 Task: Find connections with filter location Albertslund with filter topic #automotivewith filter profile language French with filter current company Viasat Inc. with filter school Sri Bhagawan Mahaveer Jain College with filter industry Motor Vehicle Manufacturing with filter service category Program Management with filter keywords title Yoga Instructor
Action: Mouse moved to (642, 83)
Screenshot: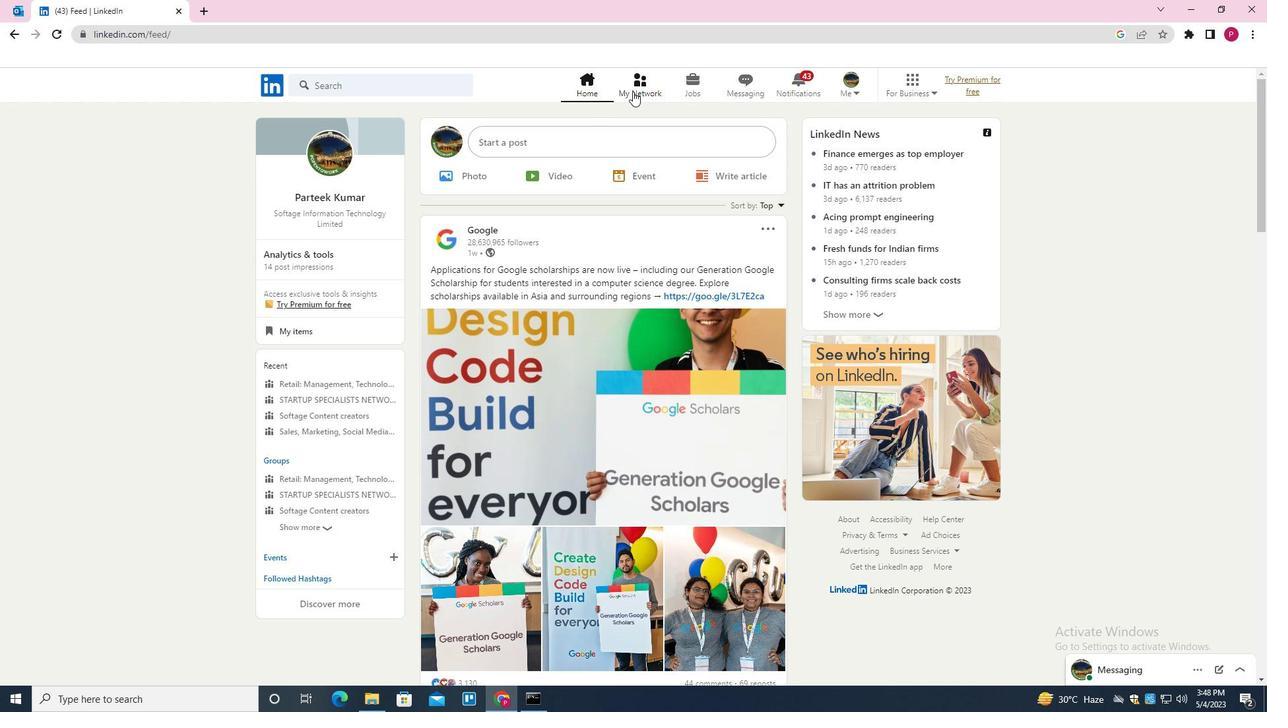 
Action: Mouse pressed left at (642, 83)
Screenshot: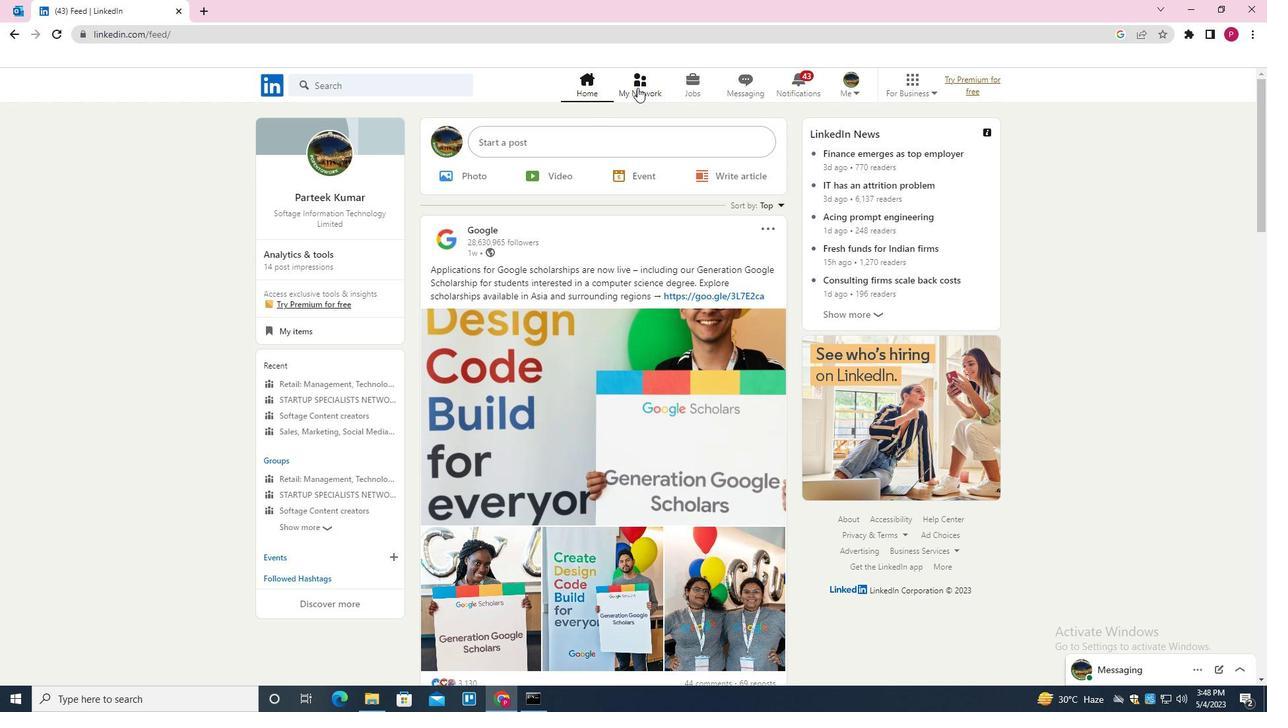 
Action: Mouse moved to (406, 165)
Screenshot: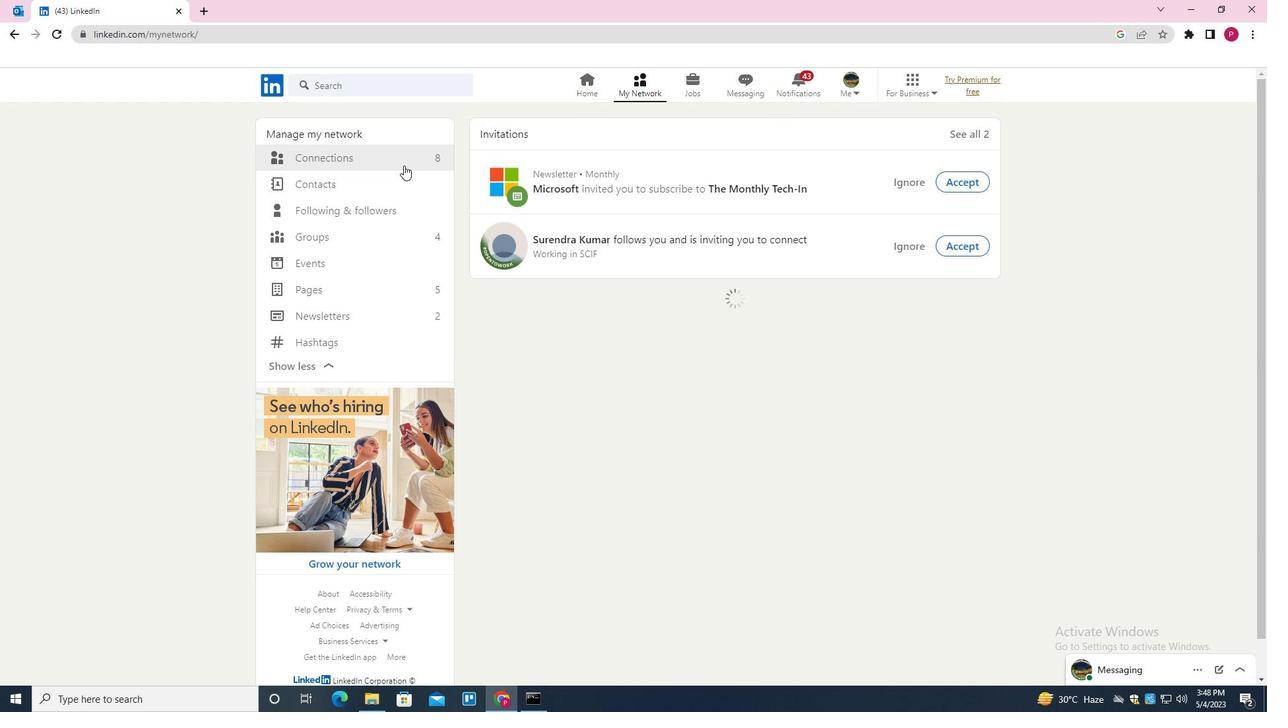 
Action: Mouse pressed left at (406, 165)
Screenshot: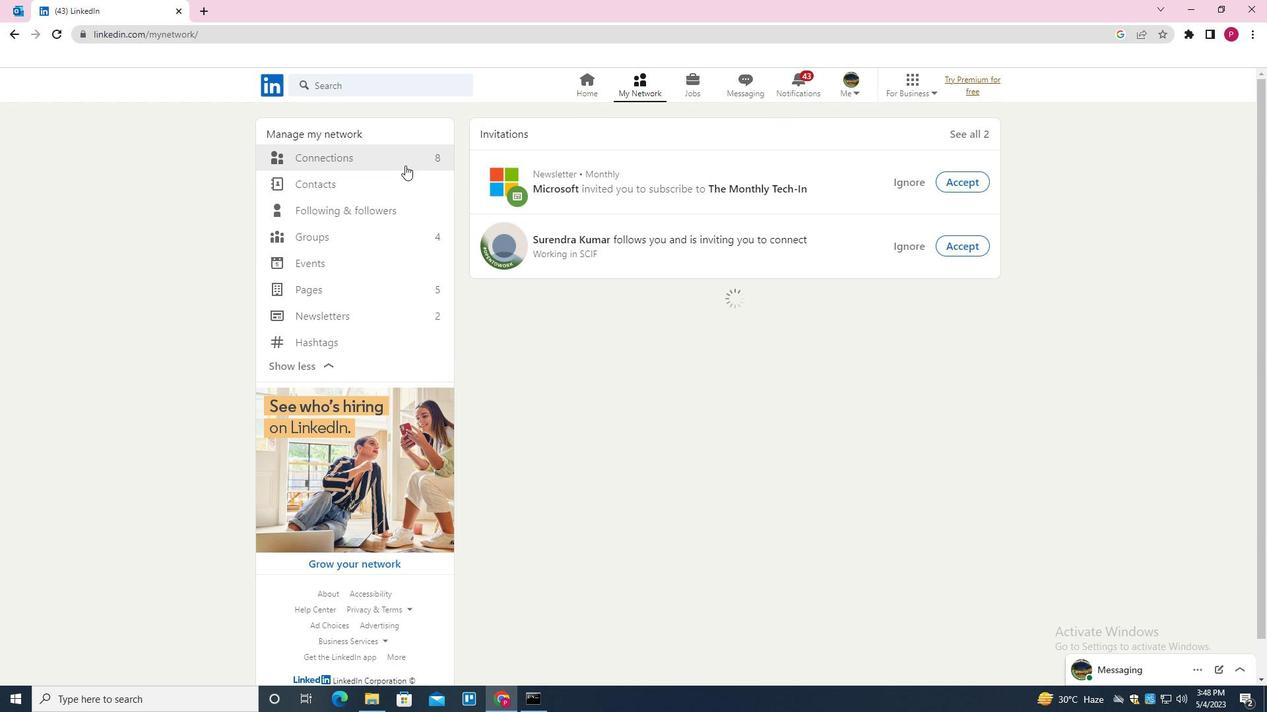 
Action: Mouse moved to (720, 161)
Screenshot: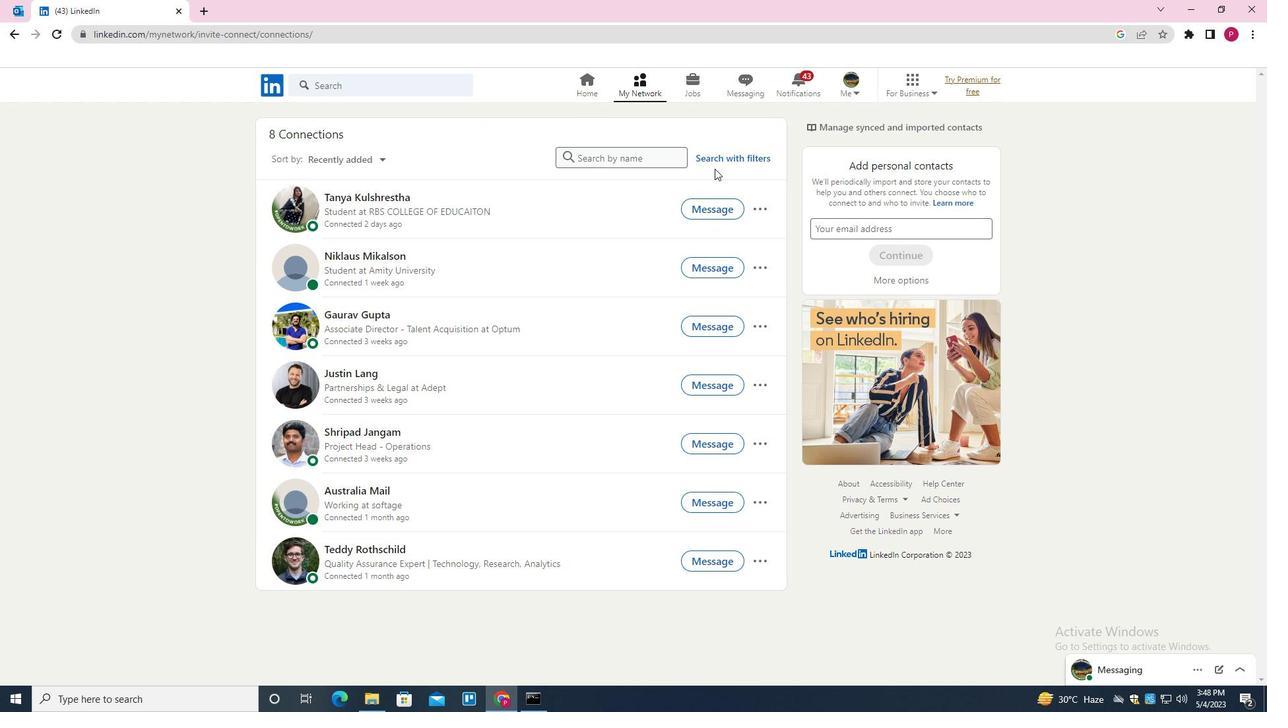 
Action: Mouse pressed left at (720, 161)
Screenshot: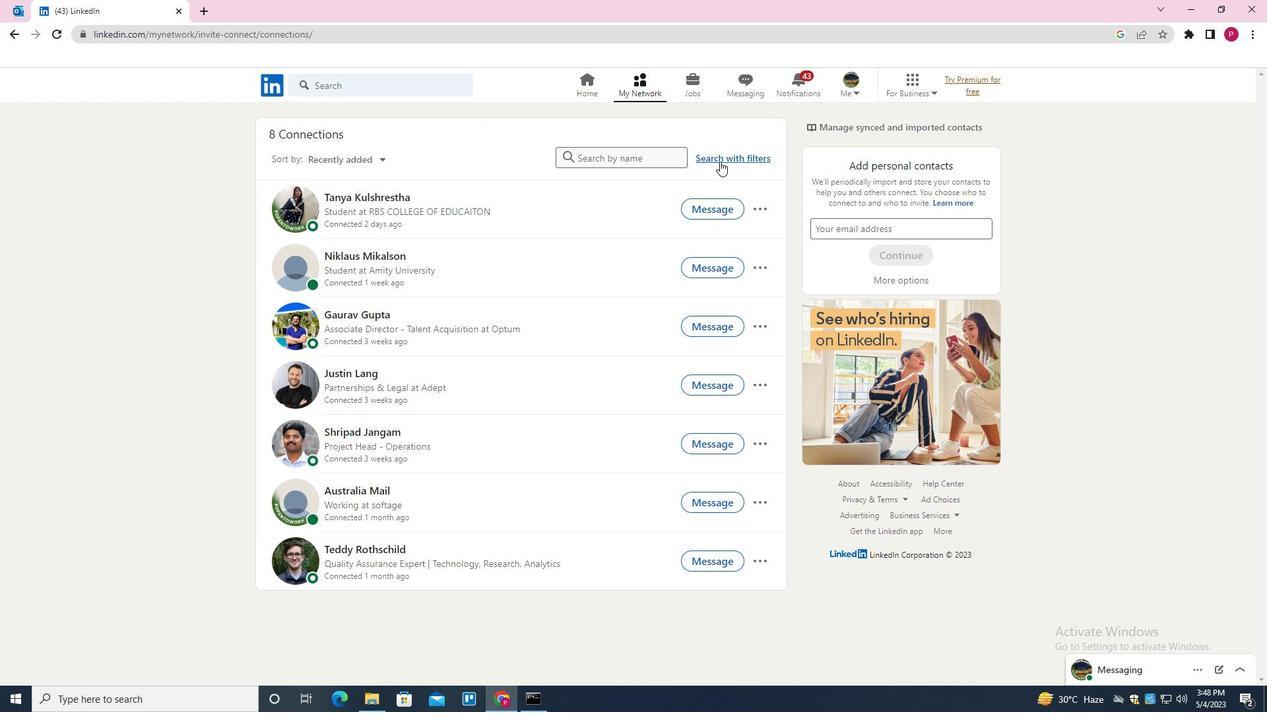 
Action: Mouse moved to (685, 119)
Screenshot: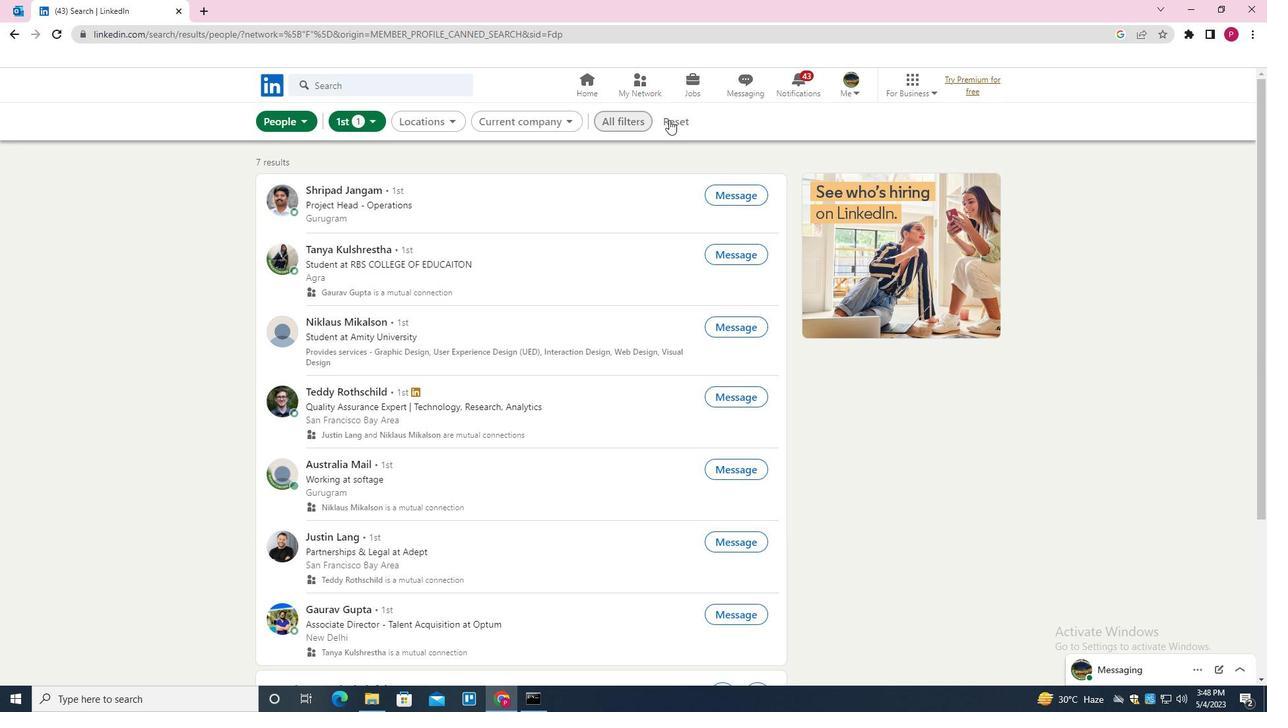 
Action: Mouse pressed left at (685, 119)
Screenshot: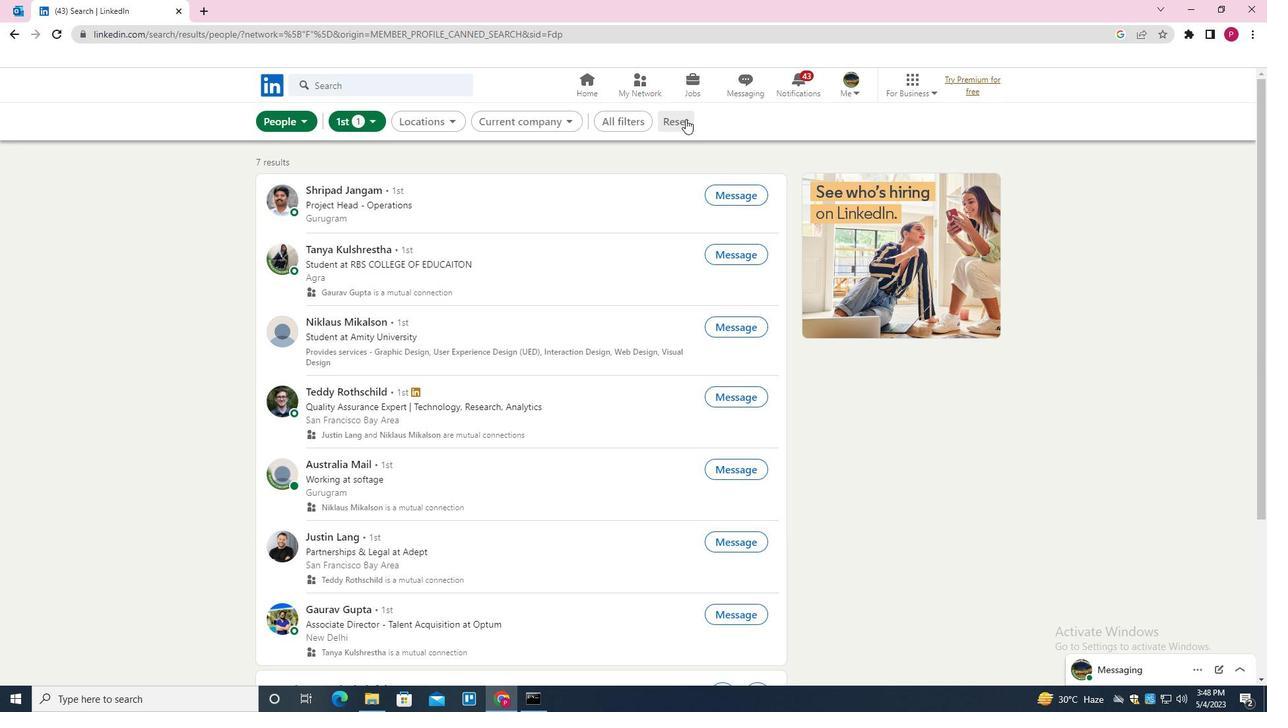 
Action: Mouse moved to (653, 128)
Screenshot: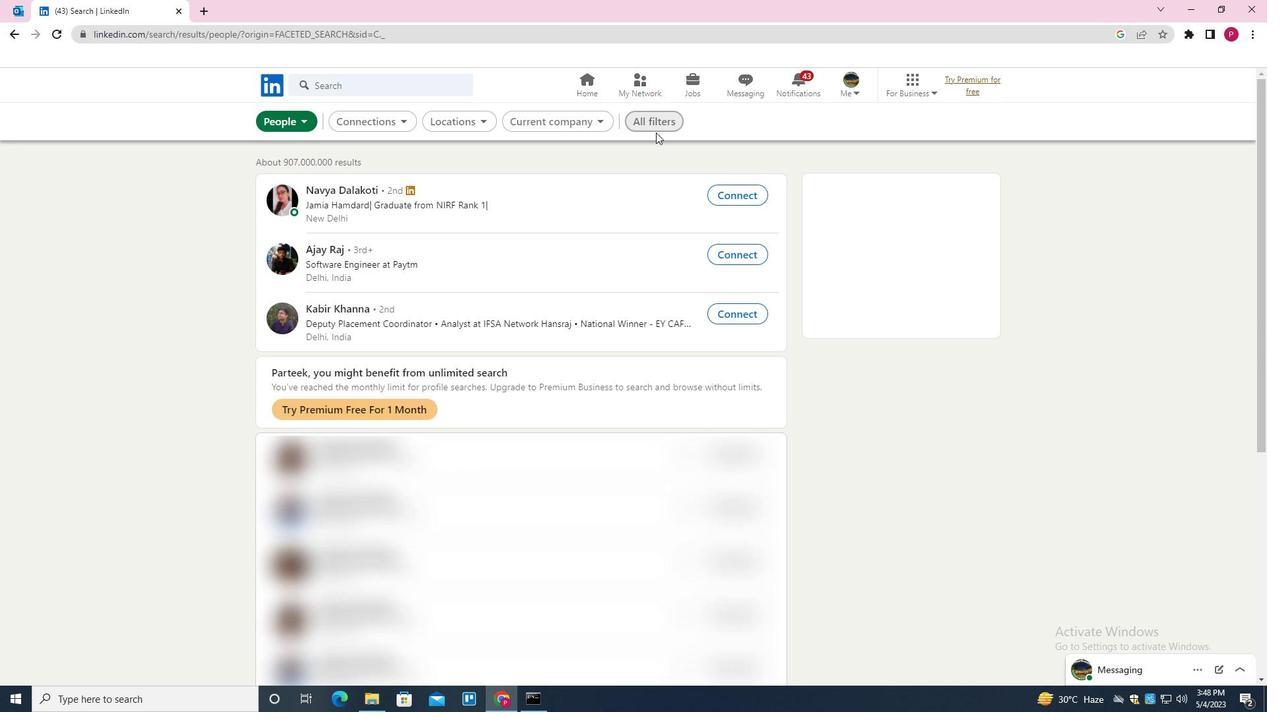 
Action: Mouse pressed left at (653, 128)
Screenshot: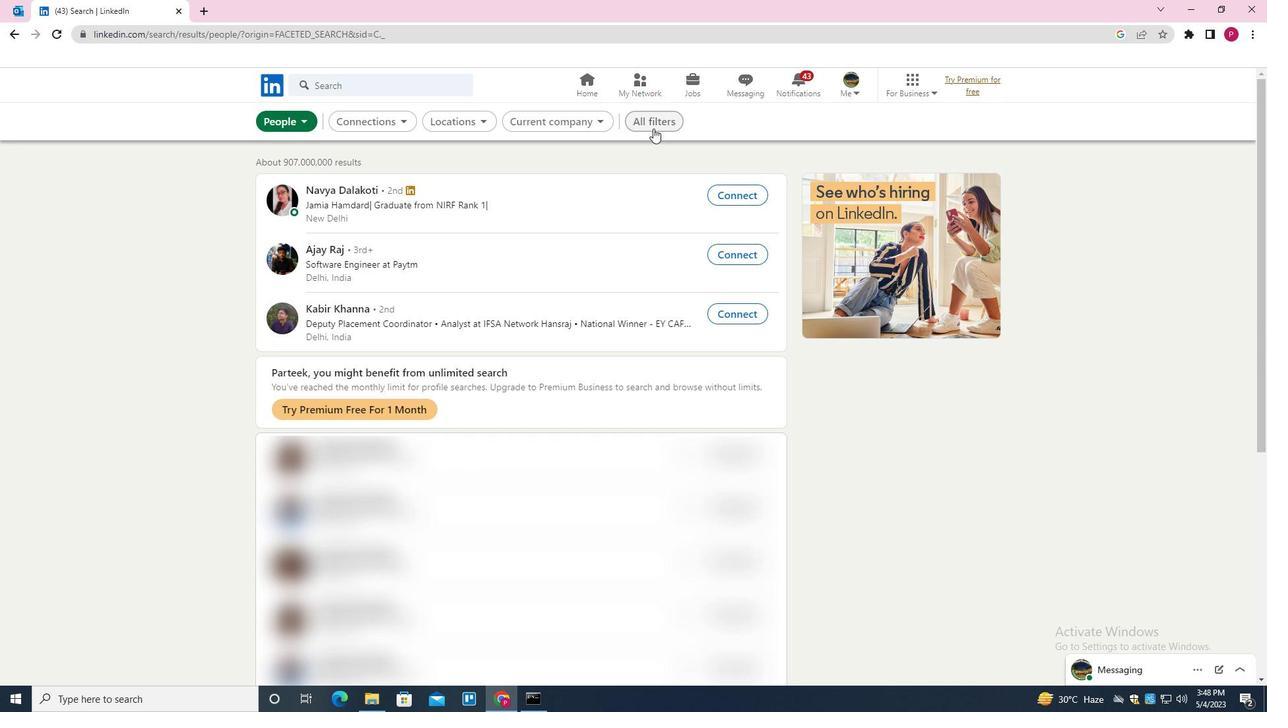 
Action: Mouse moved to (947, 340)
Screenshot: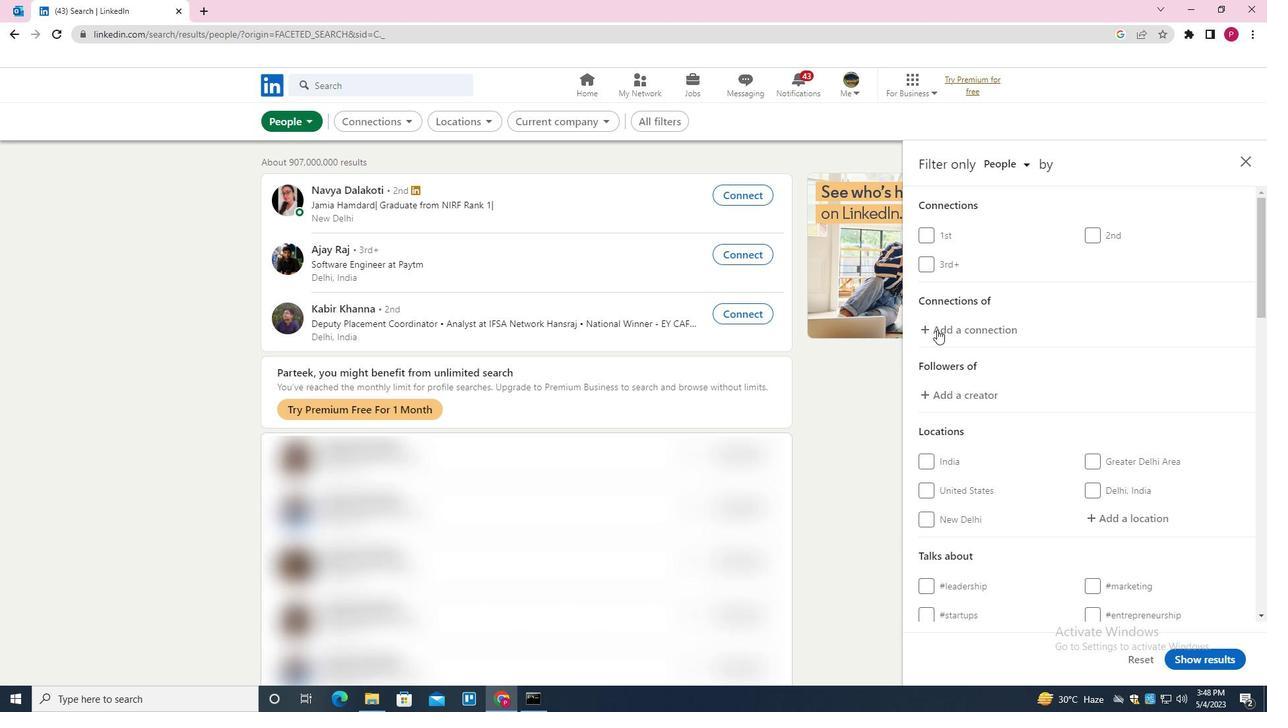 
Action: Mouse scrolled (947, 339) with delta (0, 0)
Screenshot: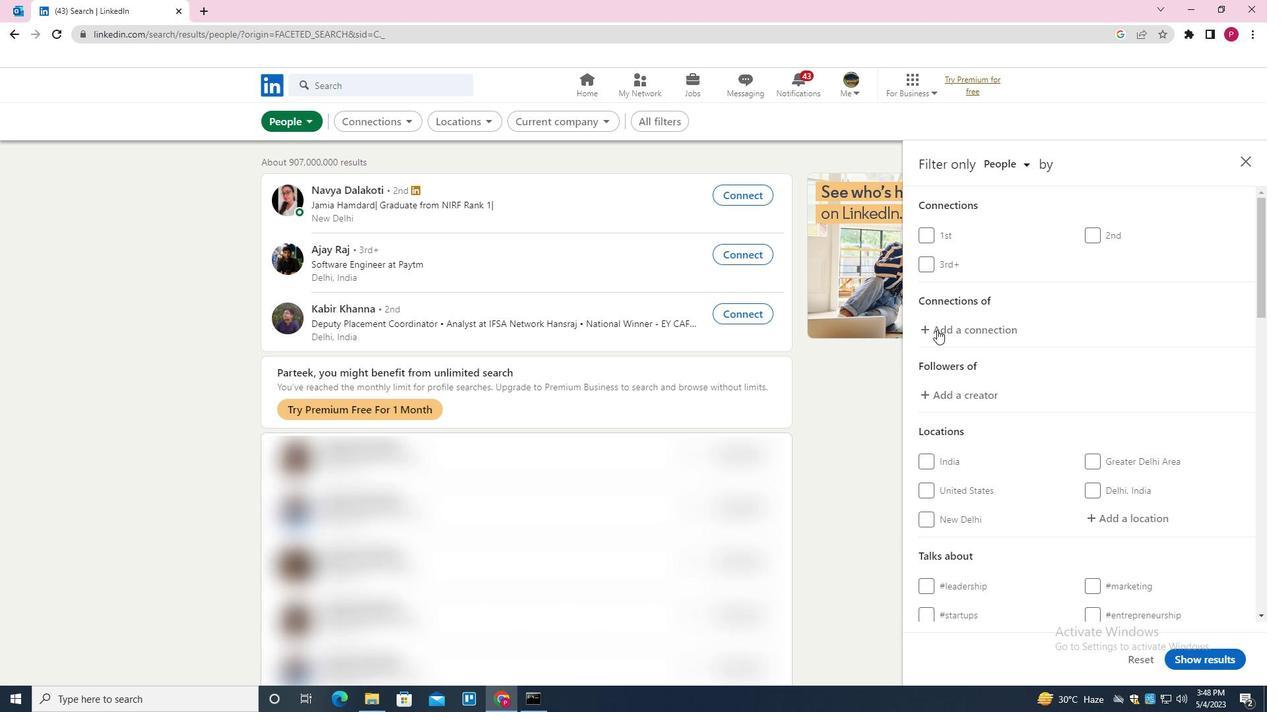 
Action: Mouse scrolled (947, 339) with delta (0, 0)
Screenshot: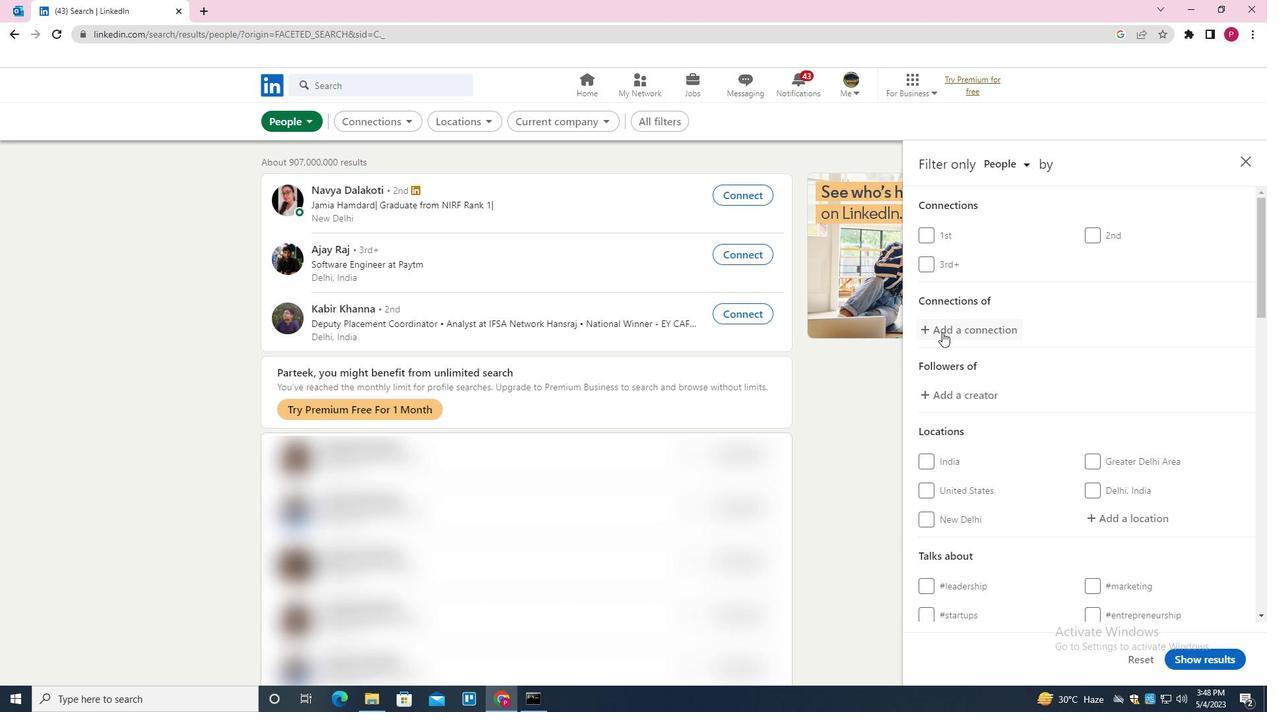 
Action: Mouse moved to (951, 345)
Screenshot: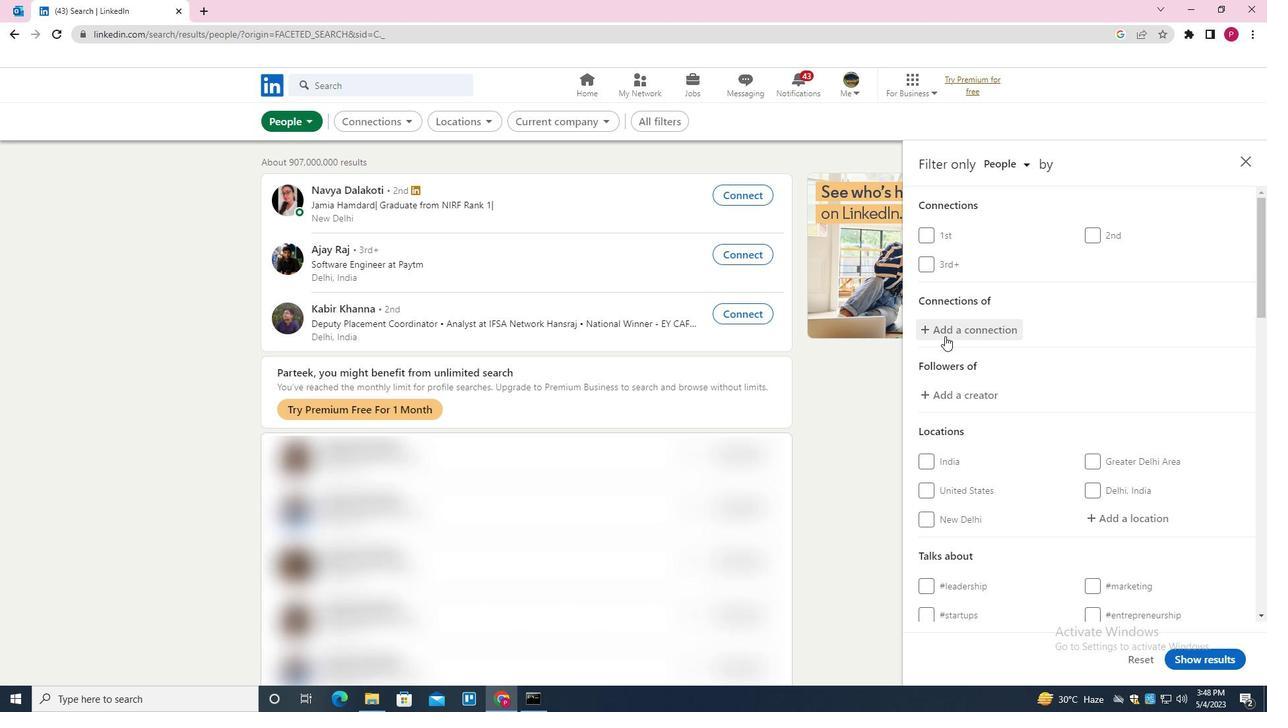 
Action: Mouse scrolled (951, 344) with delta (0, 0)
Screenshot: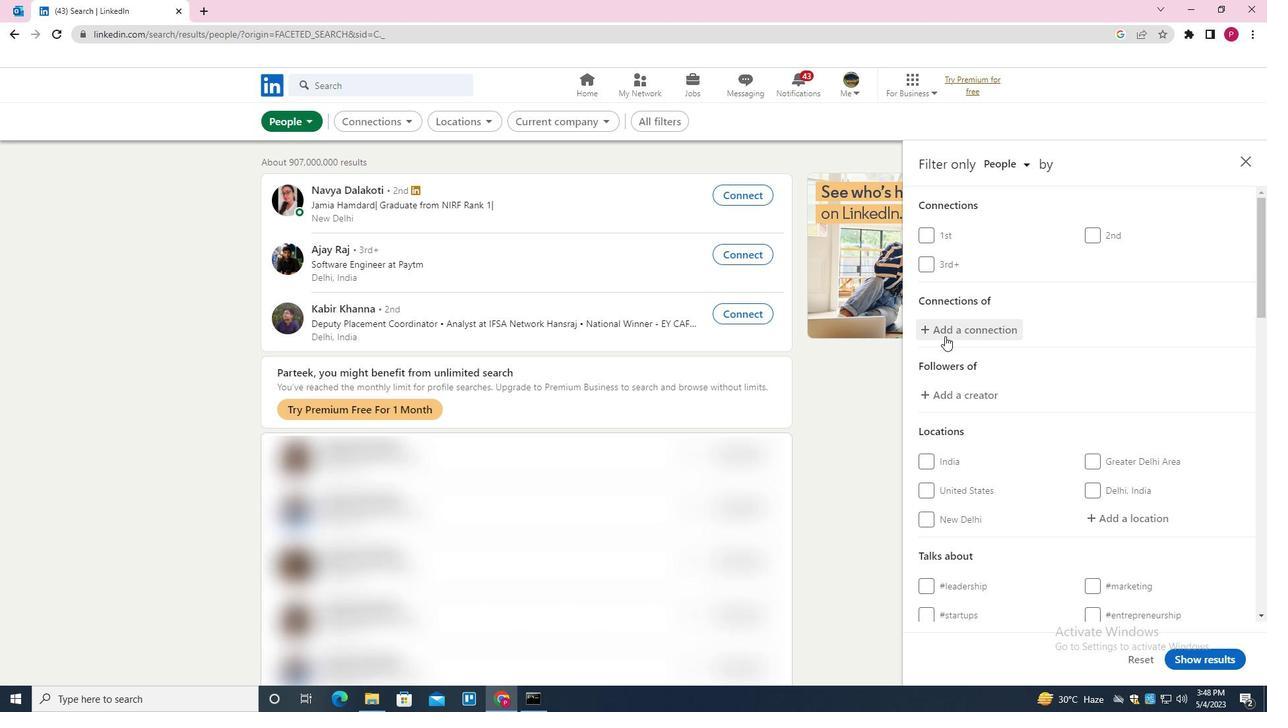 
Action: Mouse moved to (1133, 326)
Screenshot: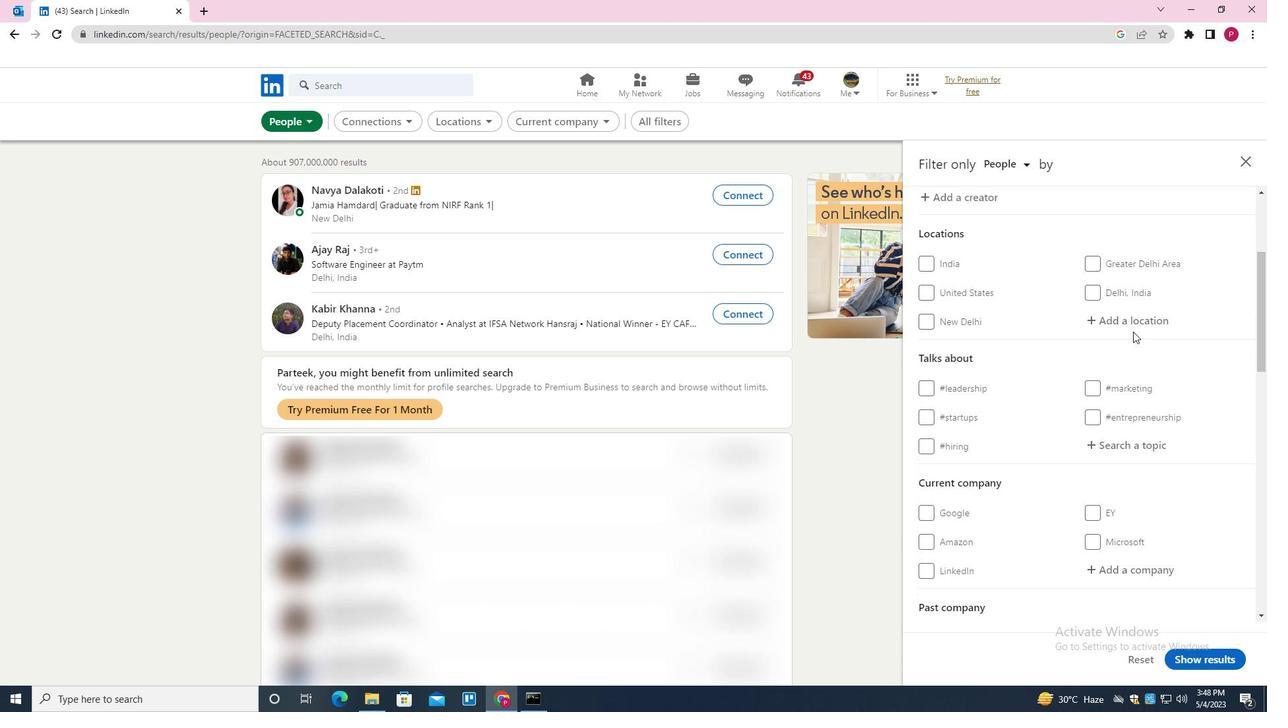 
Action: Mouse pressed left at (1133, 326)
Screenshot: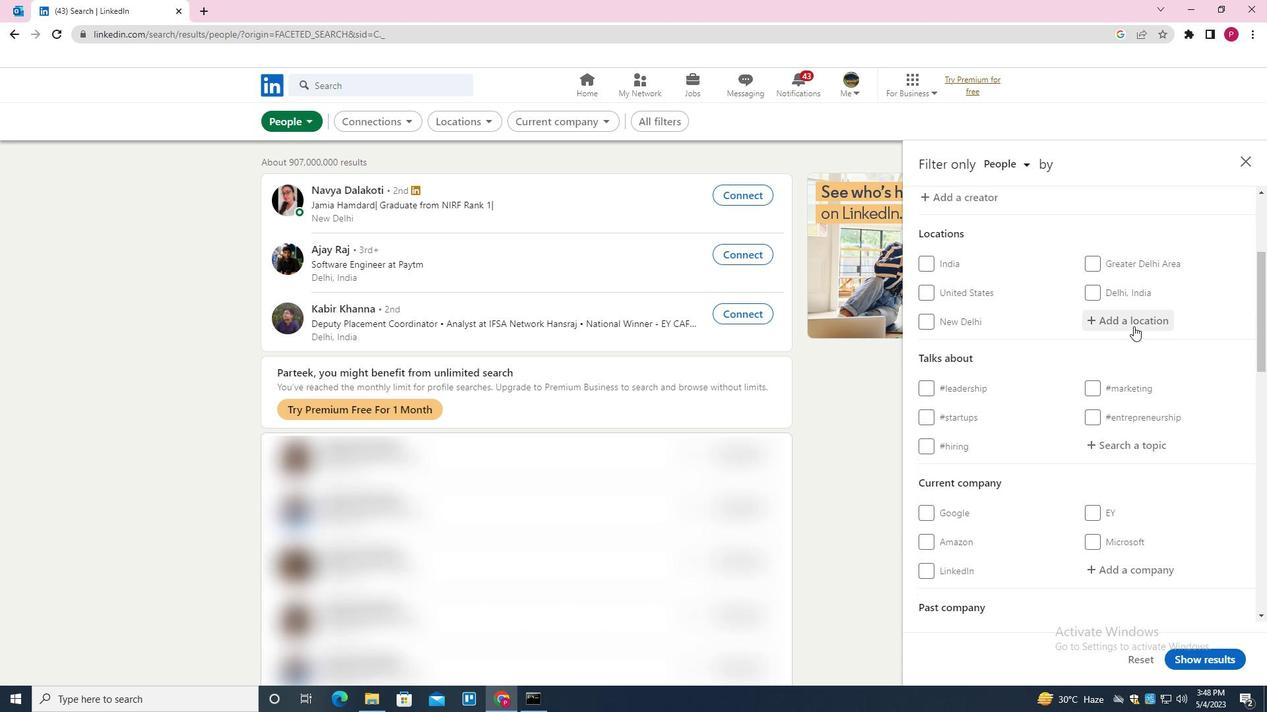 
Action: Mouse moved to (1126, 322)
Screenshot: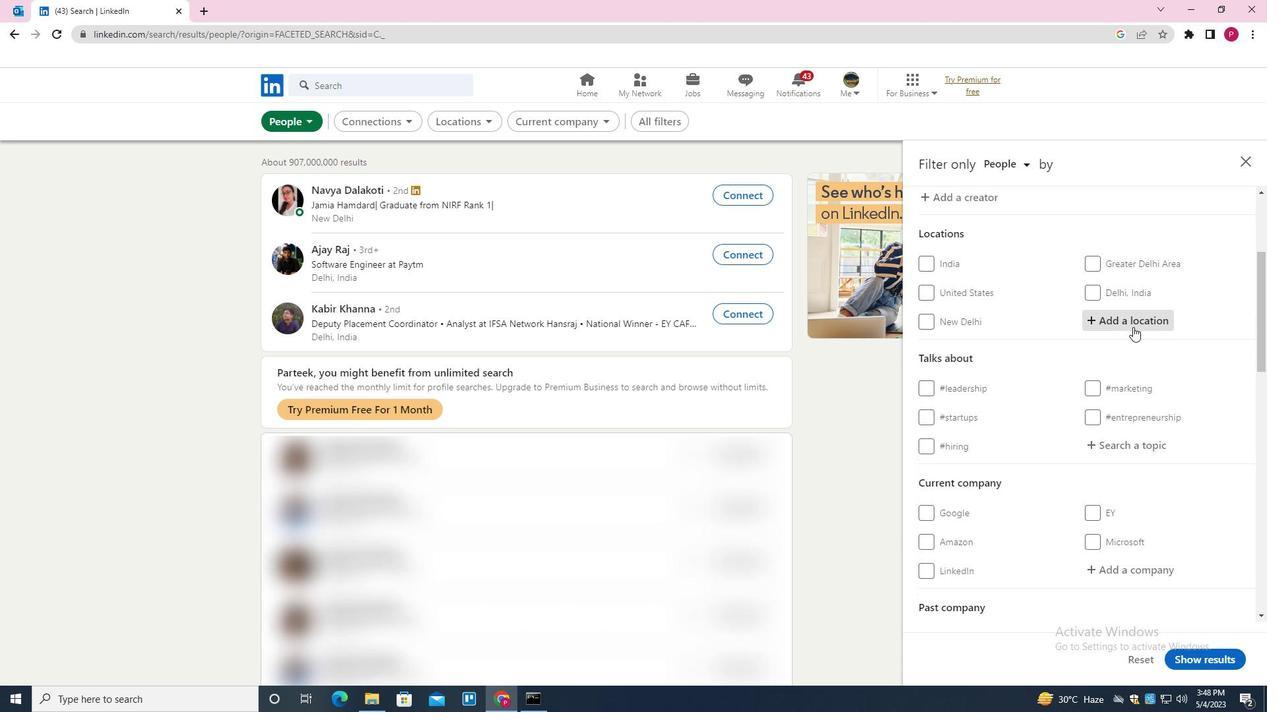 
Action: Key pressed <Key.shift>ALBERTSLUNF<Key.backspace>D<Key.down><Key.enter>
Screenshot: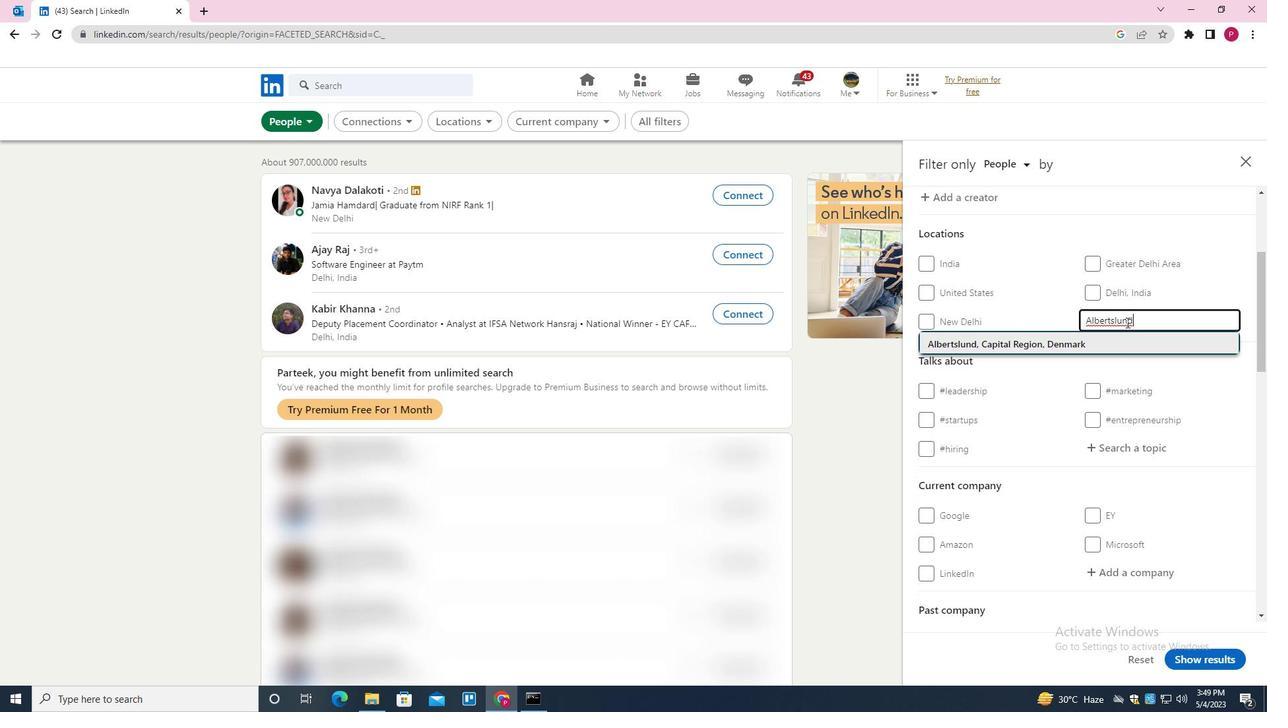 
Action: Mouse moved to (1108, 331)
Screenshot: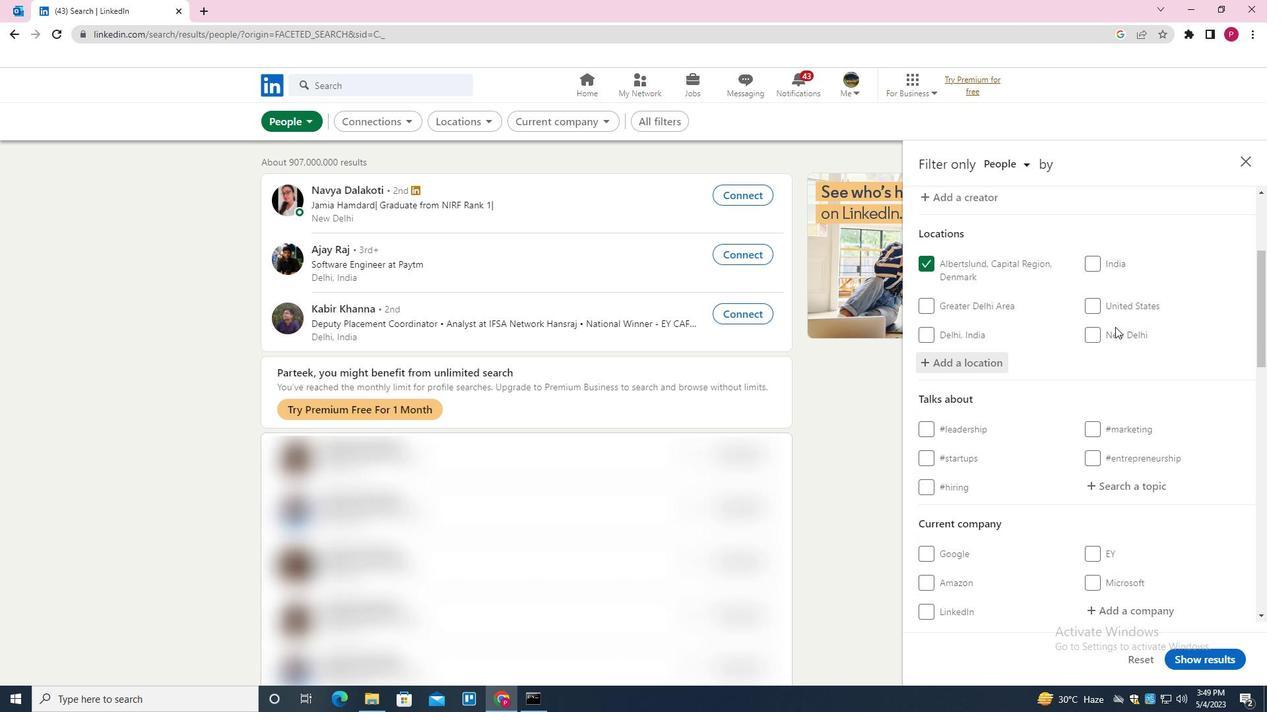 
Action: Mouse scrolled (1108, 331) with delta (0, 0)
Screenshot: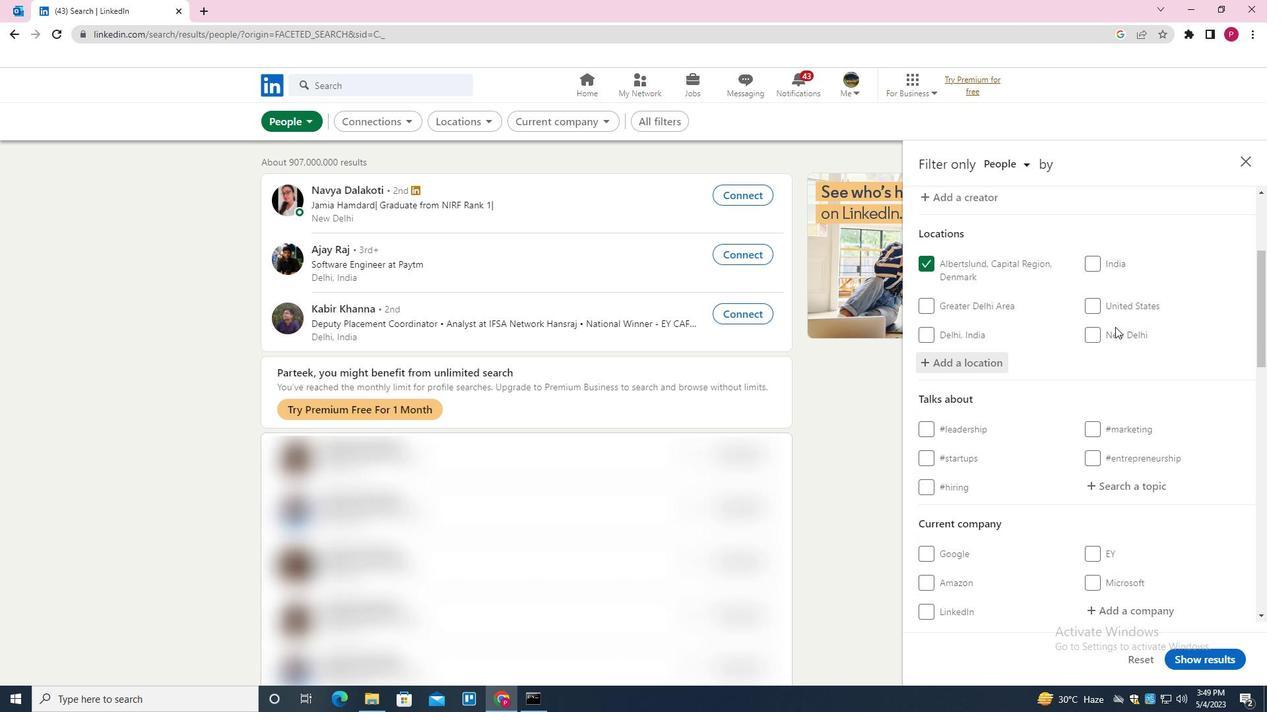 
Action: Mouse moved to (1106, 333)
Screenshot: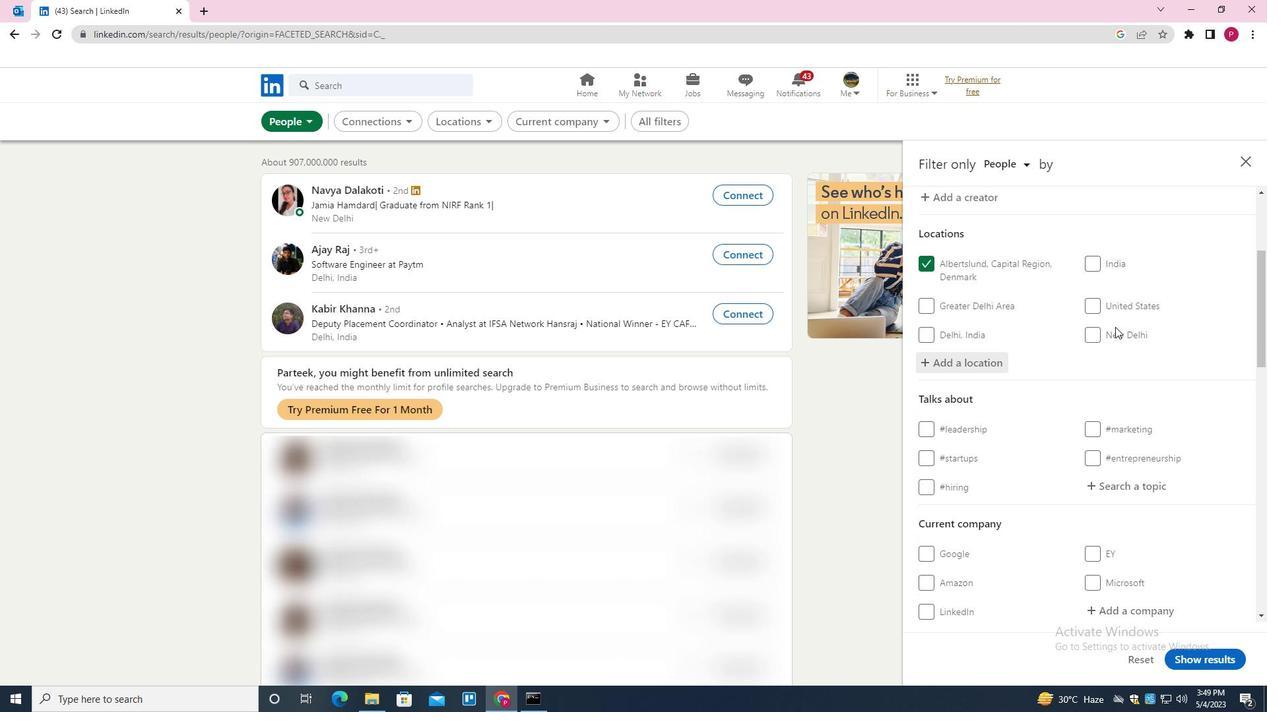 
Action: Mouse scrolled (1106, 333) with delta (0, 0)
Screenshot: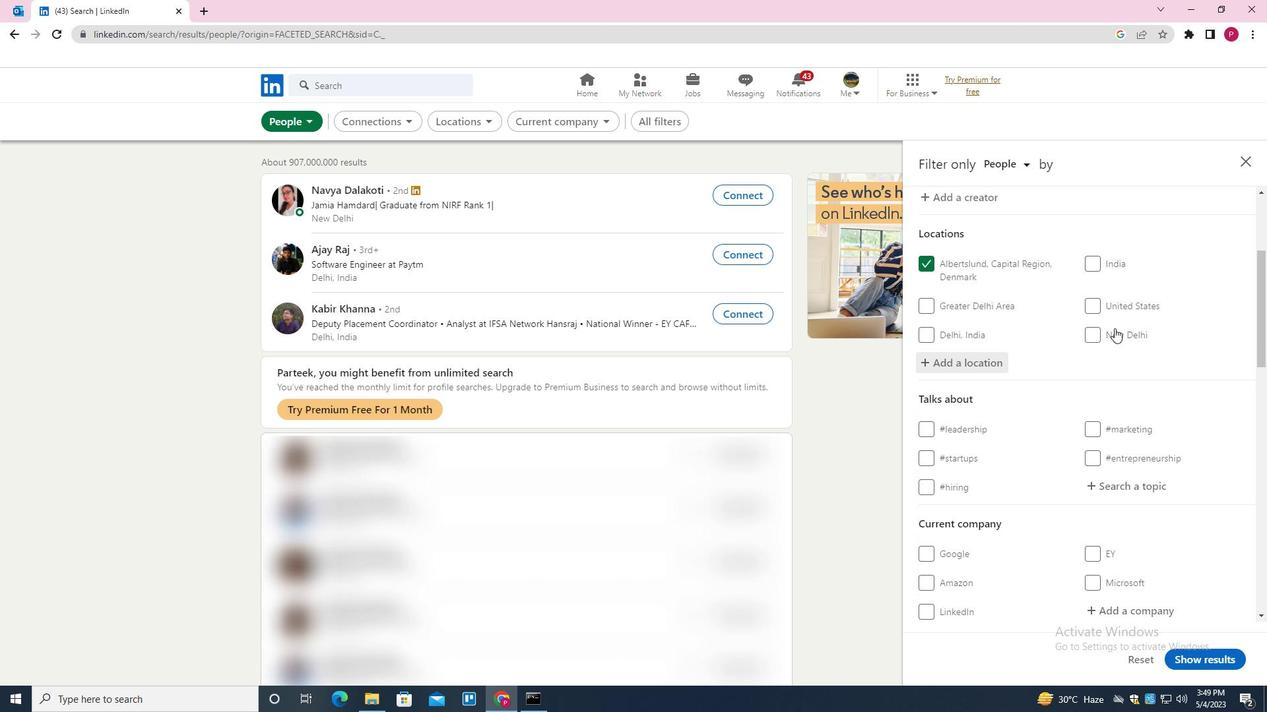 
Action: Mouse moved to (1132, 357)
Screenshot: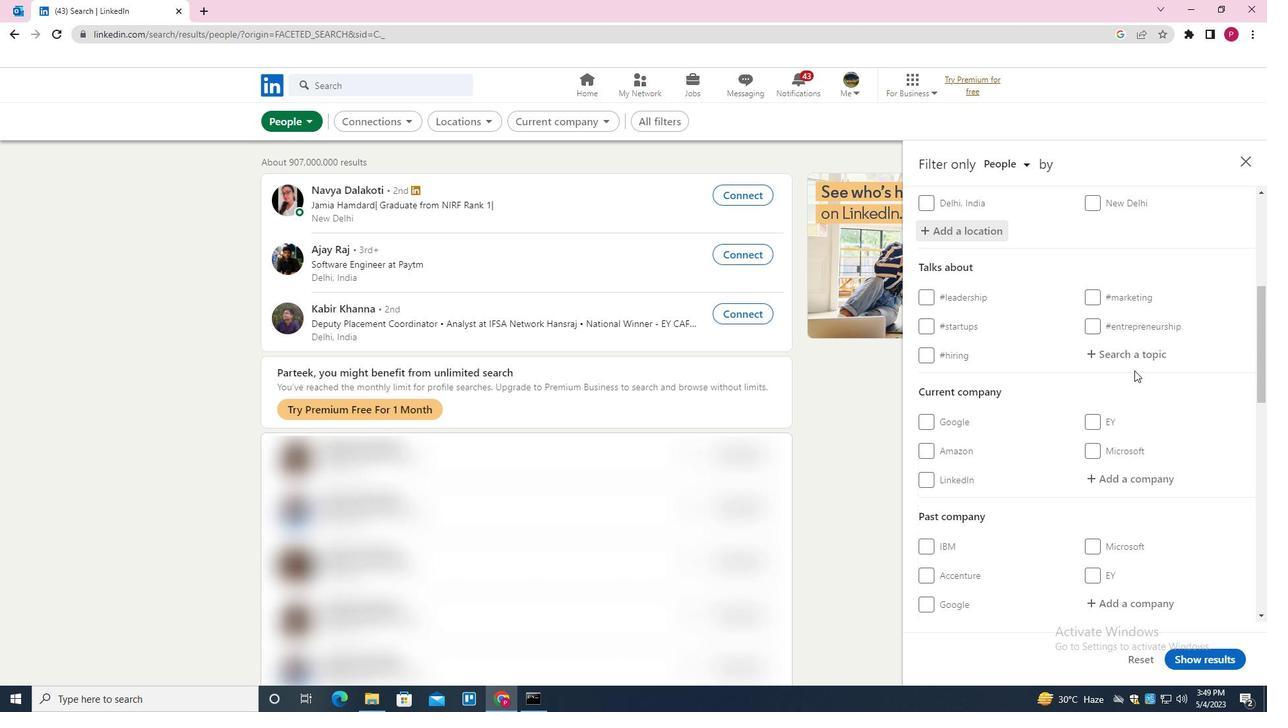 
Action: Mouse pressed left at (1132, 357)
Screenshot: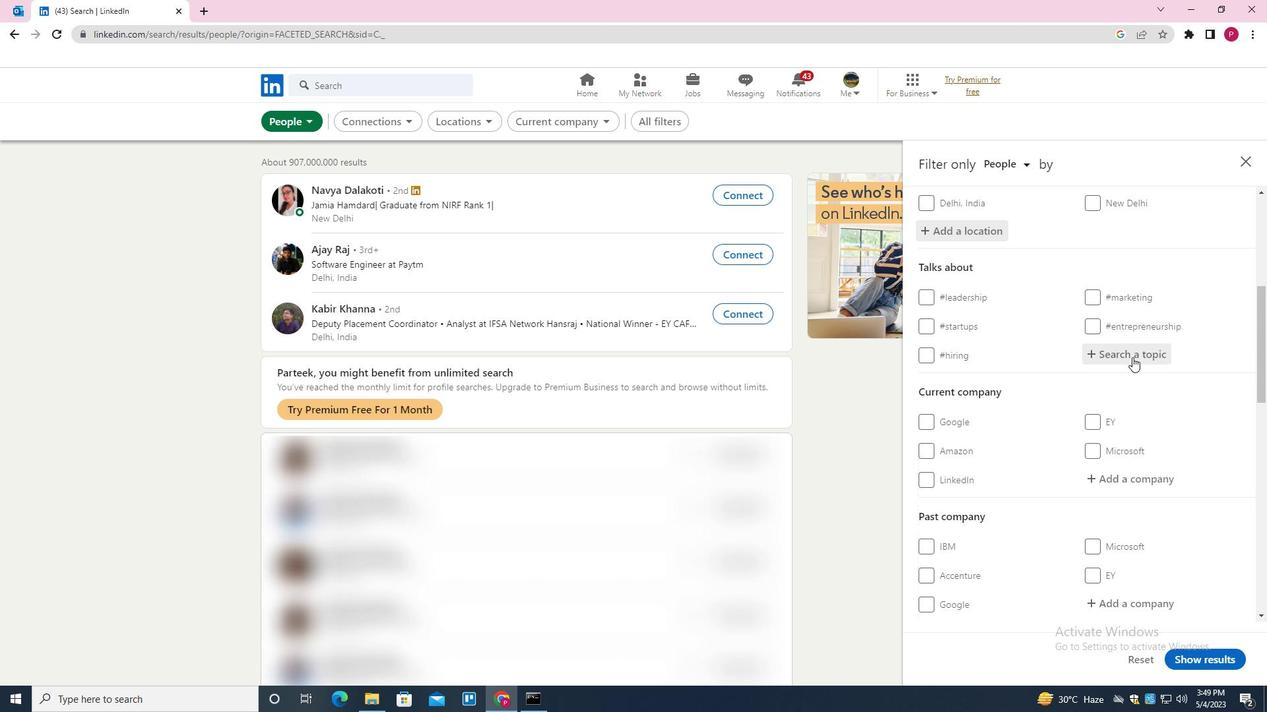 
Action: Key pressed AUTOMOTIVE<Key.down><Key.enter>
Screenshot: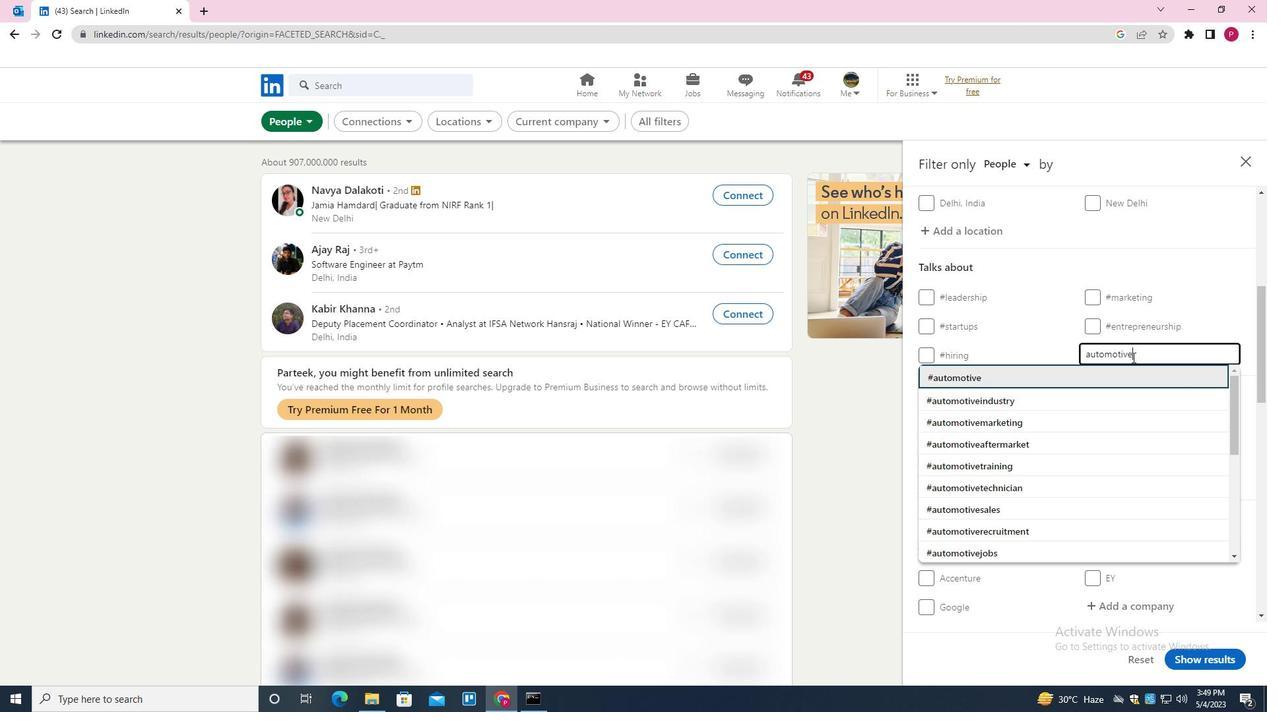 
Action: Mouse moved to (943, 440)
Screenshot: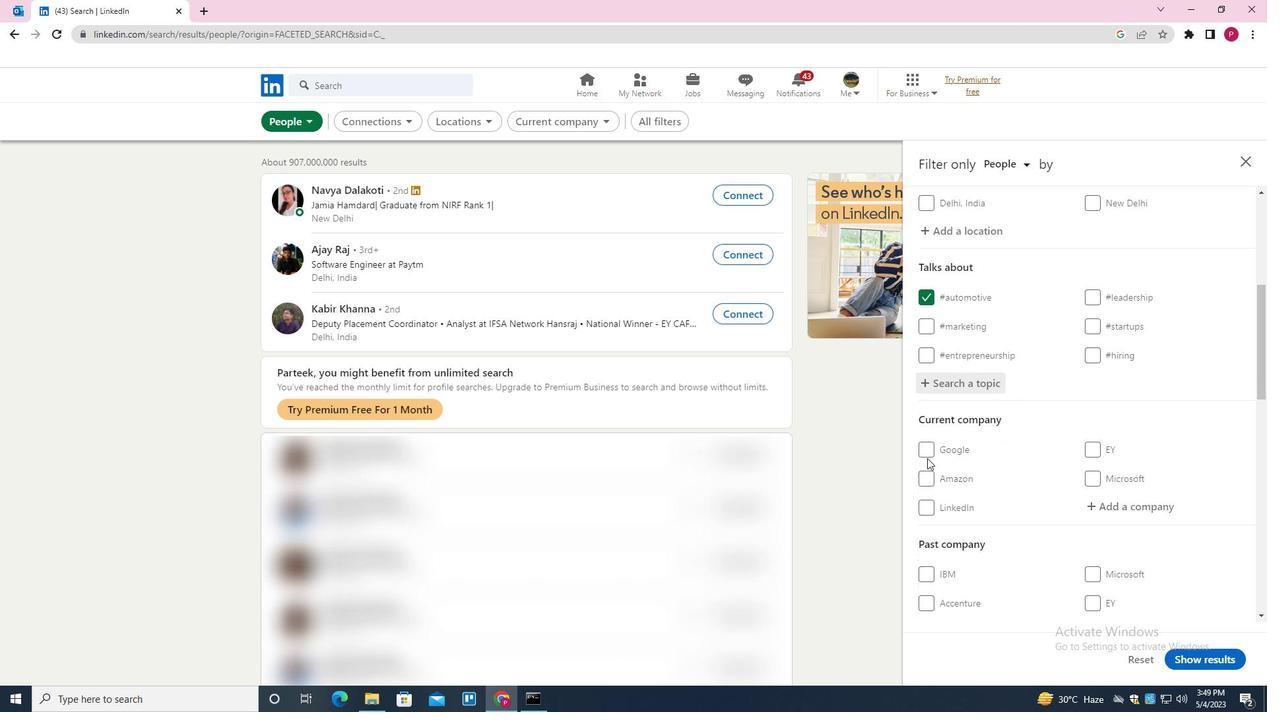 
Action: Mouse scrolled (943, 440) with delta (0, 0)
Screenshot: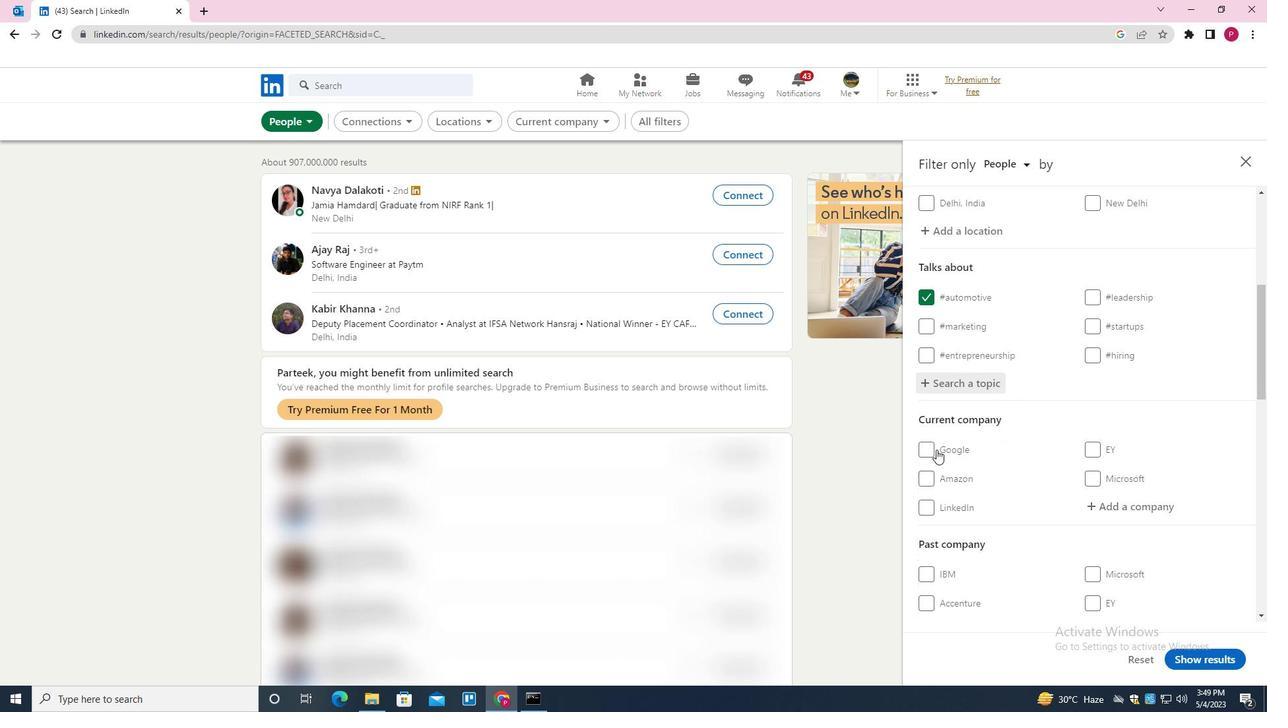 
Action: Mouse scrolled (943, 440) with delta (0, 0)
Screenshot: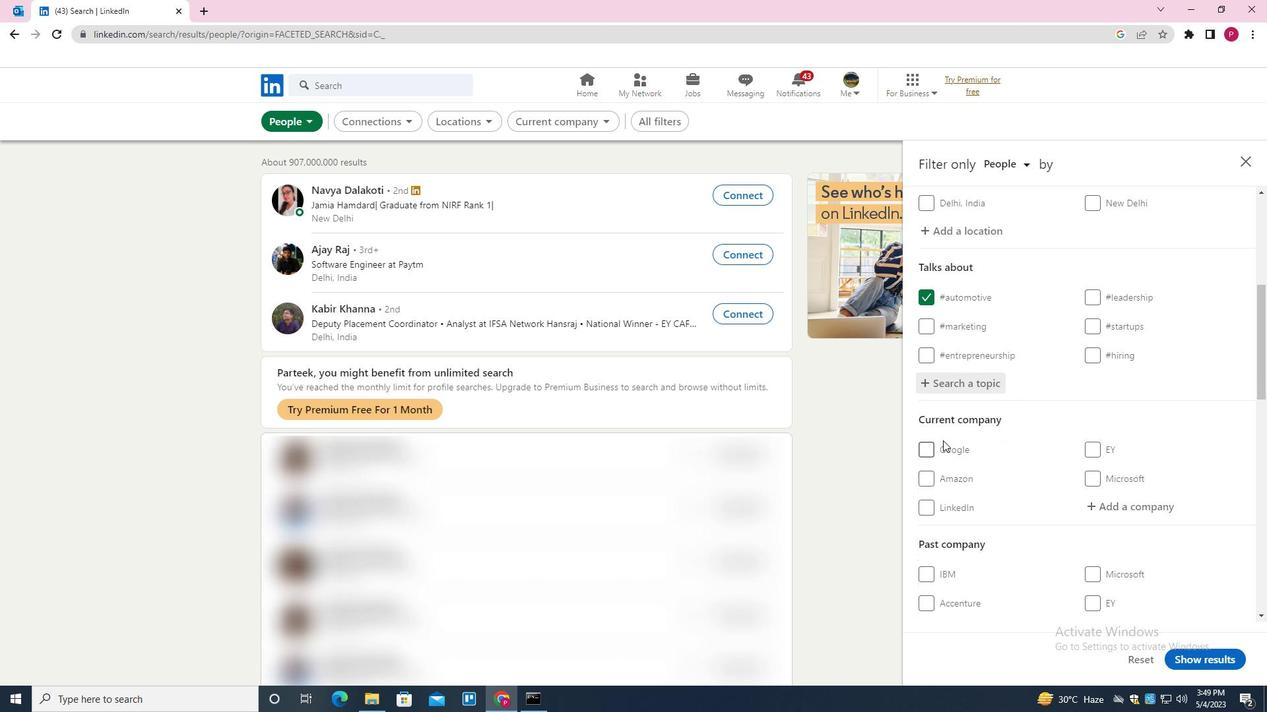 
Action: Mouse scrolled (943, 440) with delta (0, 0)
Screenshot: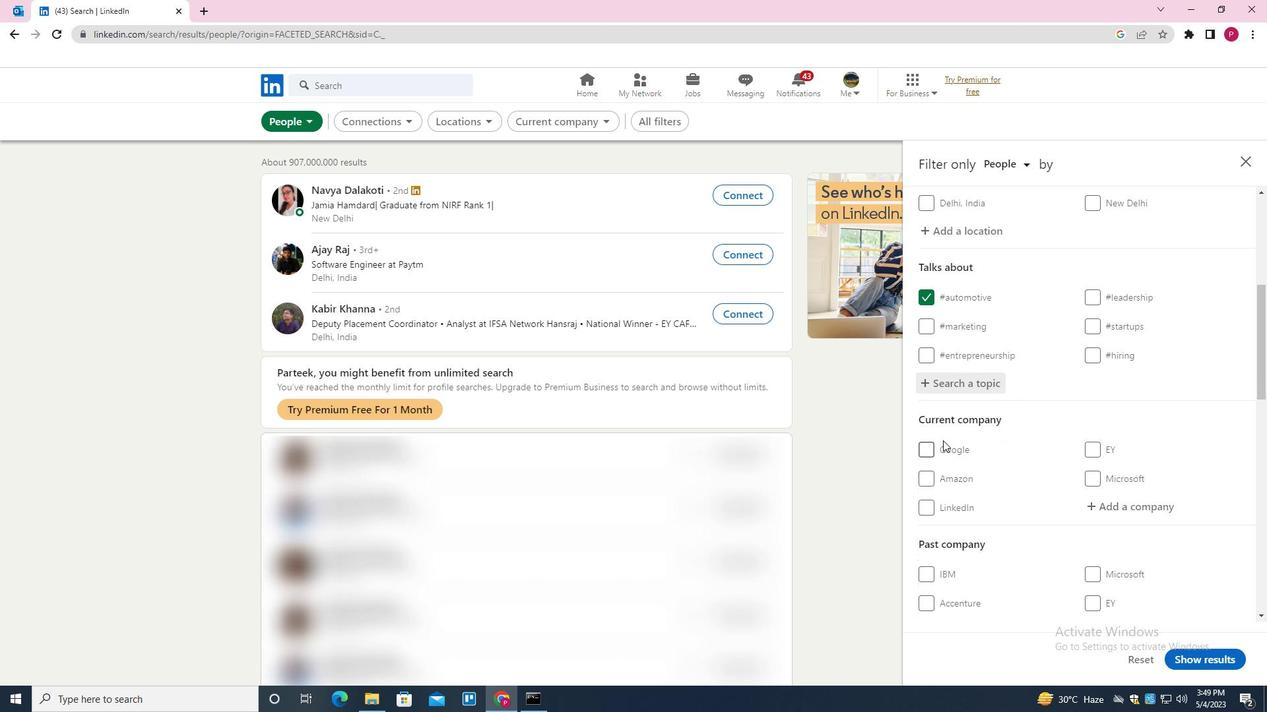 
Action: Mouse moved to (945, 440)
Screenshot: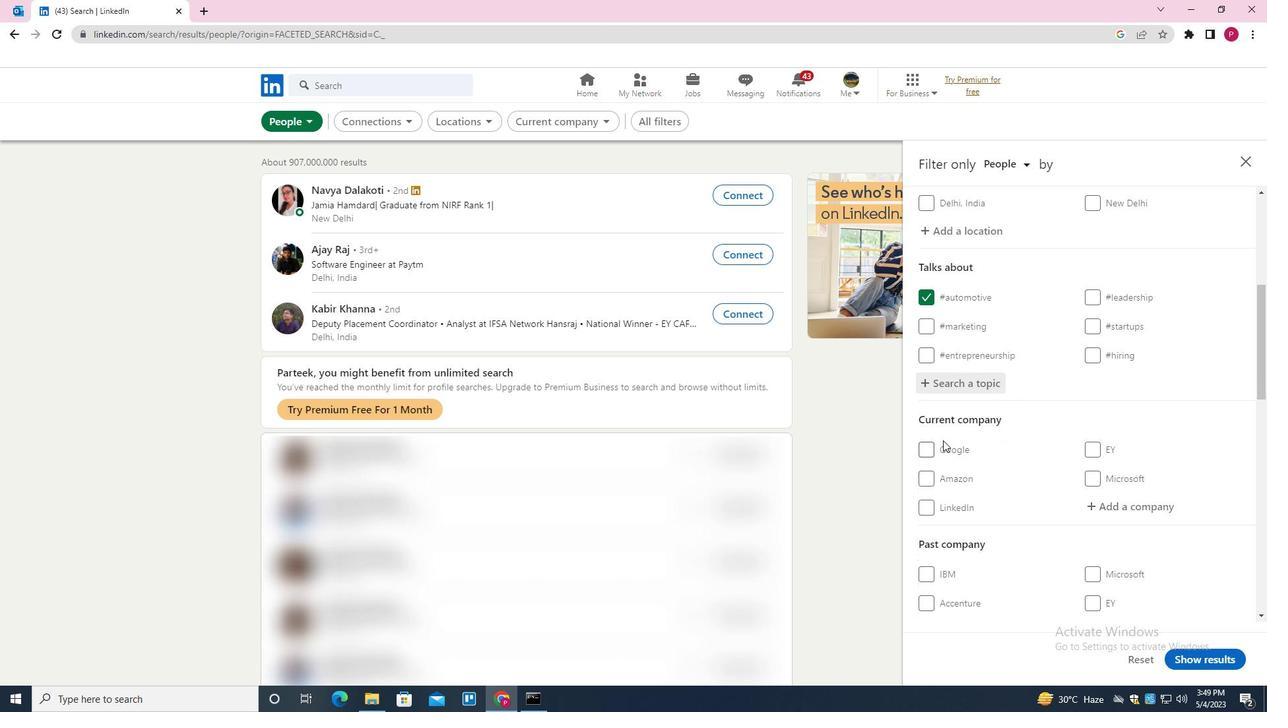
Action: Mouse scrolled (945, 440) with delta (0, 0)
Screenshot: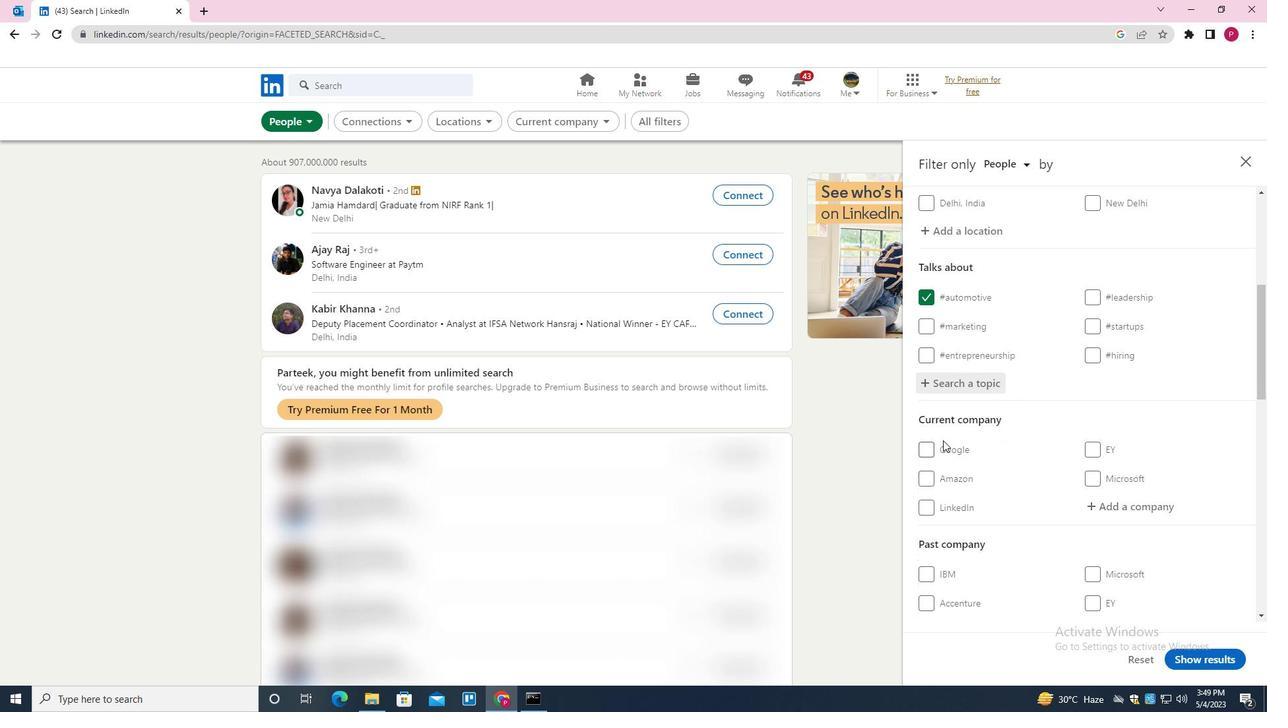 
Action: Mouse moved to (1025, 401)
Screenshot: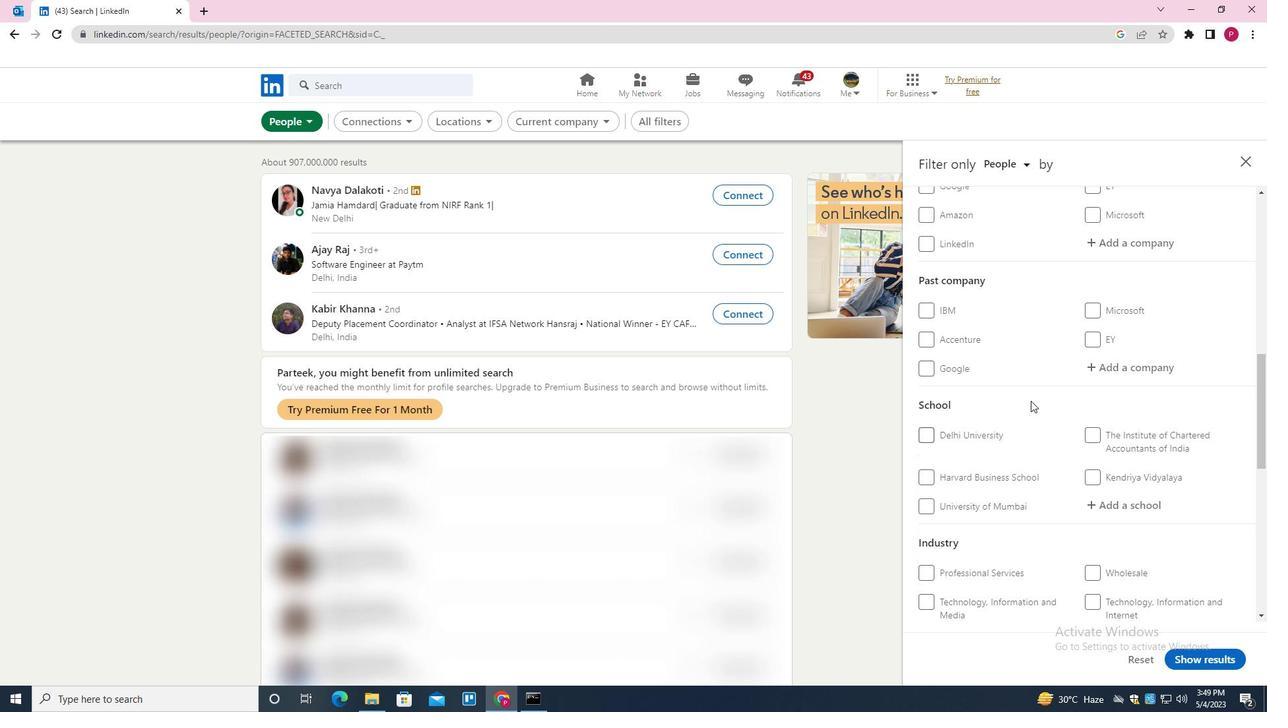 
Action: Mouse scrolled (1025, 401) with delta (0, 0)
Screenshot: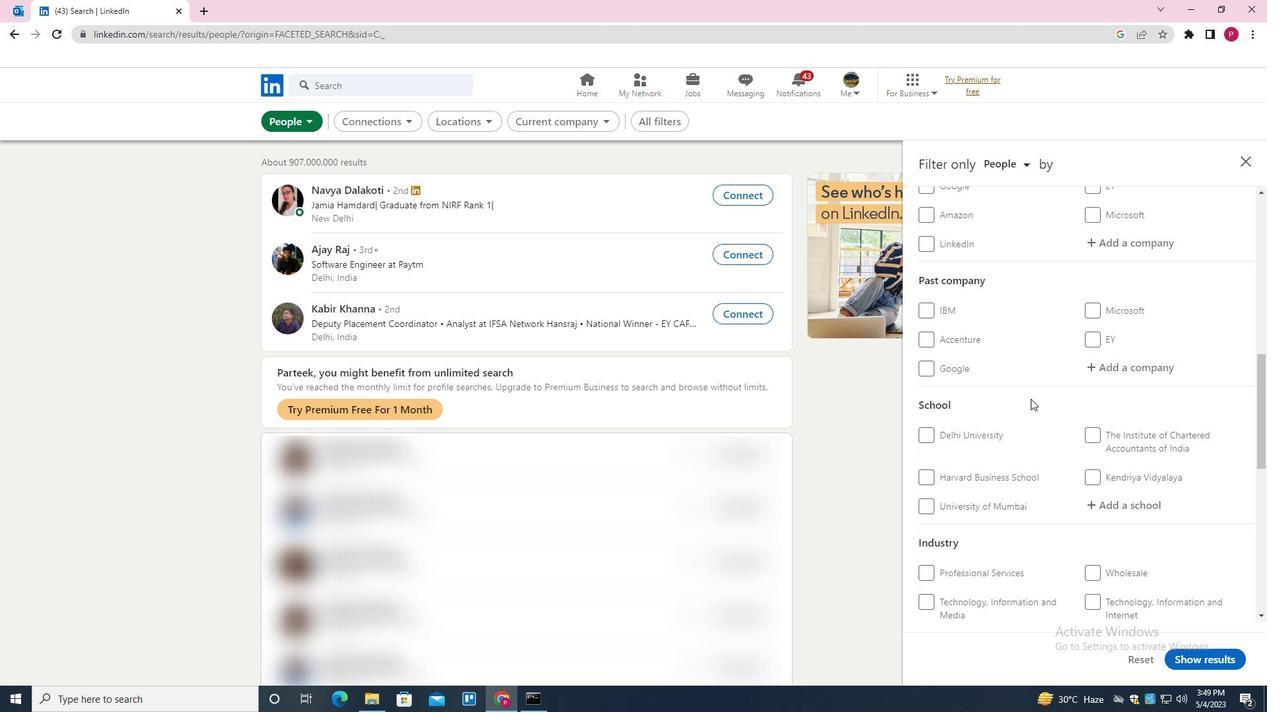 
Action: Mouse moved to (1023, 403)
Screenshot: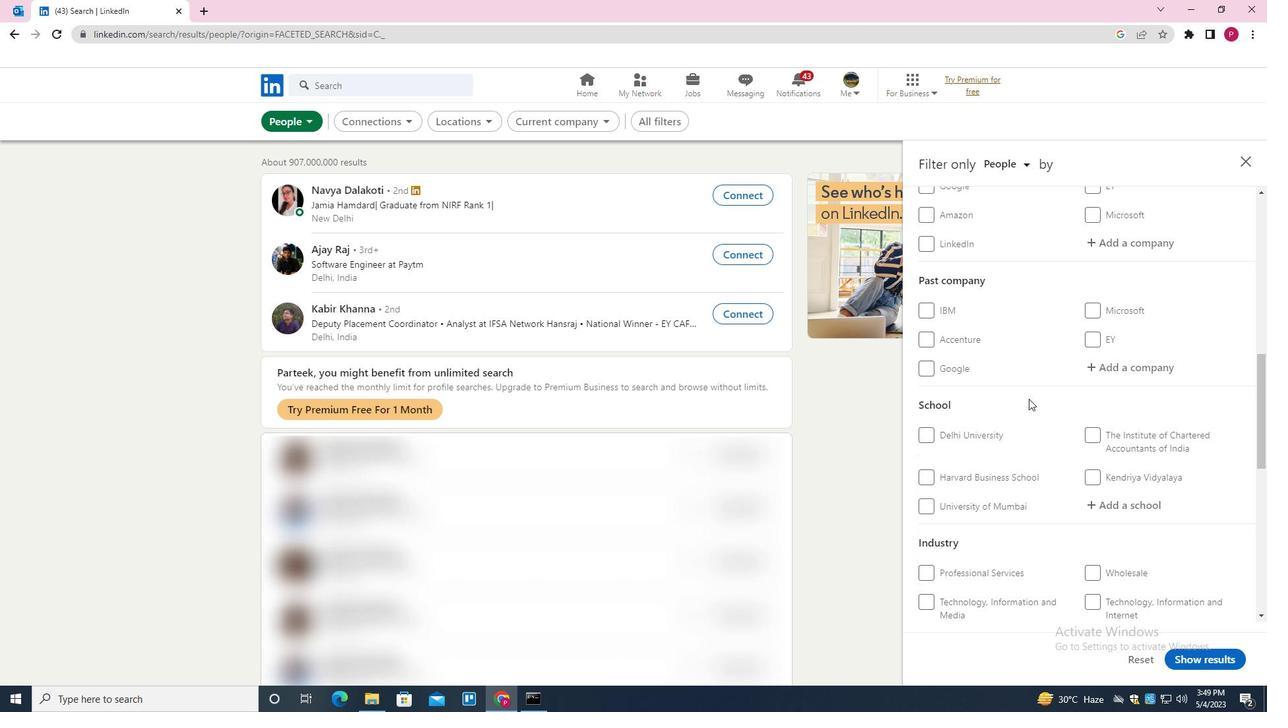 
Action: Mouse scrolled (1023, 402) with delta (0, 0)
Screenshot: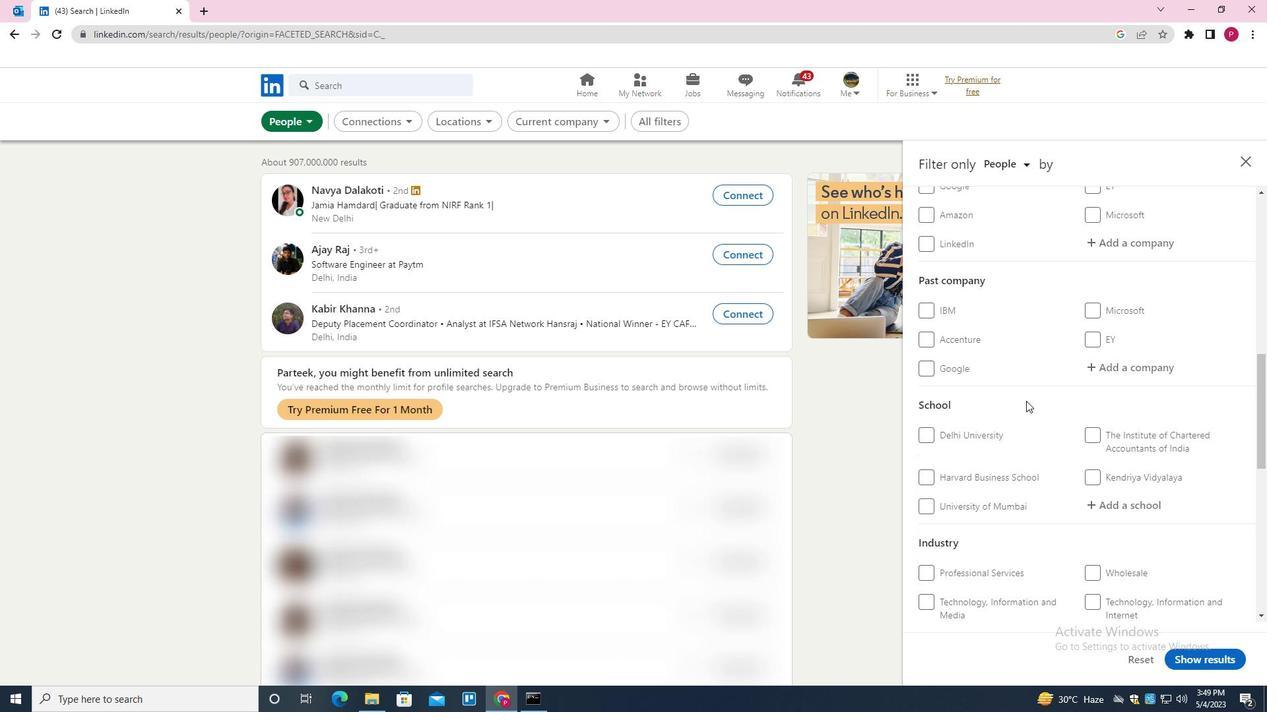 
Action: Mouse scrolled (1023, 402) with delta (0, 0)
Screenshot: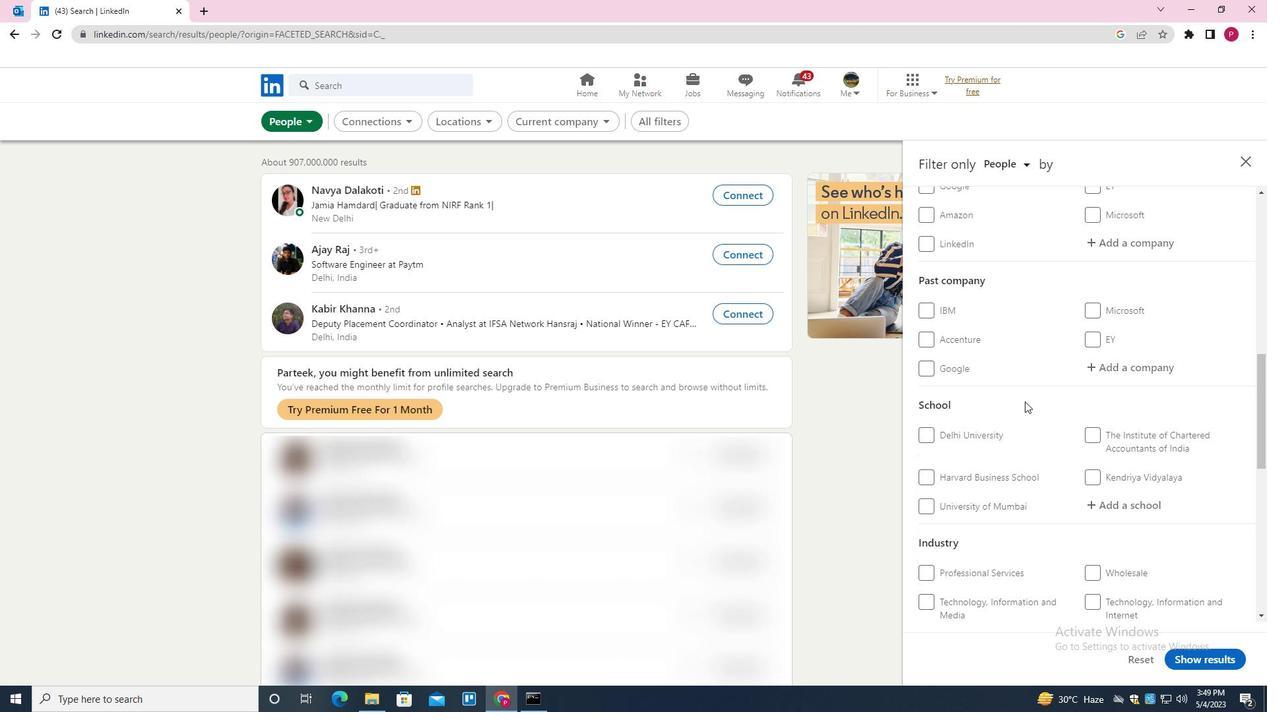 
Action: Mouse moved to (1014, 409)
Screenshot: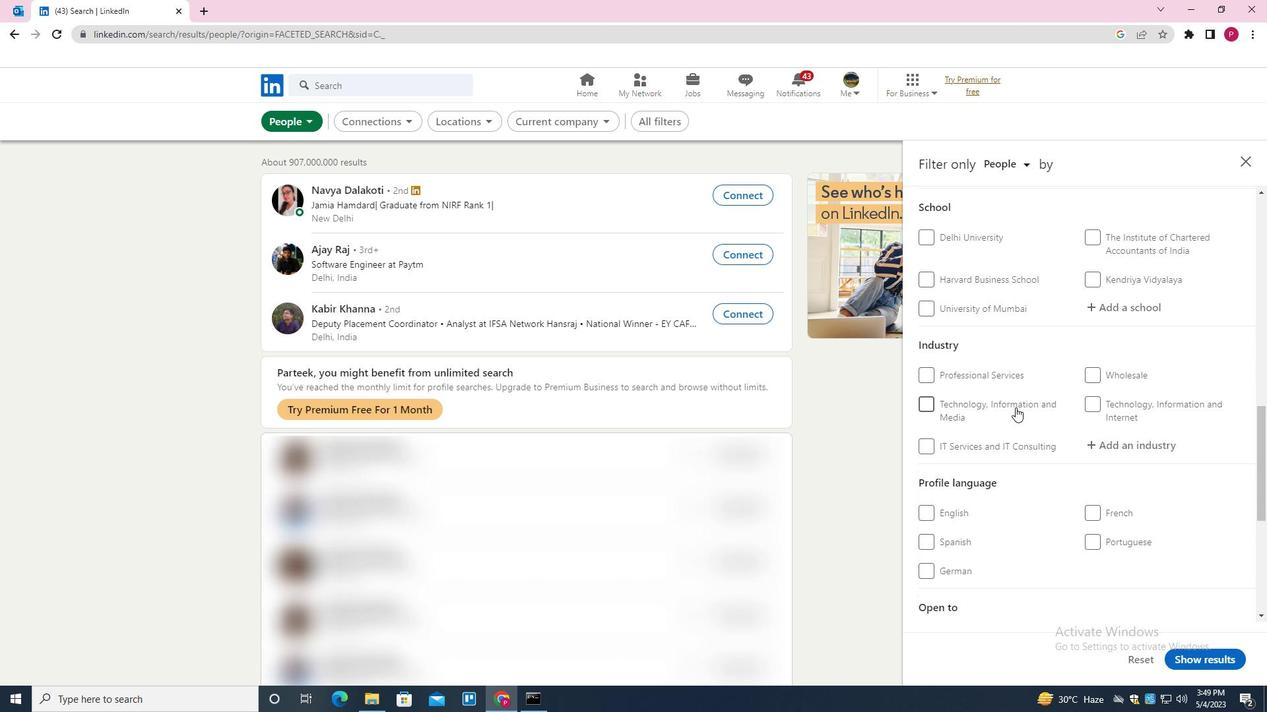 
Action: Mouse scrolled (1014, 408) with delta (0, 0)
Screenshot: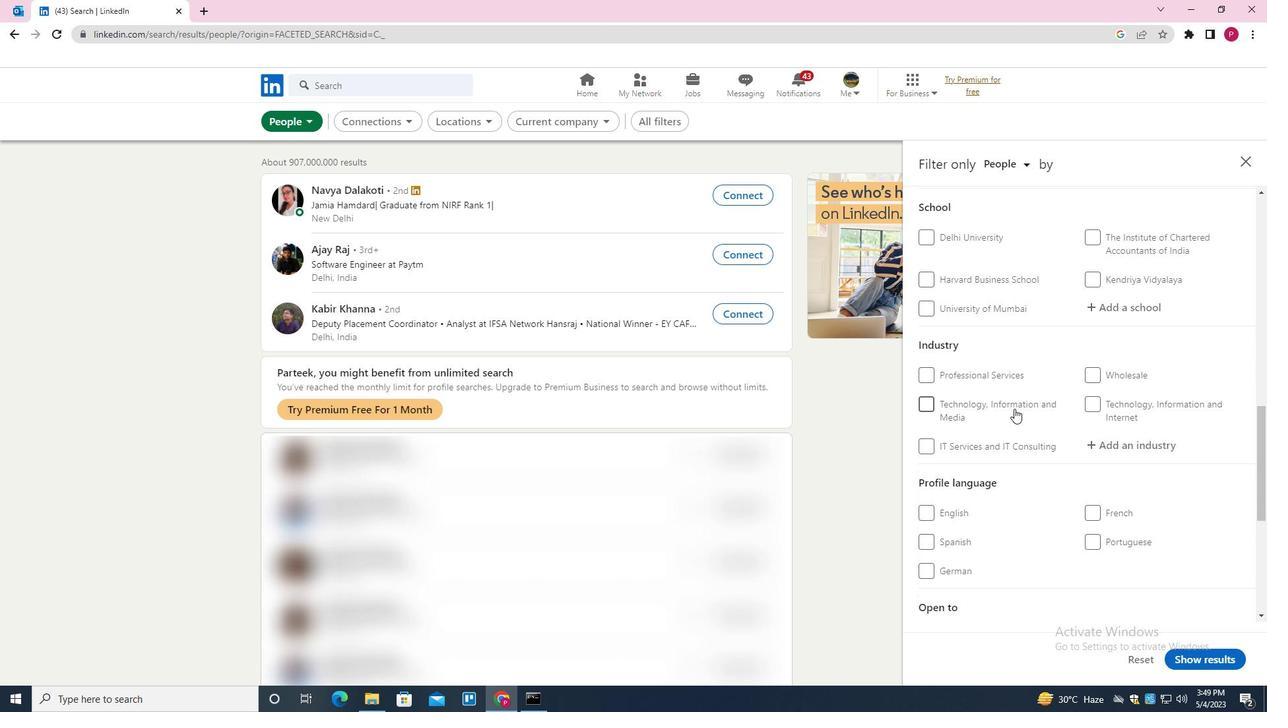 
Action: Mouse scrolled (1014, 408) with delta (0, 0)
Screenshot: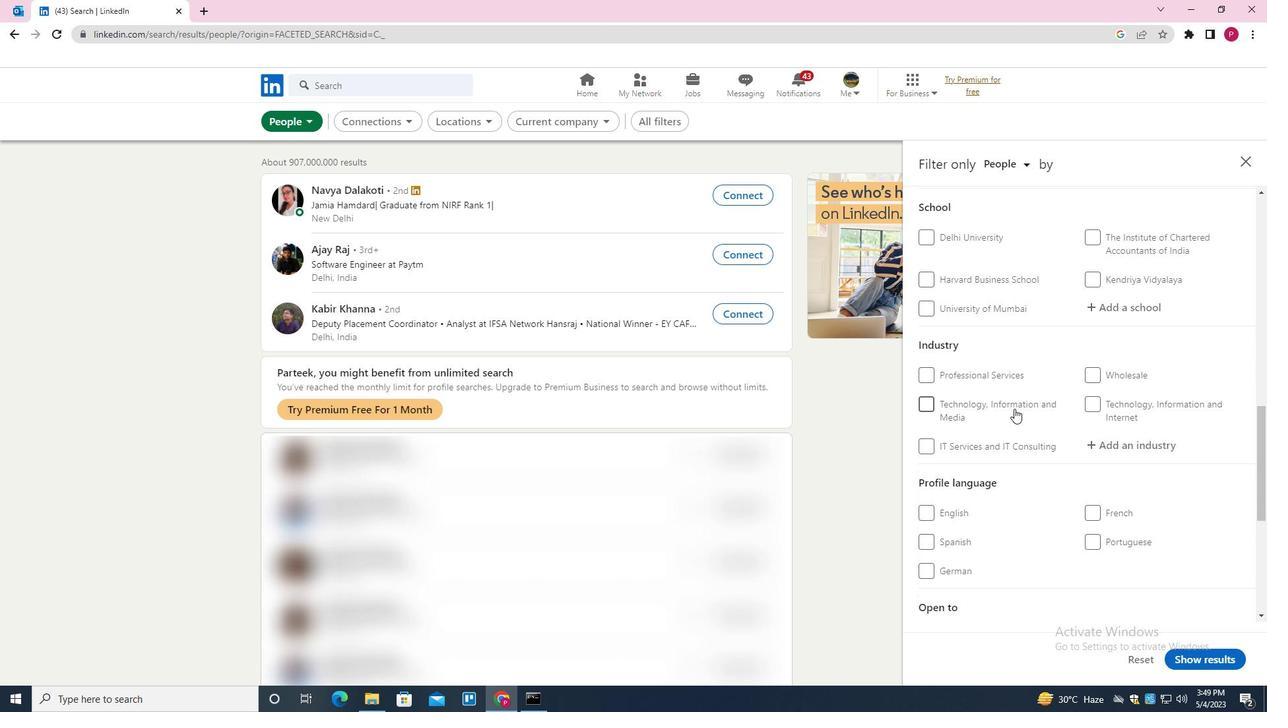 
Action: Mouse moved to (1101, 381)
Screenshot: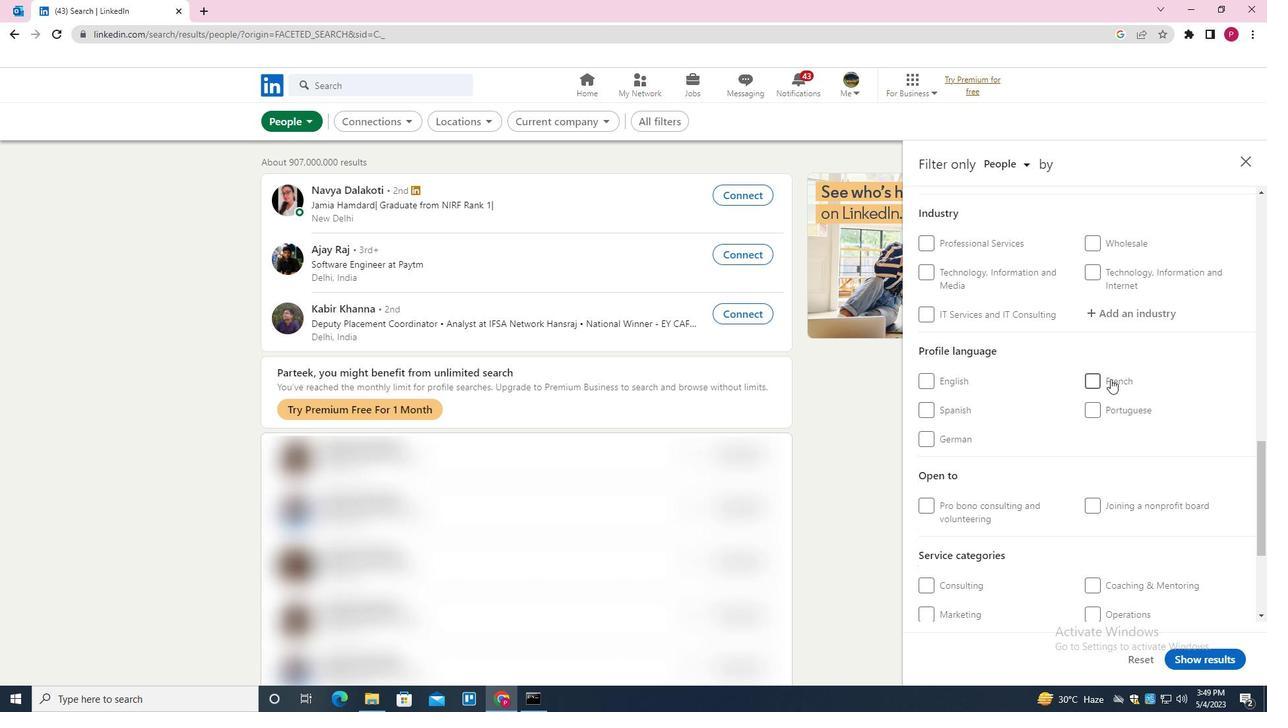 
Action: Mouse pressed left at (1101, 381)
Screenshot: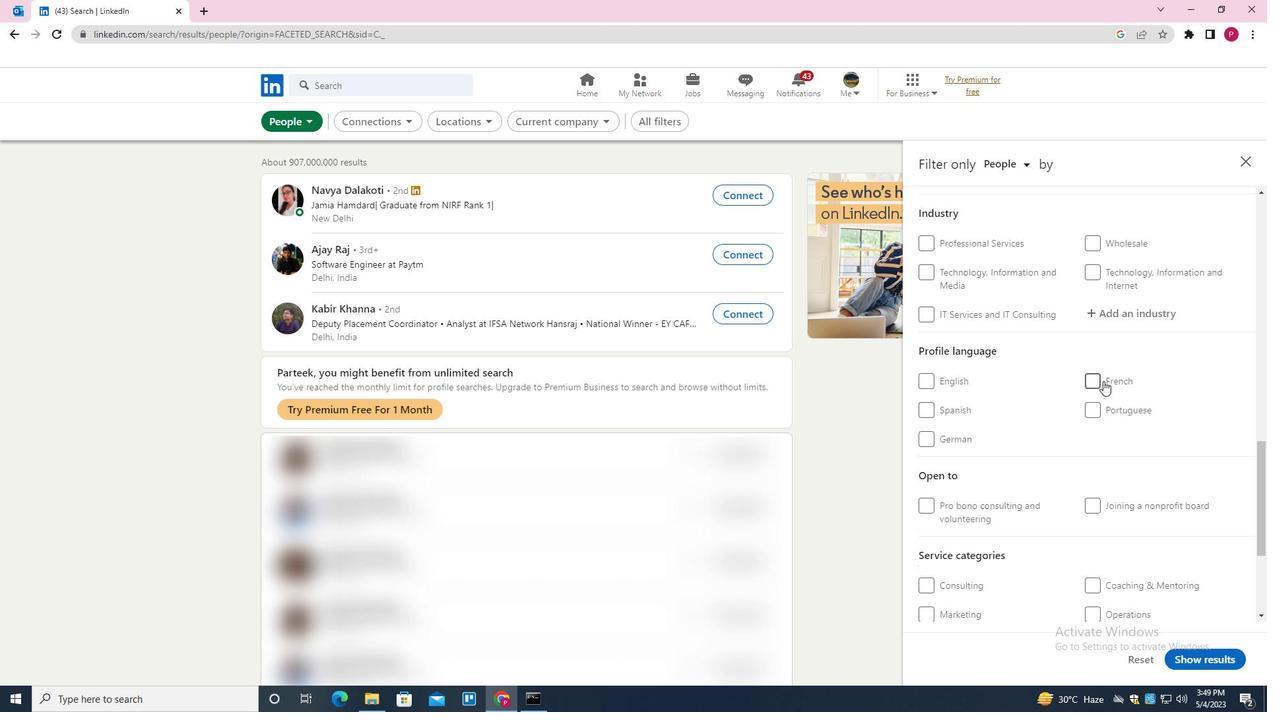 
Action: Mouse moved to (1025, 419)
Screenshot: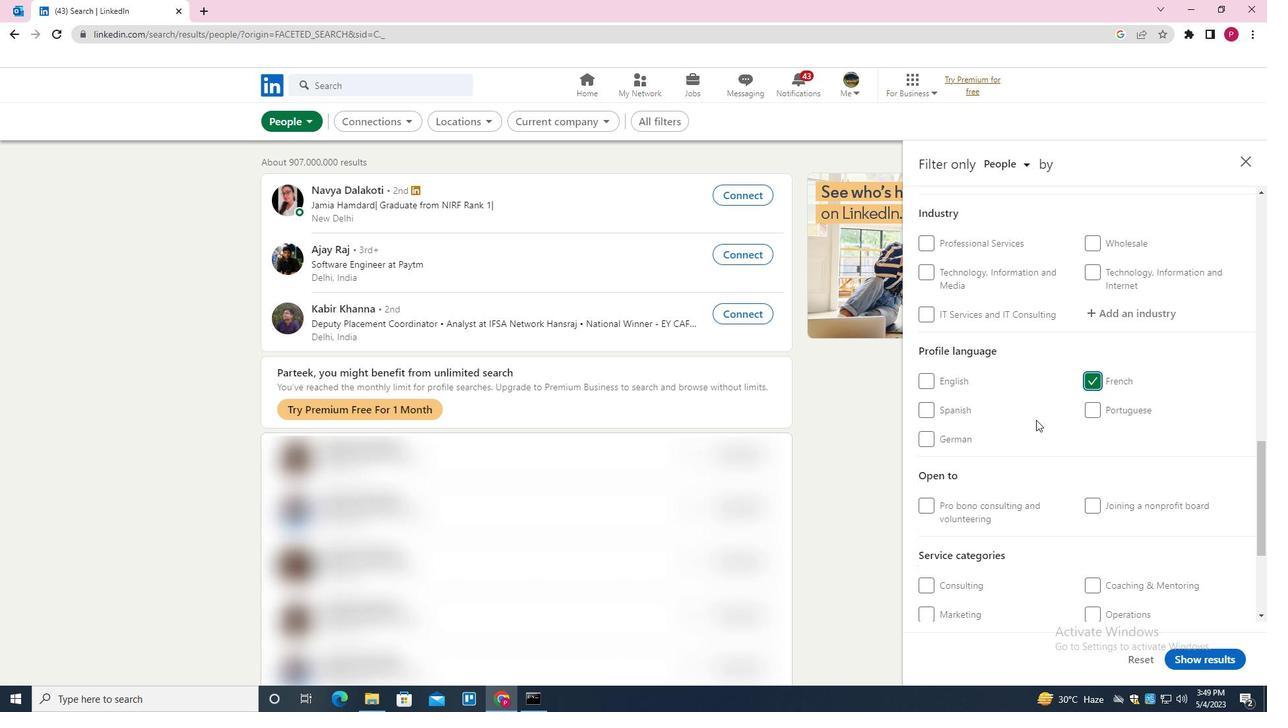 
Action: Mouse scrolled (1025, 420) with delta (0, 0)
Screenshot: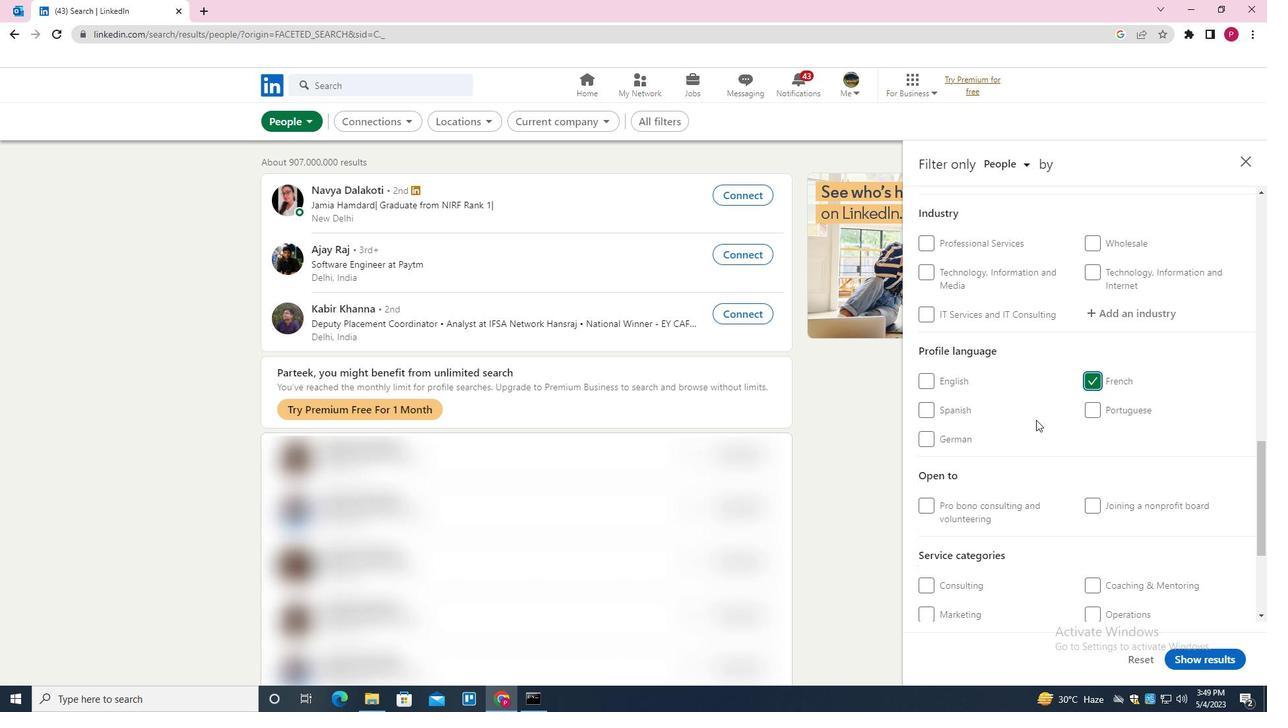 
Action: Mouse scrolled (1025, 420) with delta (0, 0)
Screenshot: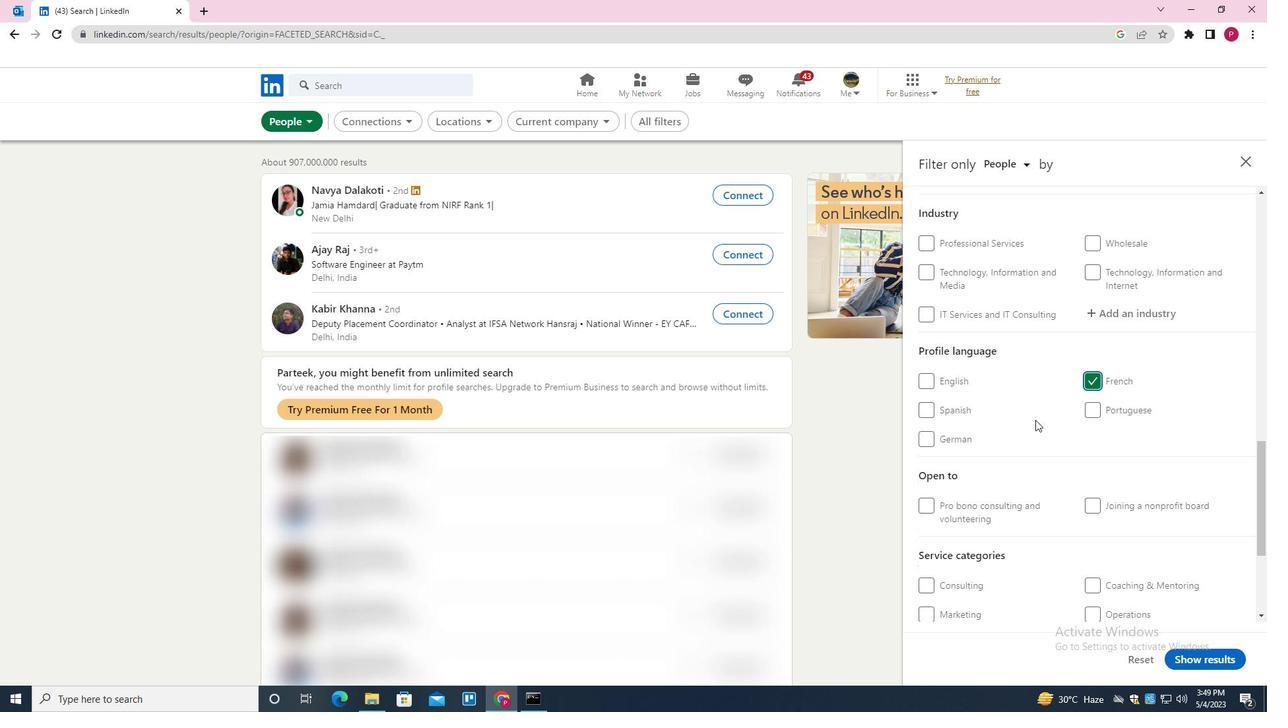 
Action: Mouse scrolled (1025, 420) with delta (0, 0)
Screenshot: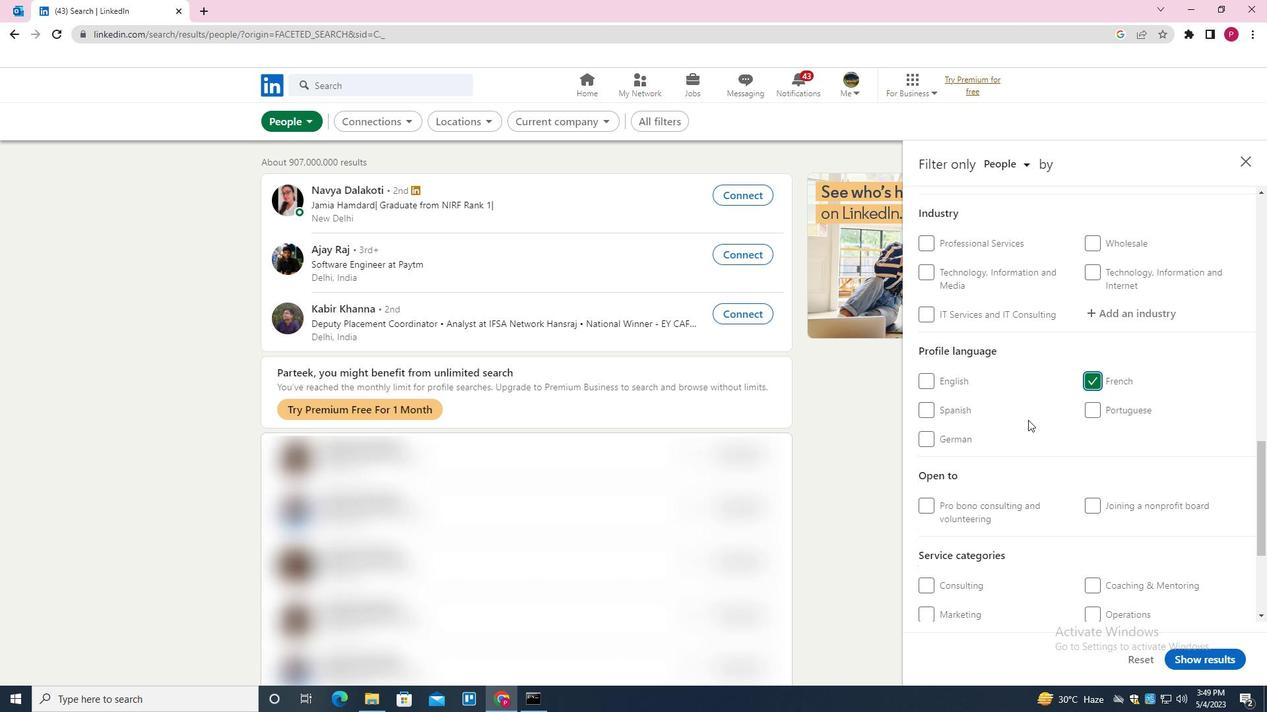 
Action: Mouse scrolled (1025, 420) with delta (0, 0)
Screenshot: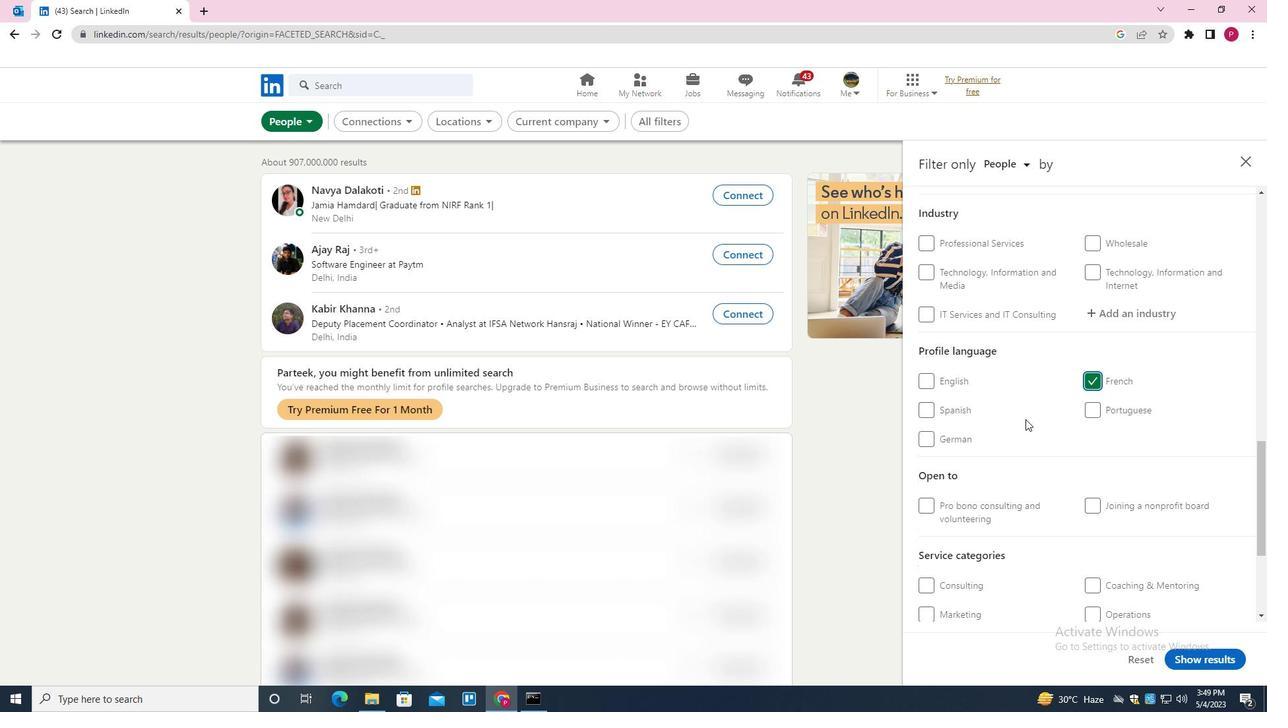 
Action: Mouse moved to (1015, 423)
Screenshot: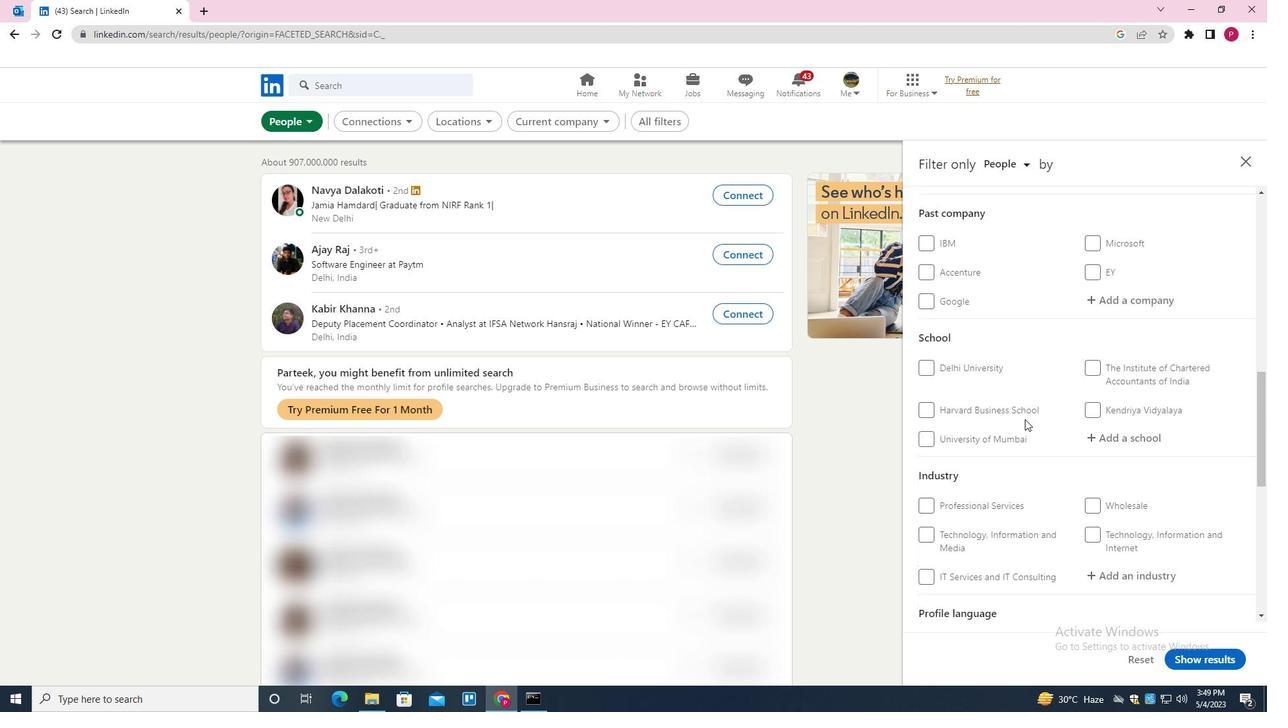 
Action: Mouse scrolled (1015, 424) with delta (0, 0)
Screenshot: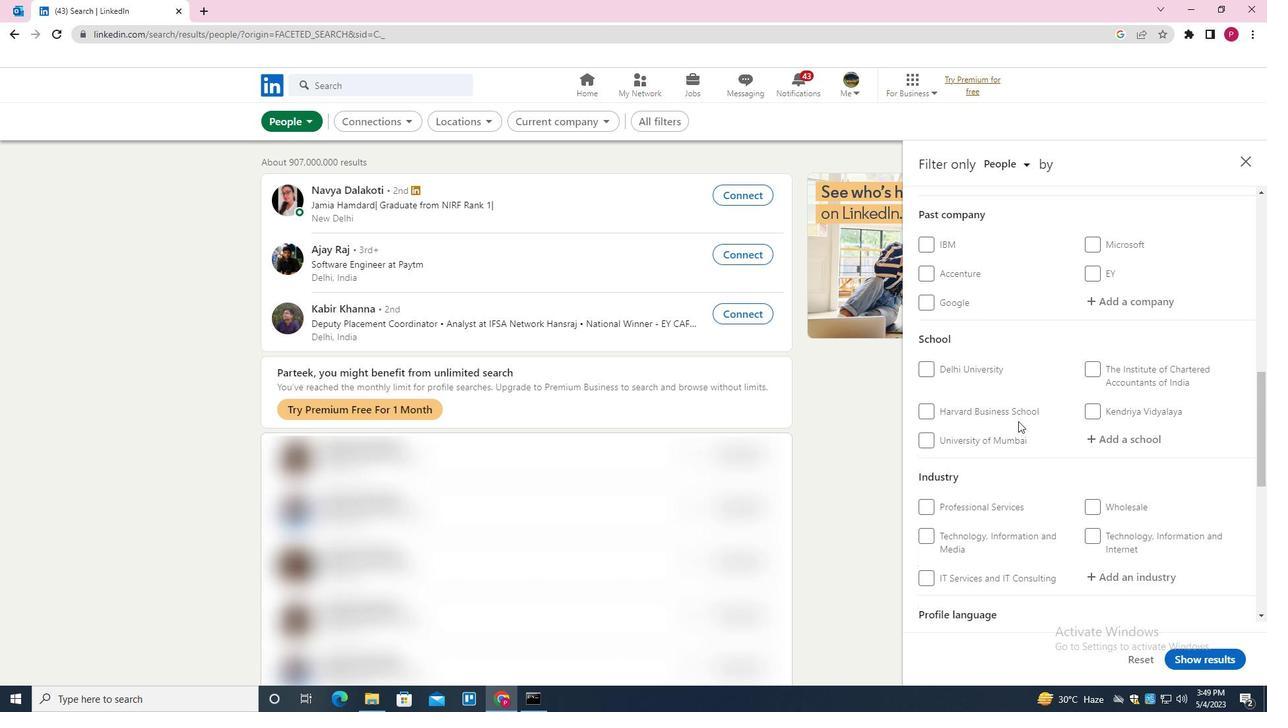 
Action: Mouse scrolled (1015, 424) with delta (0, 0)
Screenshot: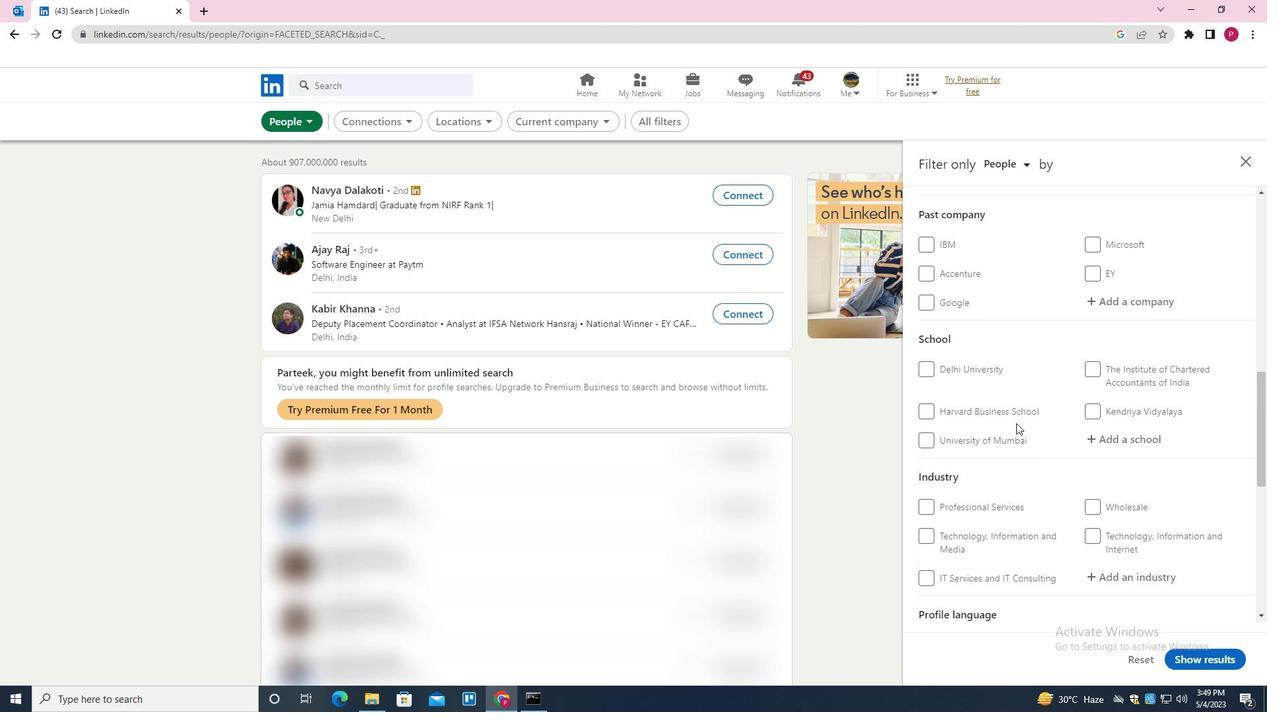 
Action: Mouse scrolled (1015, 424) with delta (0, 0)
Screenshot: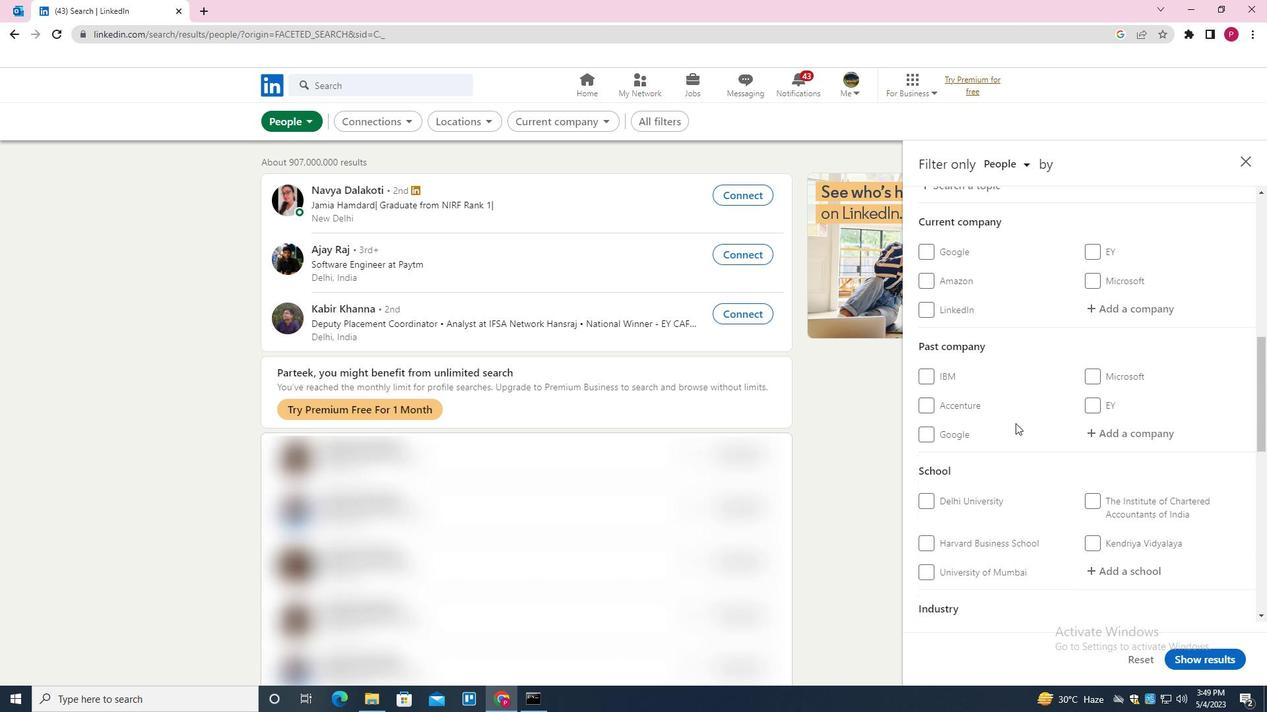 
Action: Mouse moved to (1127, 373)
Screenshot: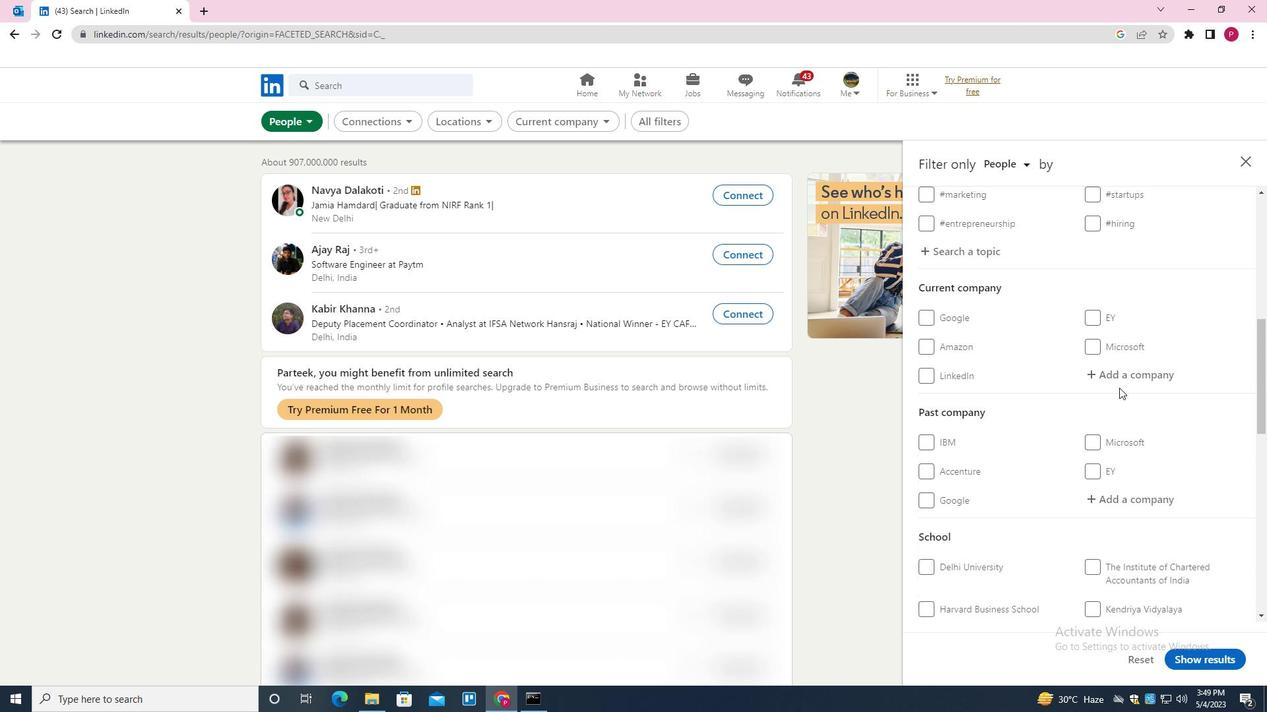 
Action: Mouse pressed left at (1127, 373)
Screenshot: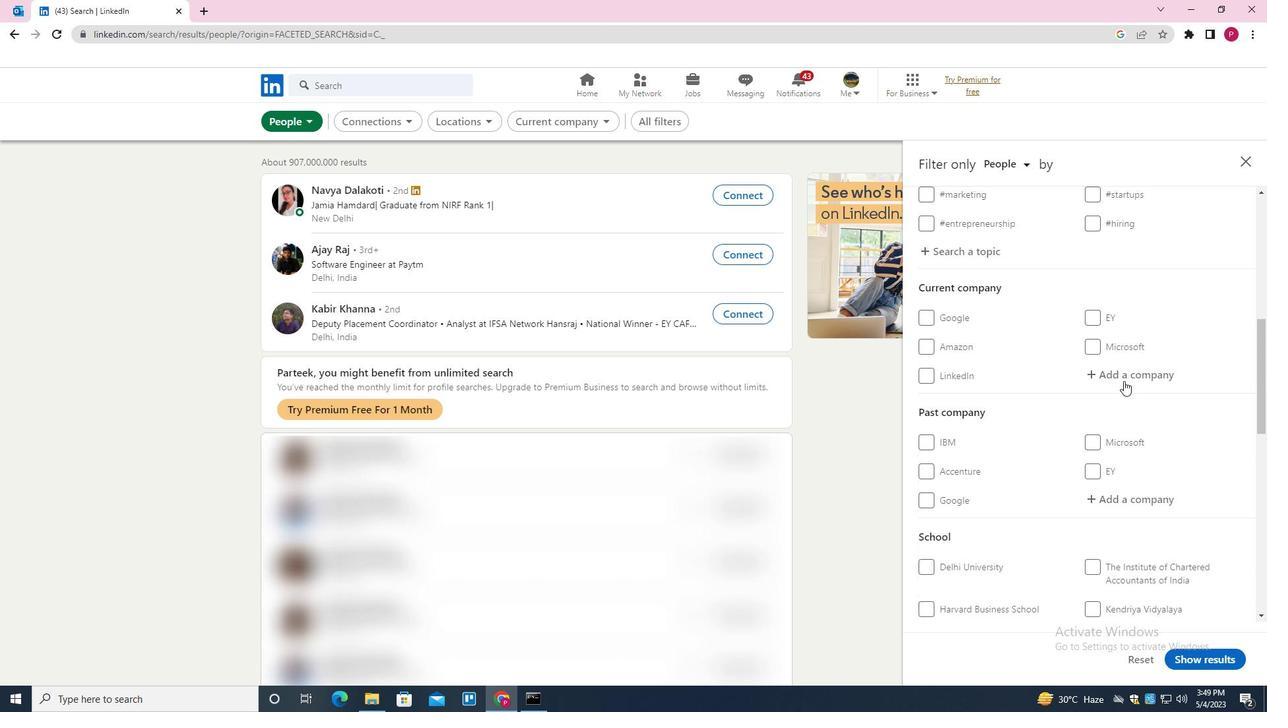 
Action: Key pressed <Key.shift><Key.shift><Key.shift><Key.shift><Key.shift><Key.shift><Key.shift><Key.shift><Key.shift>VIASAT<Key.space><Key.down><Key.enter>
Screenshot: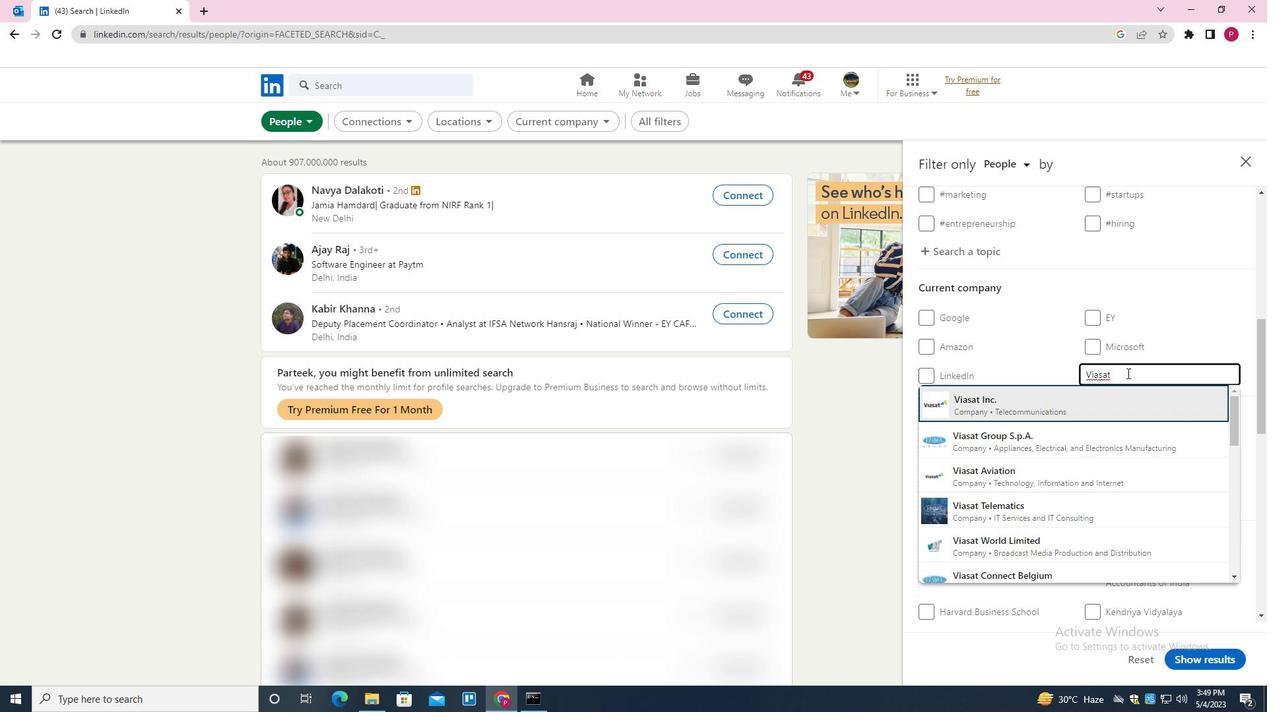 
Action: Mouse moved to (1027, 425)
Screenshot: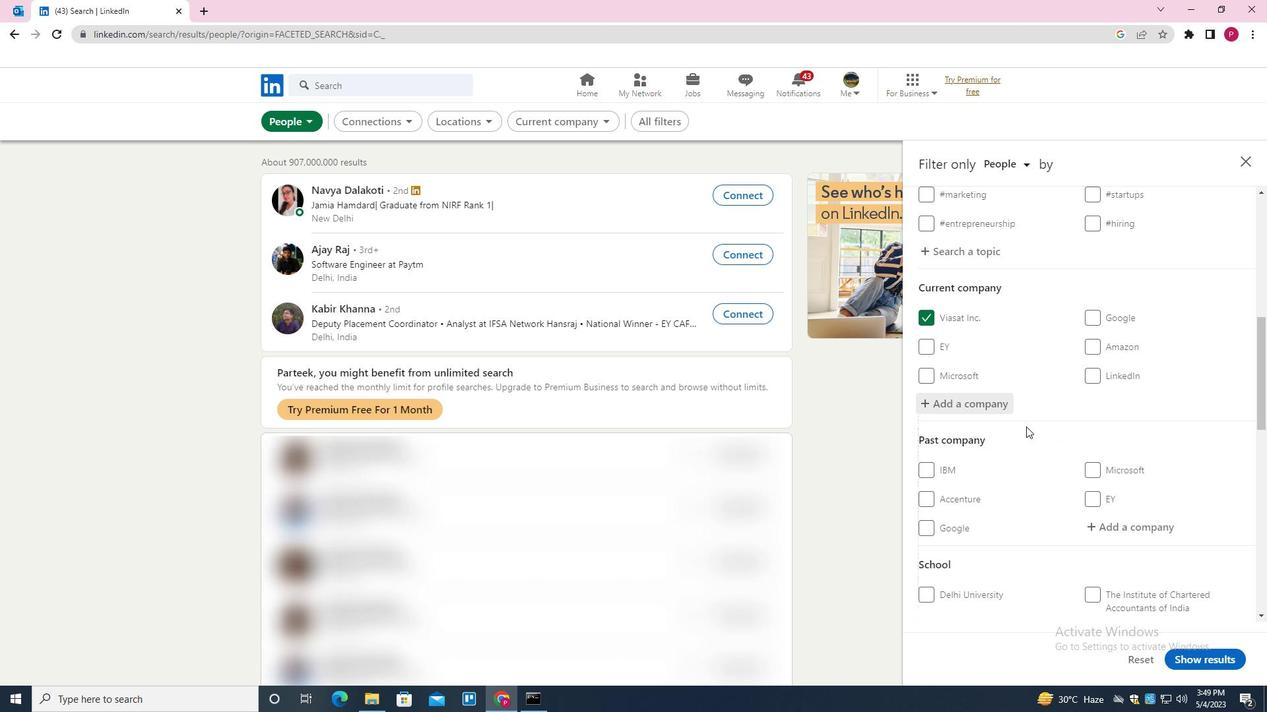 
Action: Mouse scrolled (1027, 425) with delta (0, 0)
Screenshot: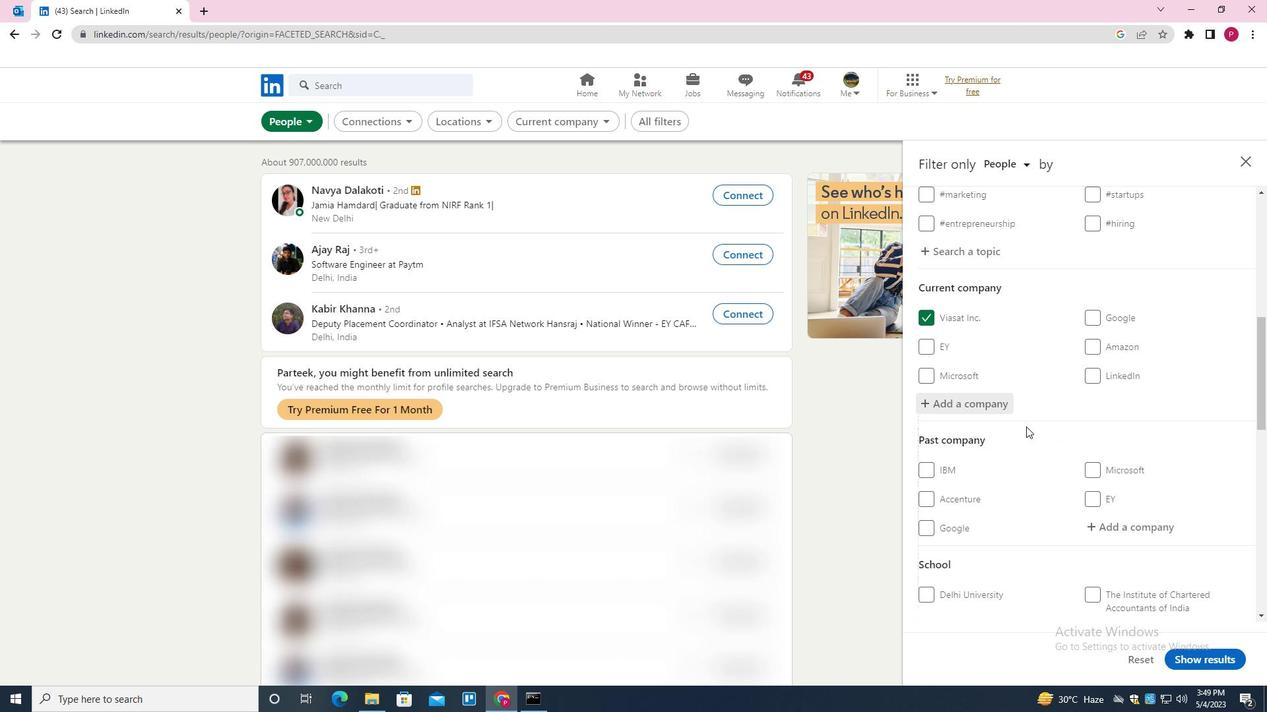 
Action: Mouse moved to (1030, 423)
Screenshot: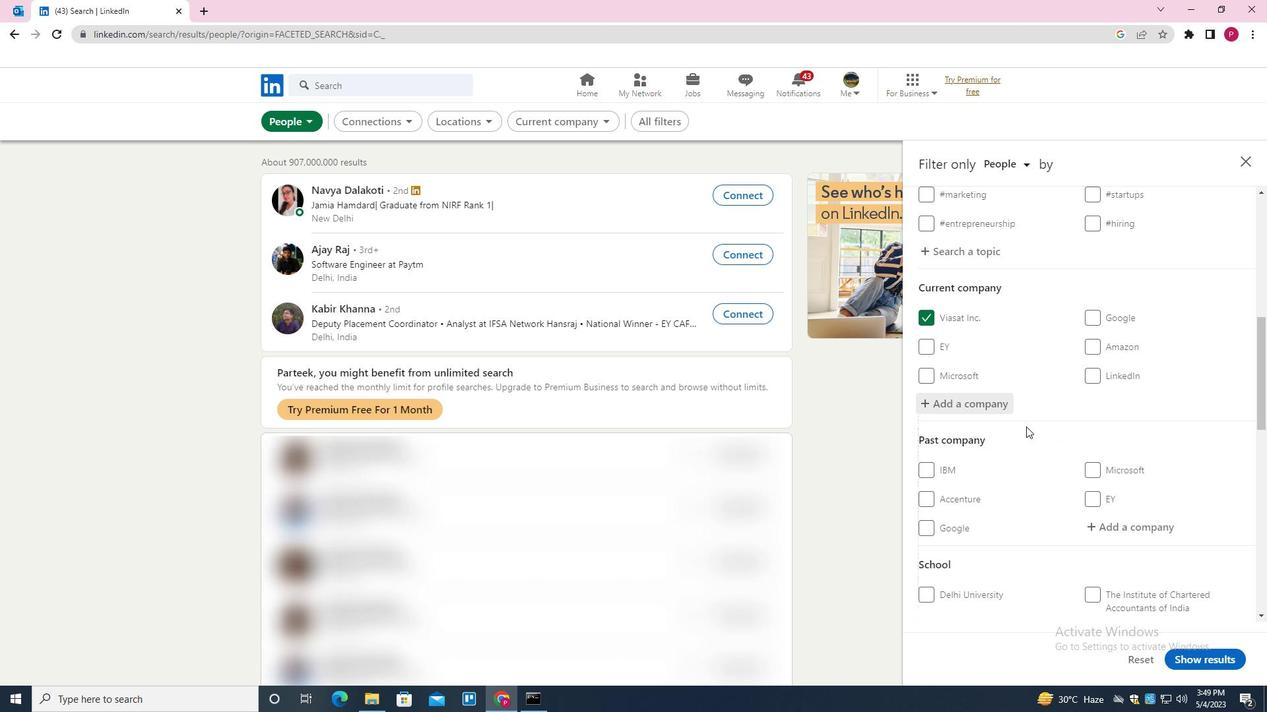 
Action: Mouse scrolled (1030, 423) with delta (0, 0)
Screenshot: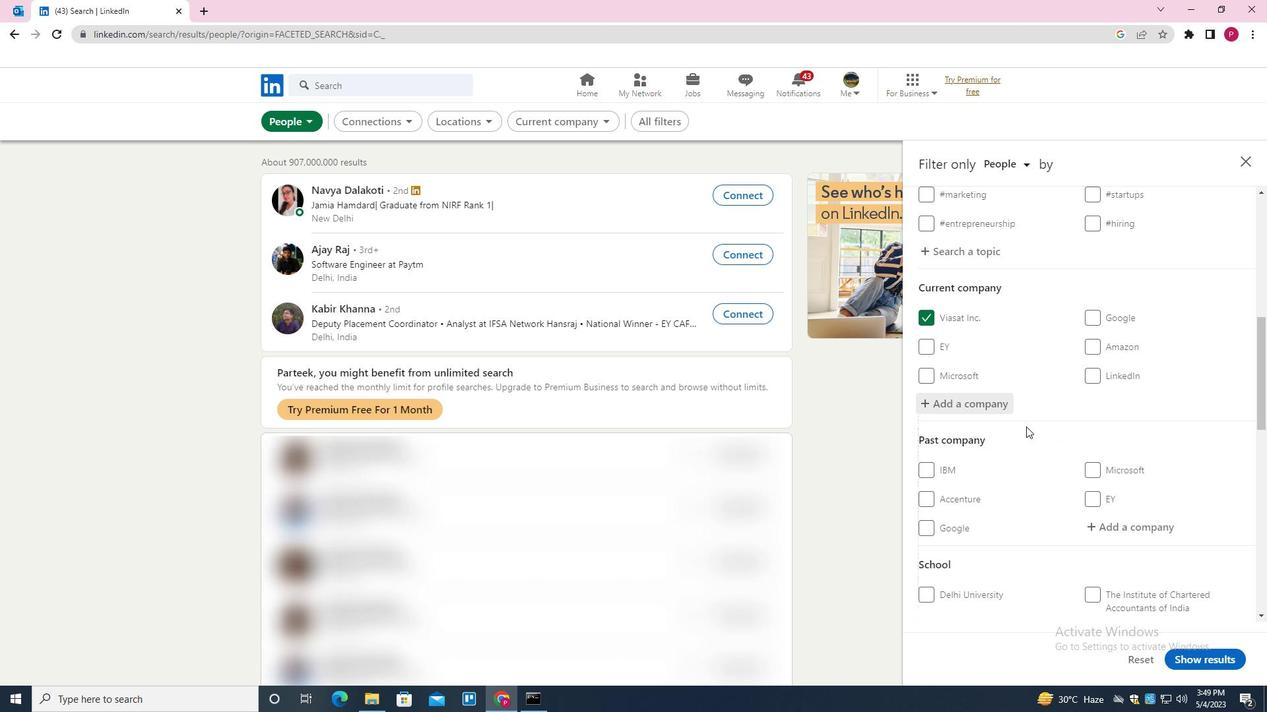 
Action: Mouse moved to (1035, 420)
Screenshot: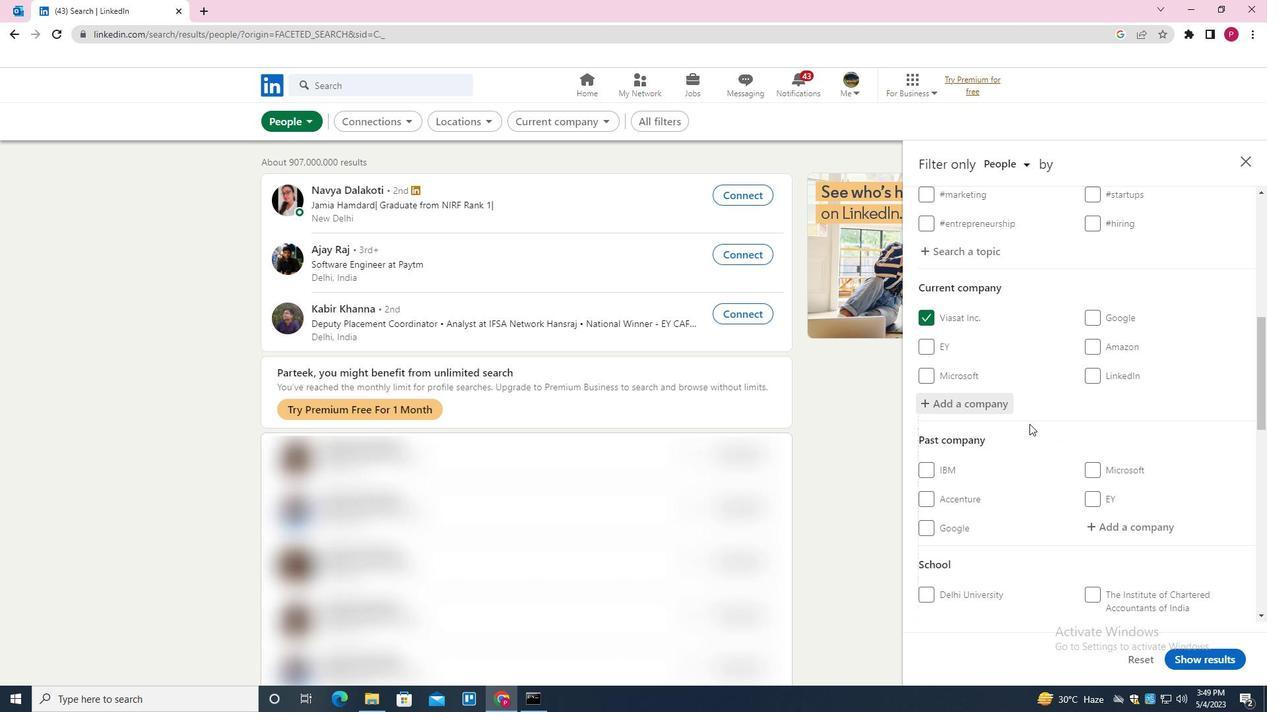 
Action: Mouse scrolled (1035, 419) with delta (0, 0)
Screenshot: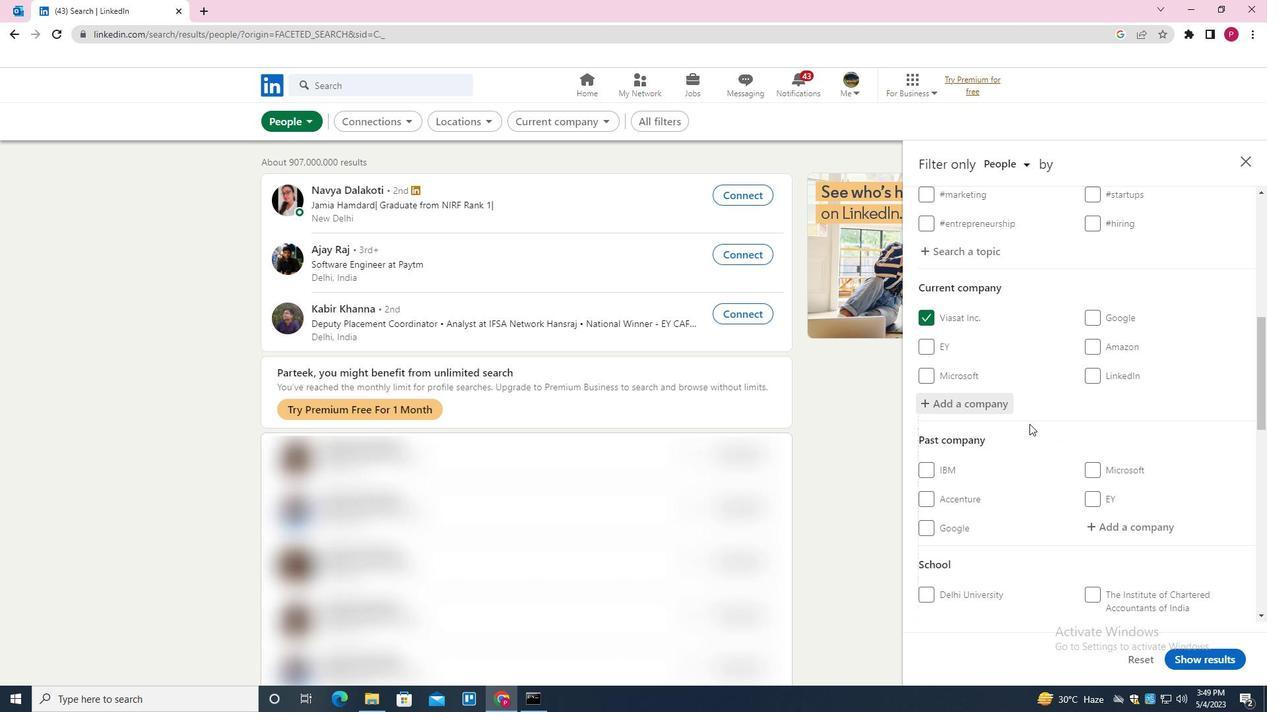 
Action: Mouse moved to (1040, 417)
Screenshot: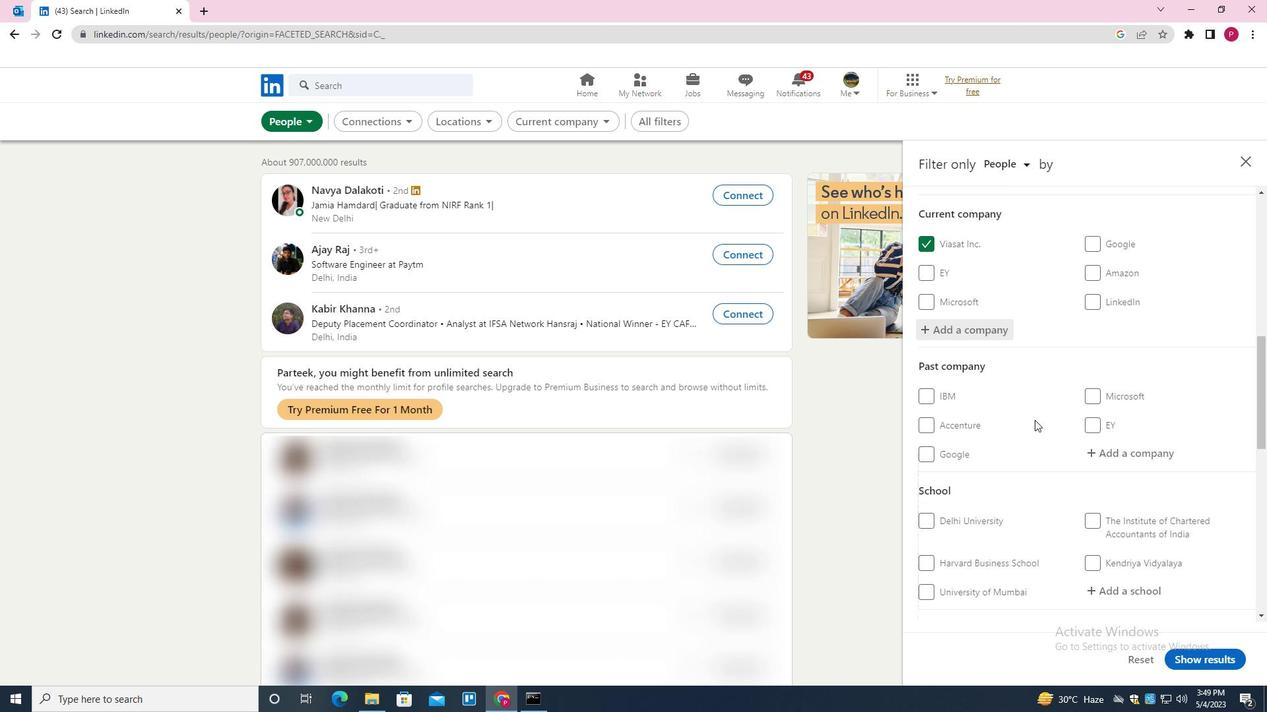 
Action: Mouse scrolled (1040, 416) with delta (0, 0)
Screenshot: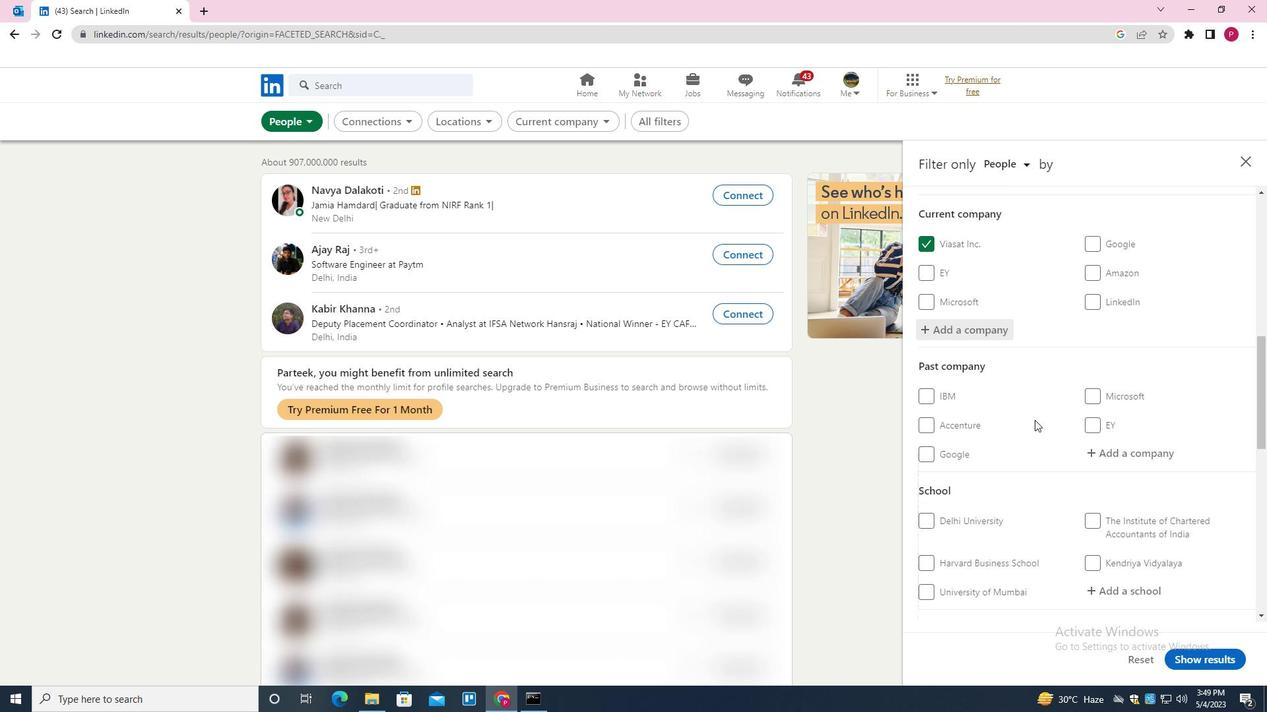 
Action: Mouse moved to (1042, 415)
Screenshot: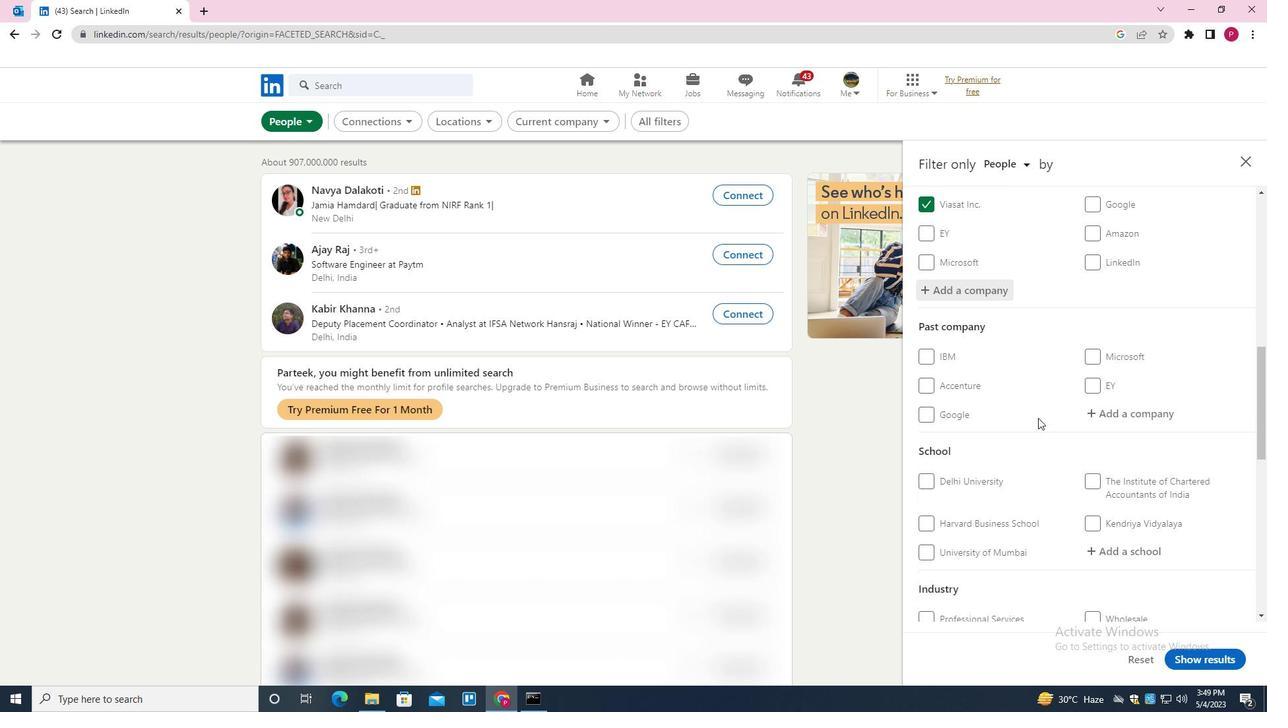 
Action: Mouse scrolled (1042, 415) with delta (0, 0)
Screenshot: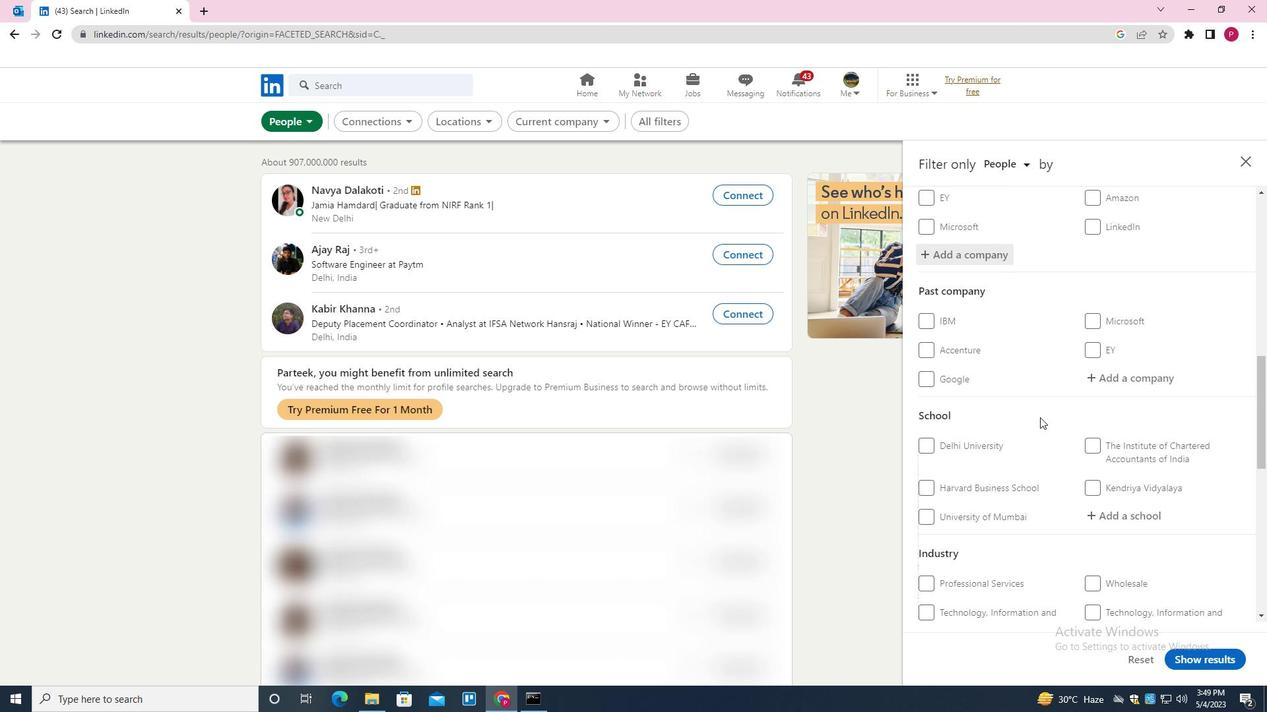 
Action: Mouse moved to (1130, 334)
Screenshot: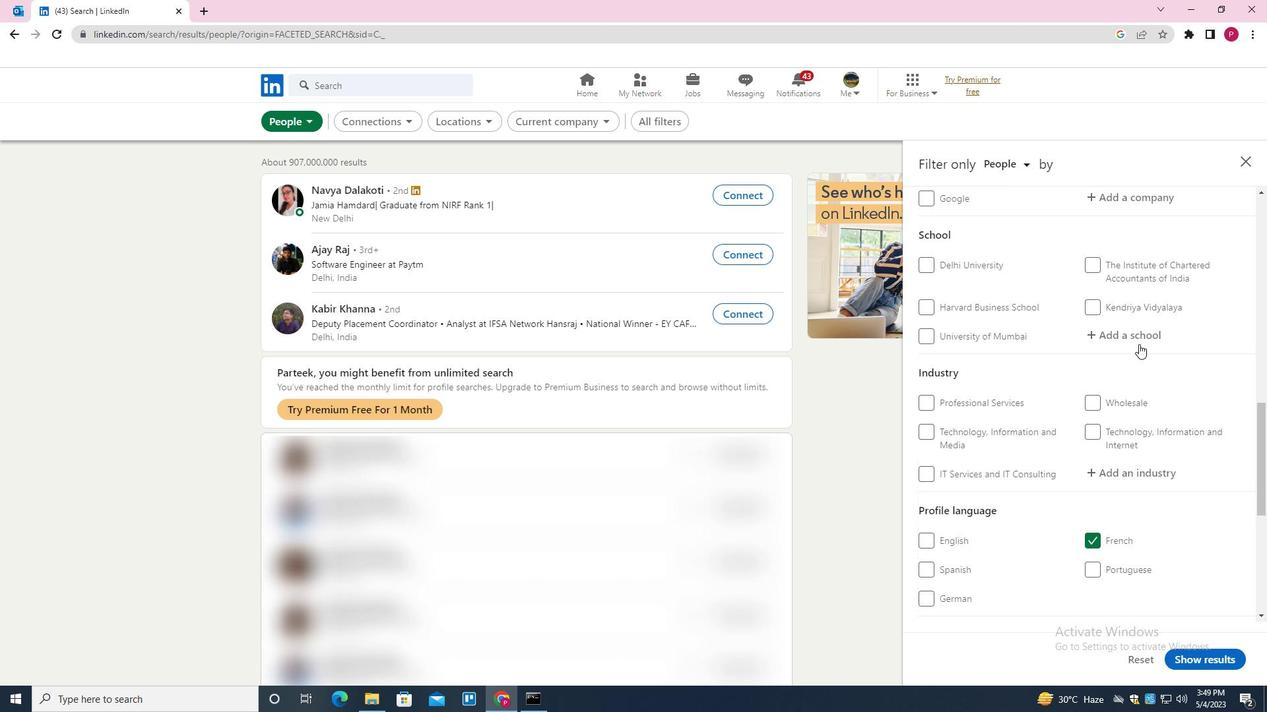 
Action: Mouse pressed left at (1130, 334)
Screenshot: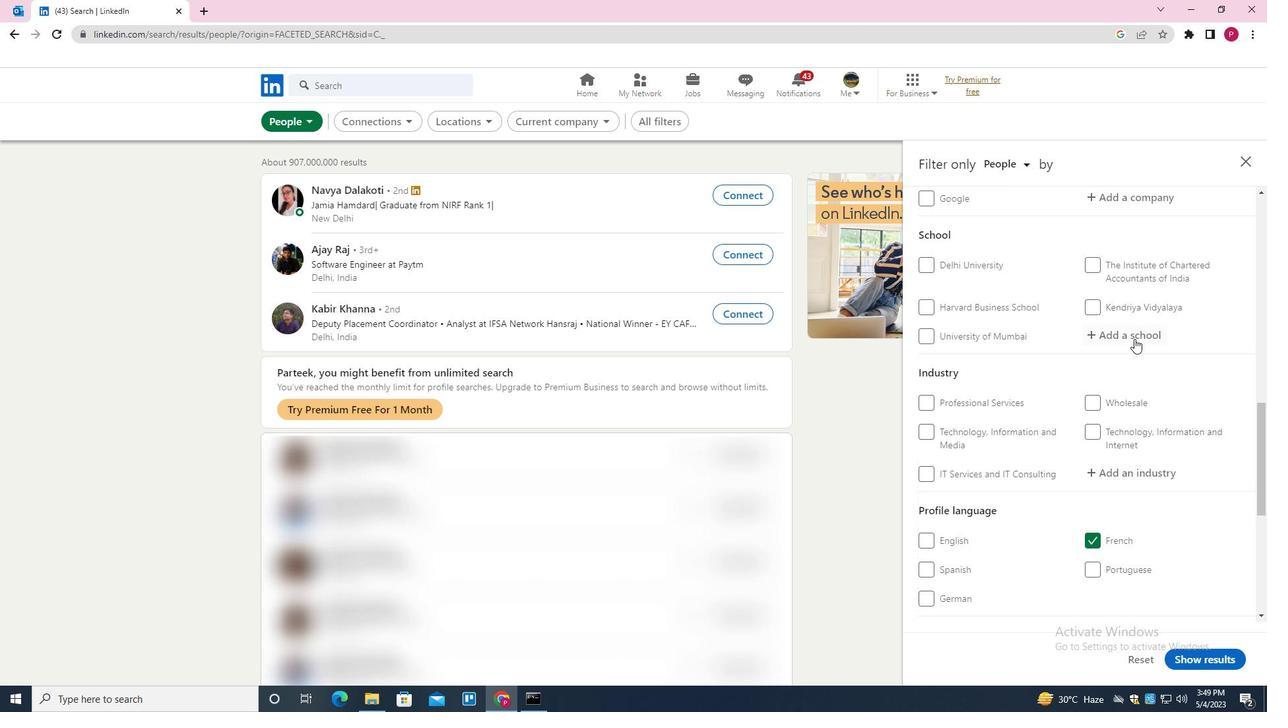 
Action: Key pressed <Key.shift>SRI<Key.space><Key.shift><Key.shift><Key.shift><Key.shift><Key.shift><Key.shift><Key.shift><Key.shift><Key.shift><Key.shift><Key.shift><Key.shift><Key.shift><Key.shift><Key.shift><Key.shift><Key.shift>BHA
Screenshot: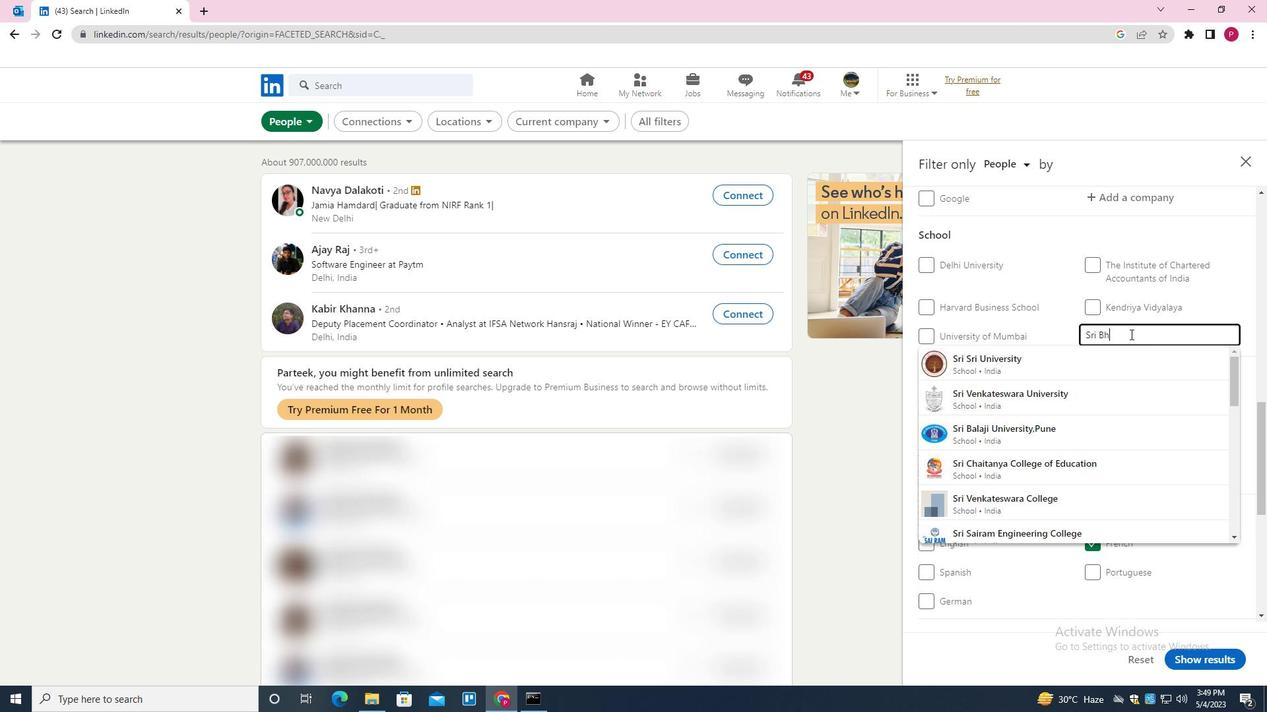
Action: Mouse moved to (1130, 334)
Screenshot: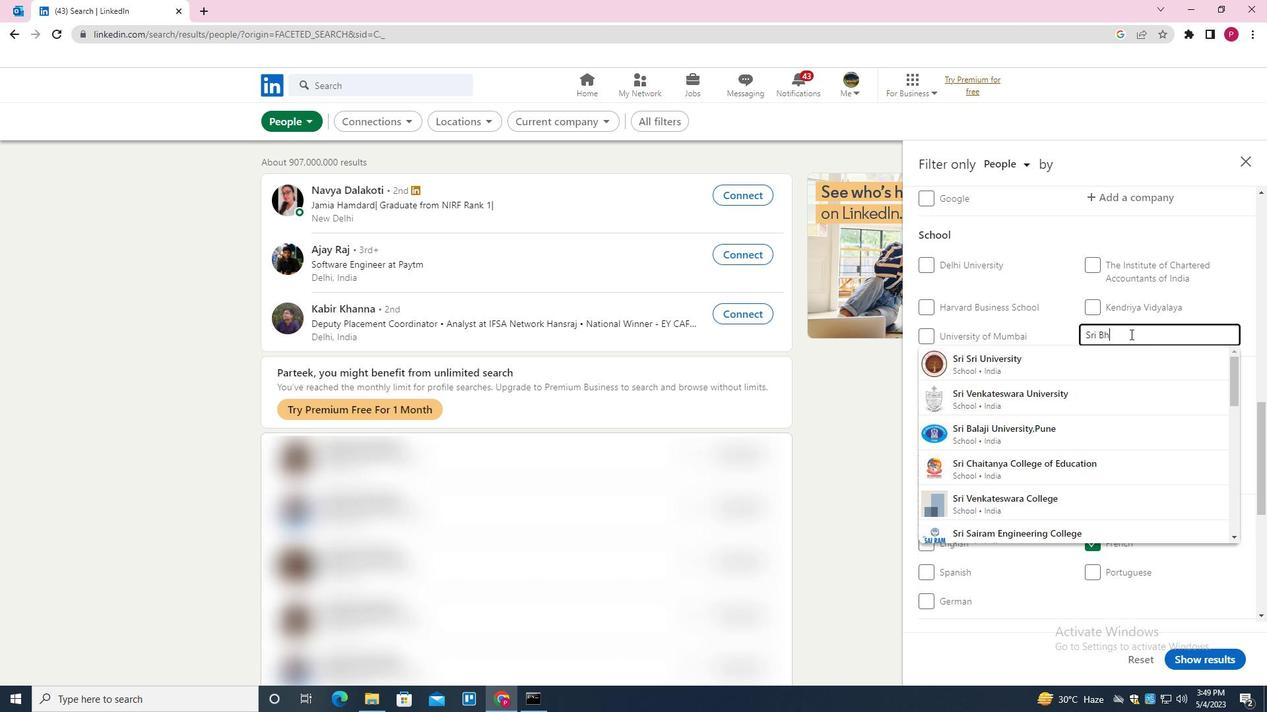 
Action: Key pressed GAWAN<Key.space><Key.shift><Key.shift>MAHAVEER<Key.space><Key.shift>JAIN<Key.space><Key.shift><Key.shift><Key.shift><Key.shift>COLLEGE<Key.down><Key.enter>
Screenshot: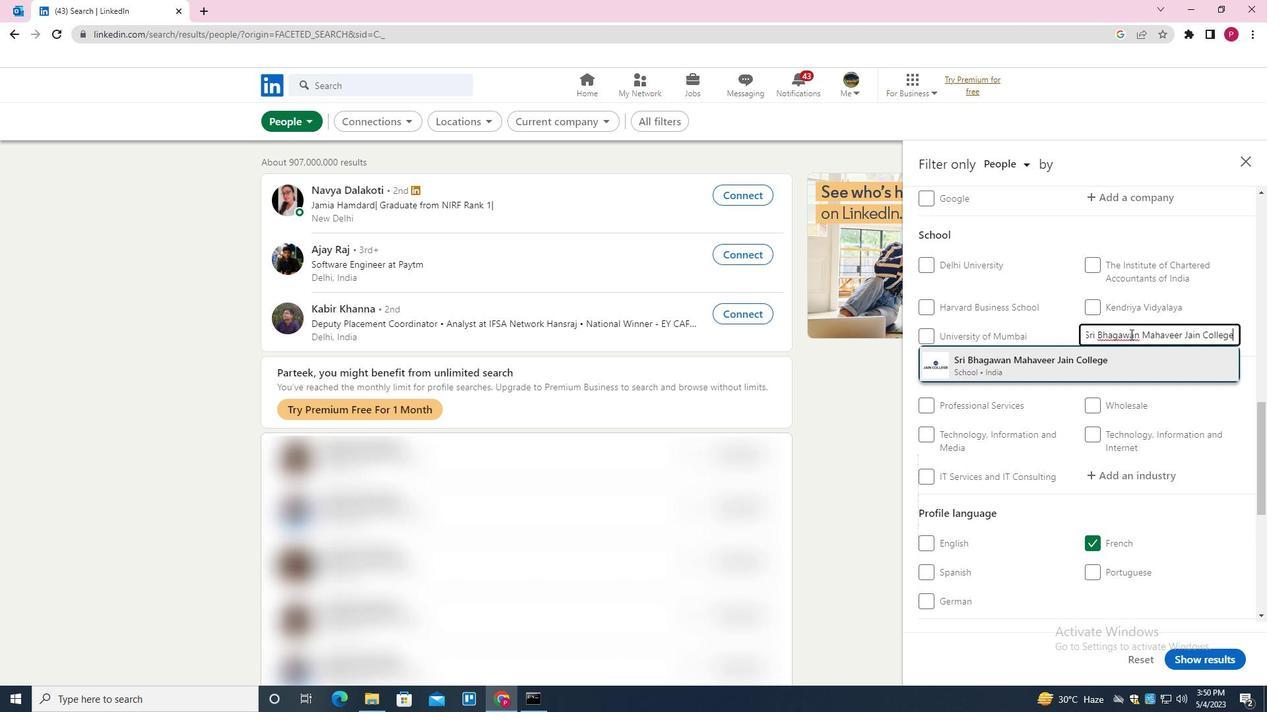 
Action: Mouse moved to (1118, 341)
Screenshot: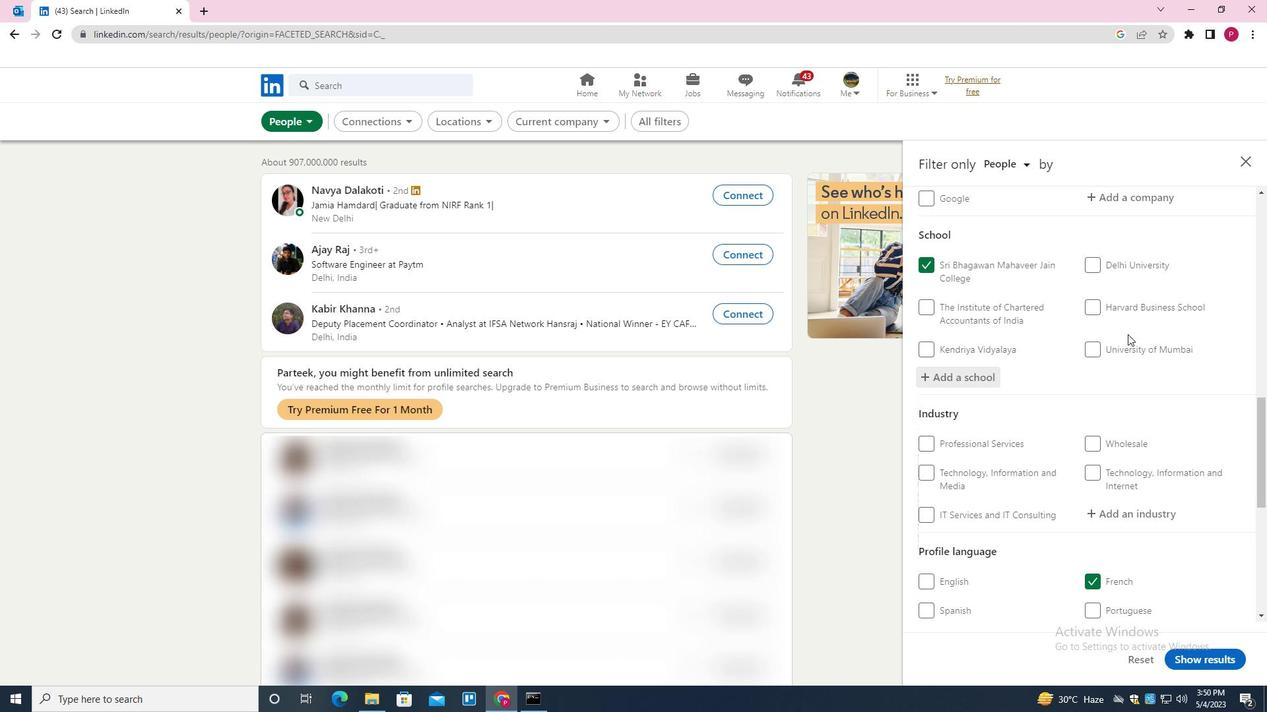 
Action: Mouse scrolled (1118, 340) with delta (0, 0)
Screenshot: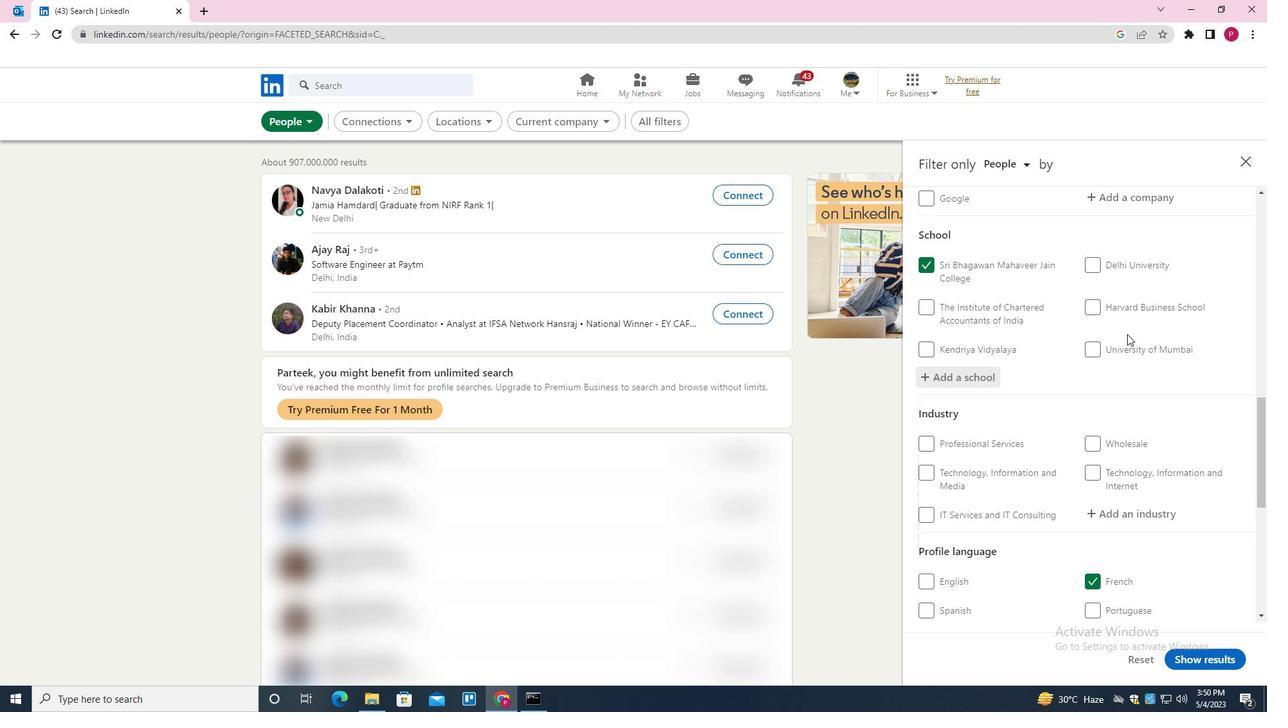 
Action: Mouse scrolled (1118, 340) with delta (0, 0)
Screenshot: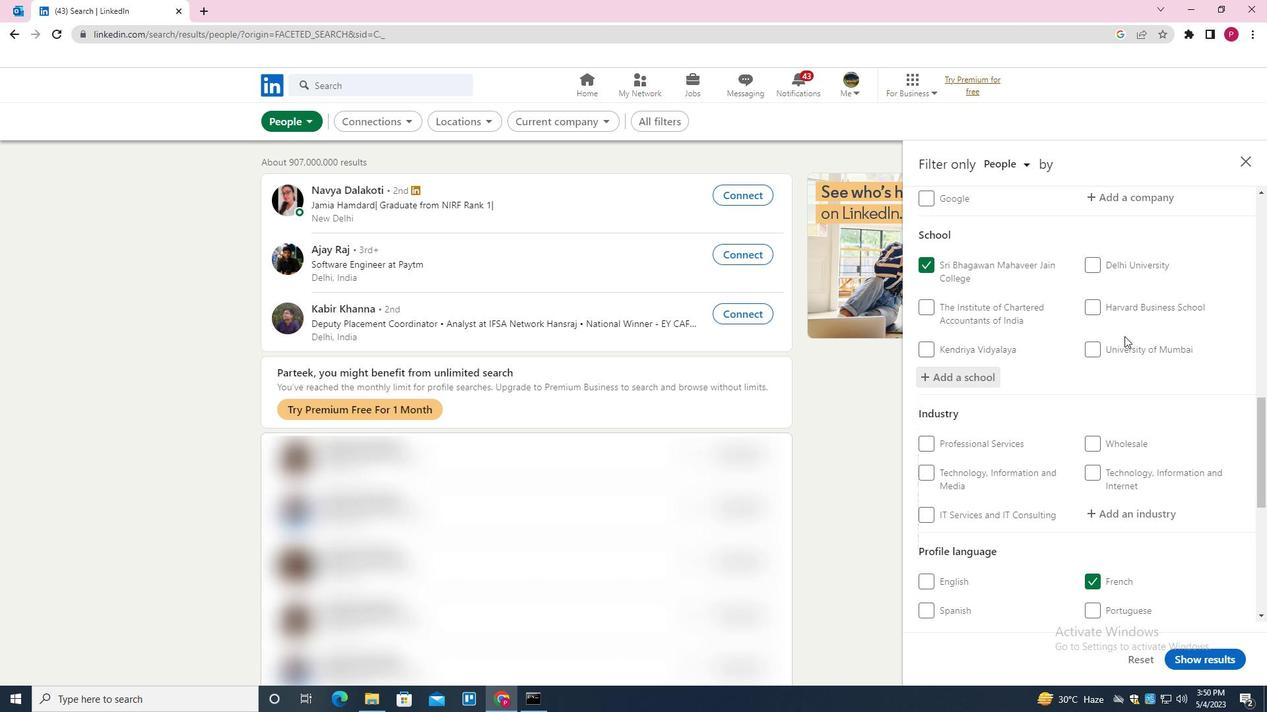 
Action: Mouse scrolled (1118, 340) with delta (0, 0)
Screenshot: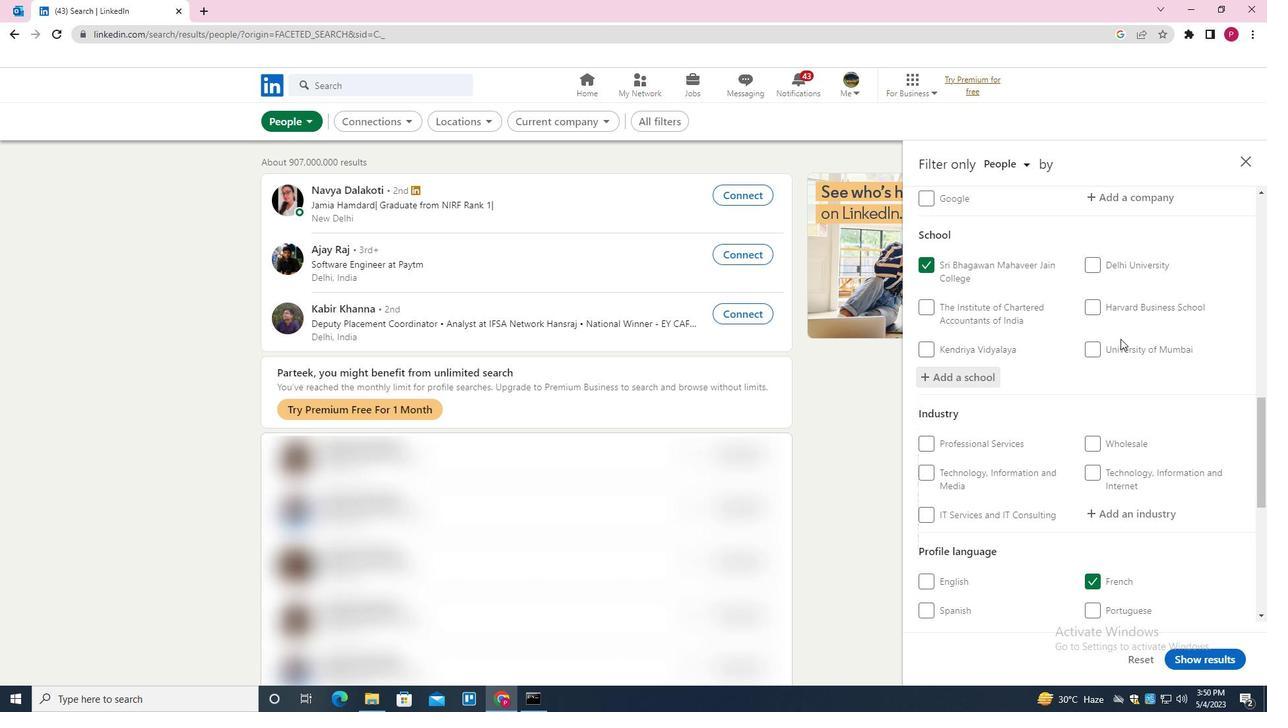 
Action: Mouse moved to (1120, 322)
Screenshot: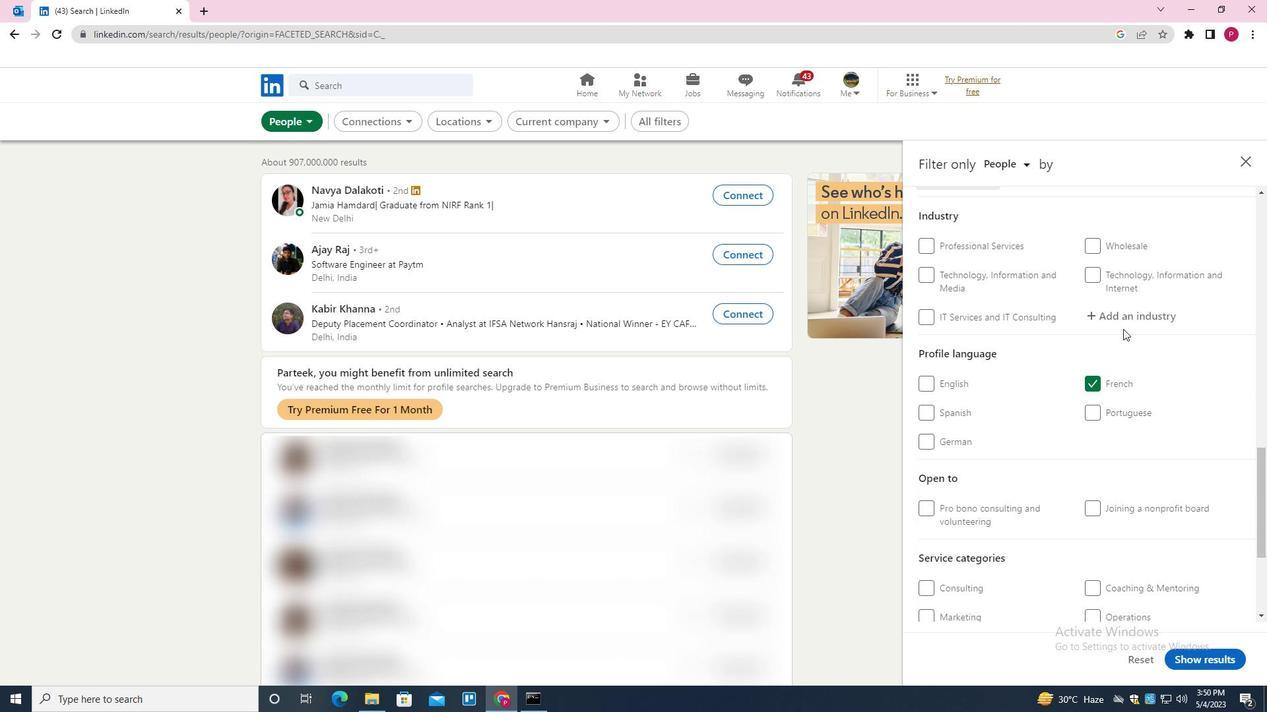
Action: Mouse pressed left at (1120, 322)
Screenshot: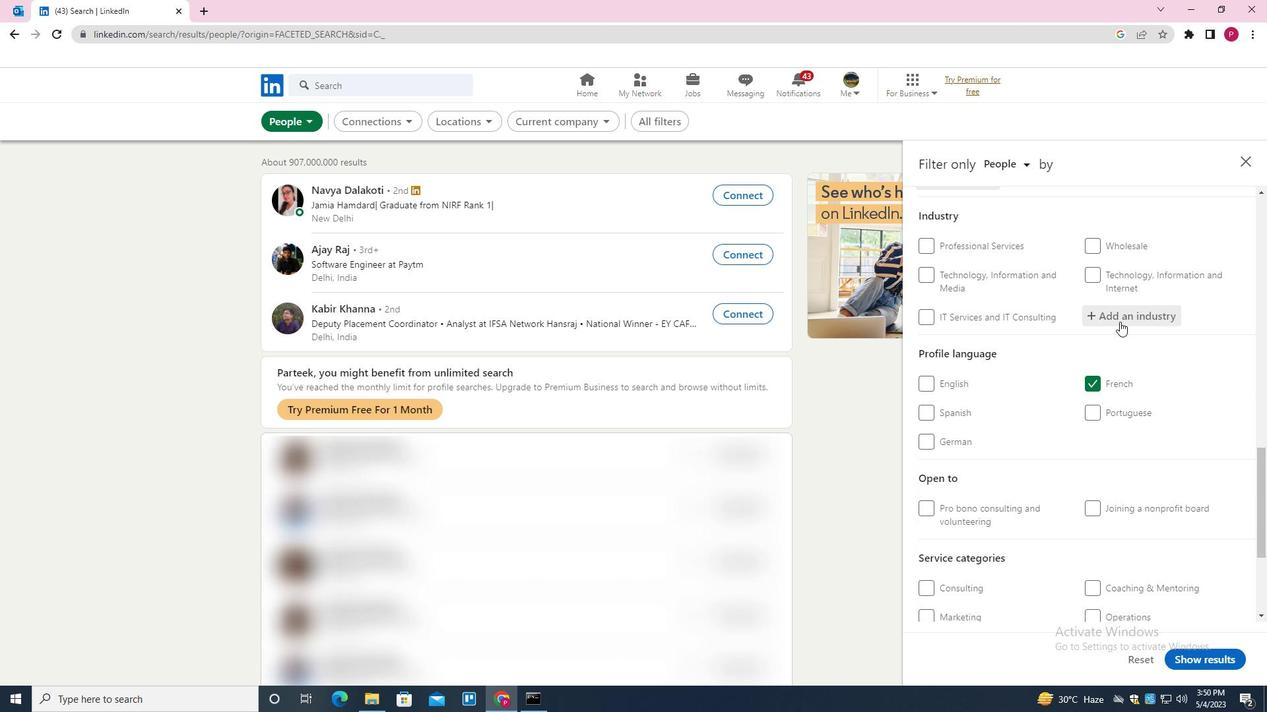 
Action: Key pressed <Key.shift><Key.shift><Key.shift>MOTOR<Key.space><Key.shift><Key.shift><Key.shift><Key.shift>VEHICLE<Key.space><Key.shift>MANUFACTURING<Key.down><Key.enter>
Screenshot: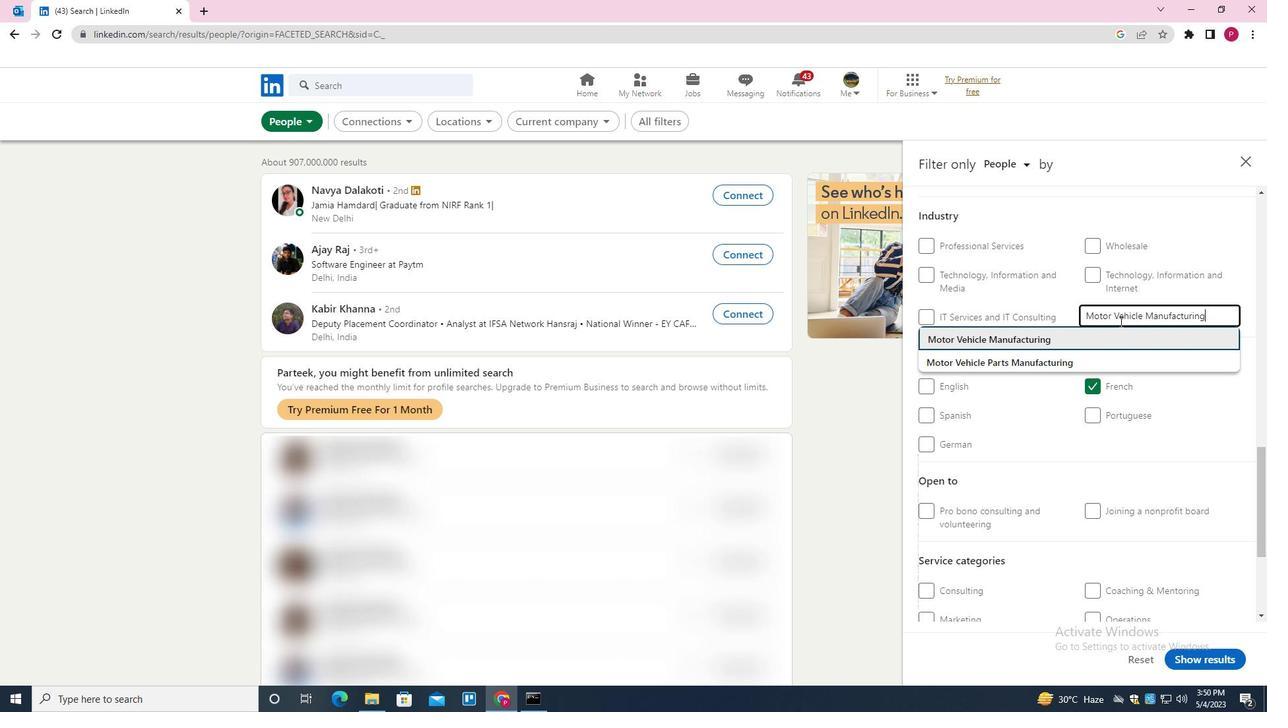 
Action: Mouse moved to (1080, 349)
Screenshot: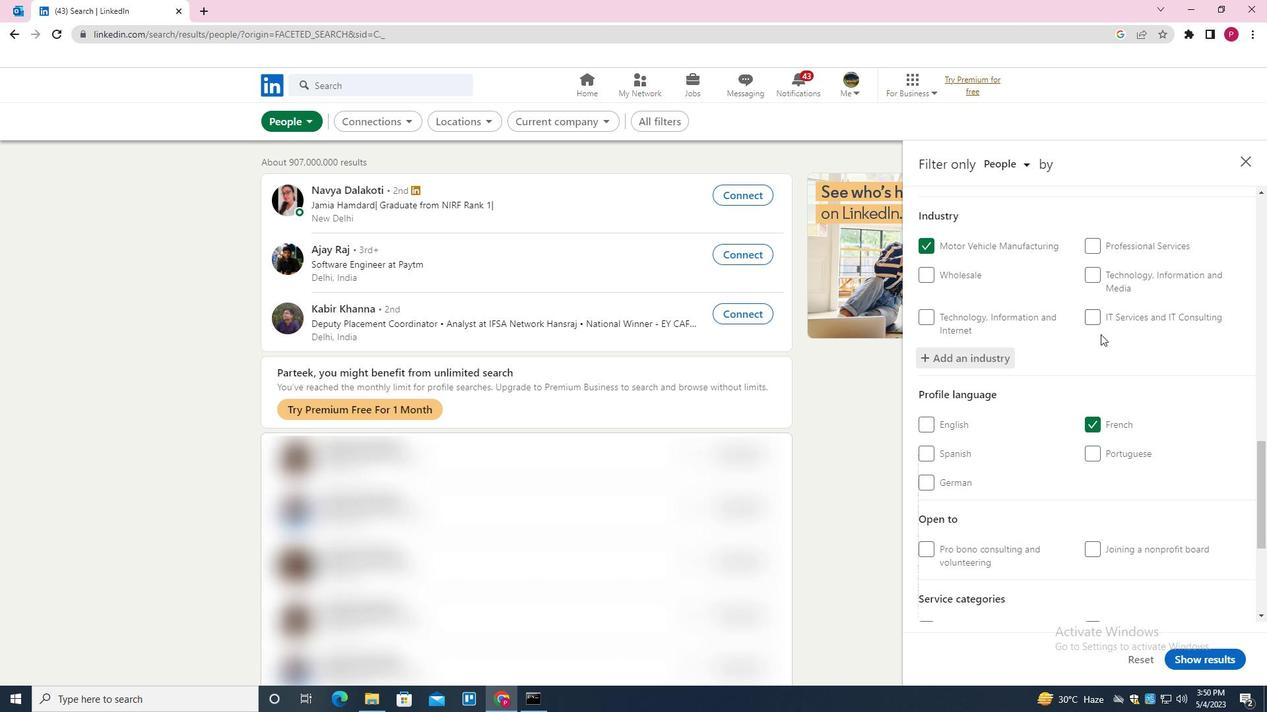 
Action: Mouse scrolled (1080, 349) with delta (0, 0)
Screenshot: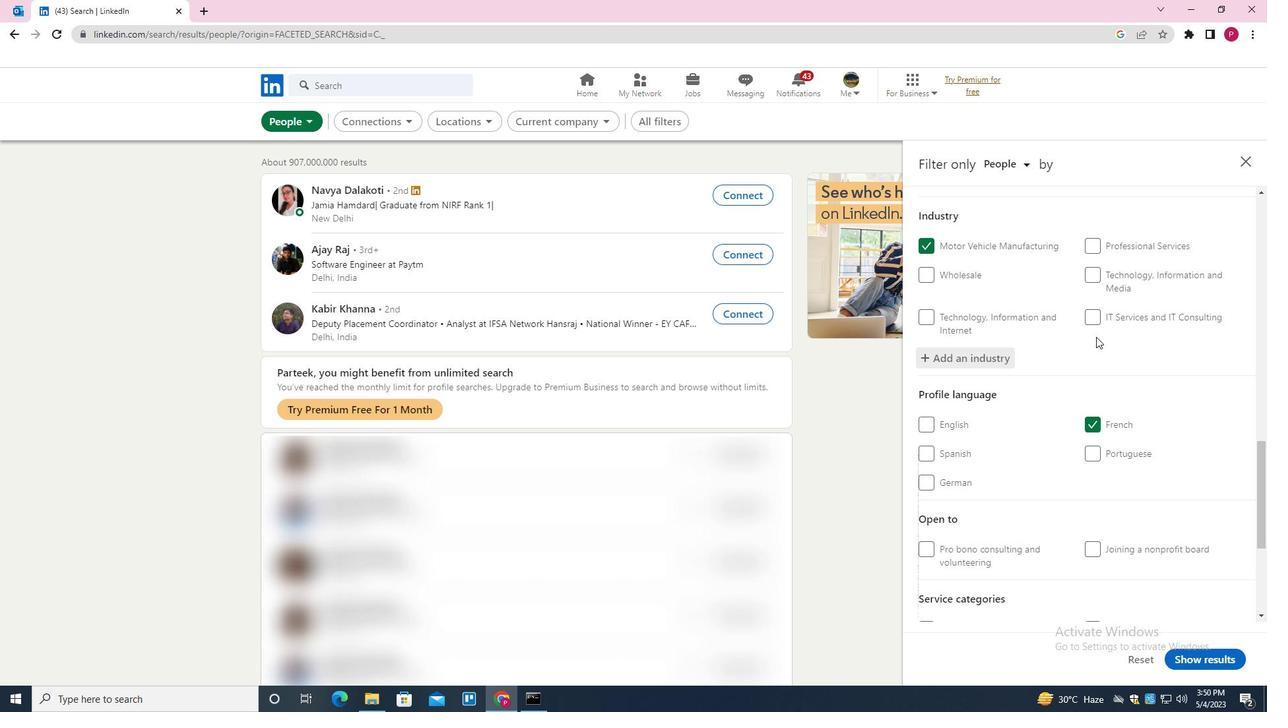 
Action: Mouse scrolled (1080, 349) with delta (0, 0)
Screenshot: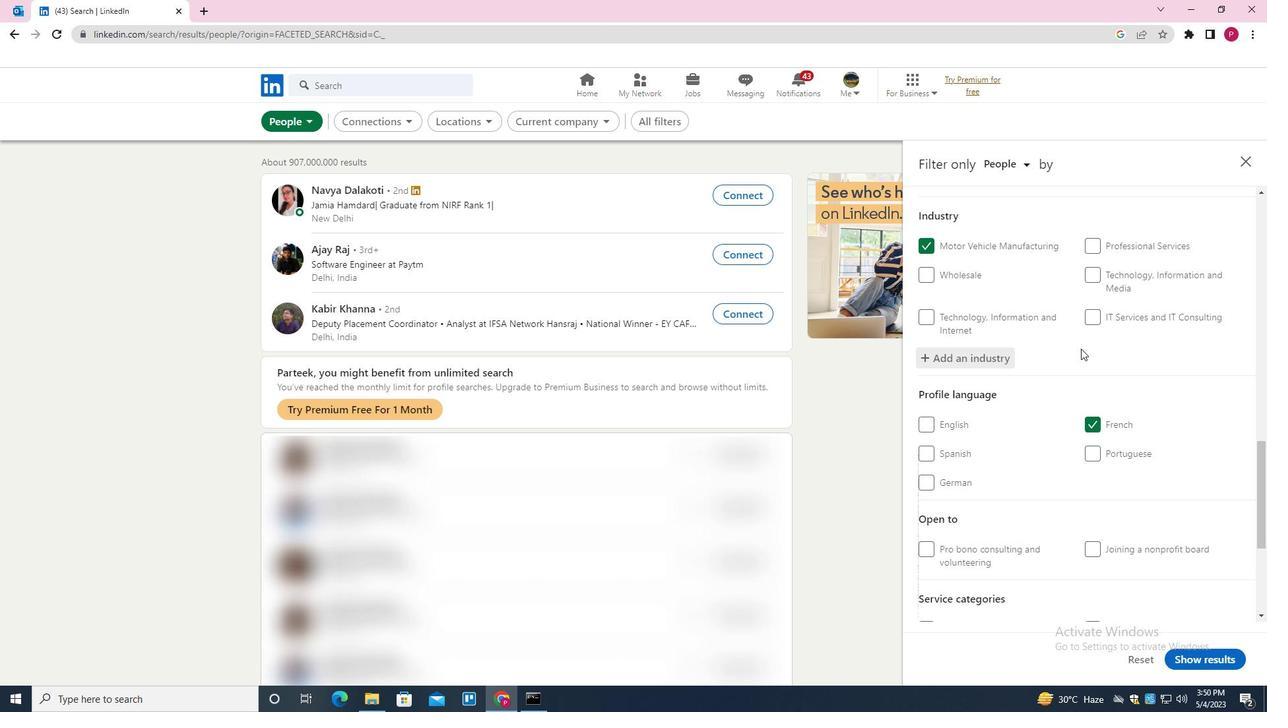 
Action: Mouse scrolled (1080, 349) with delta (0, 0)
Screenshot: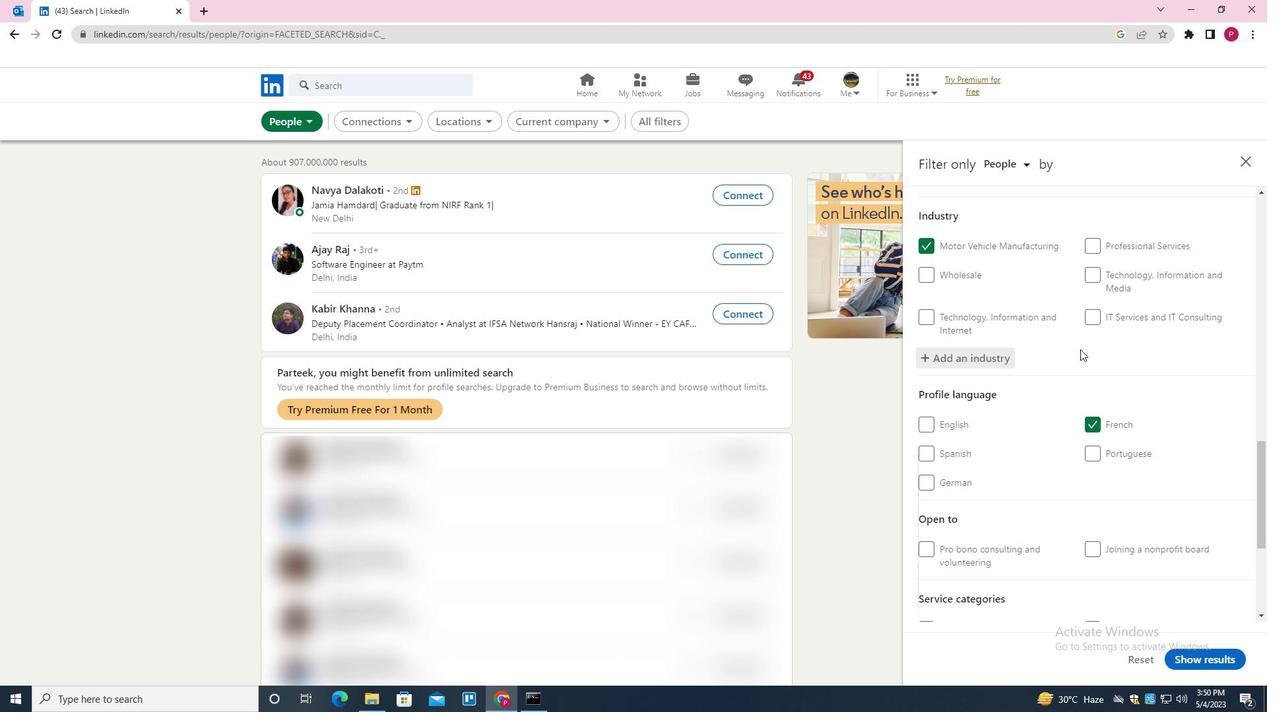 
Action: Mouse moved to (1079, 349)
Screenshot: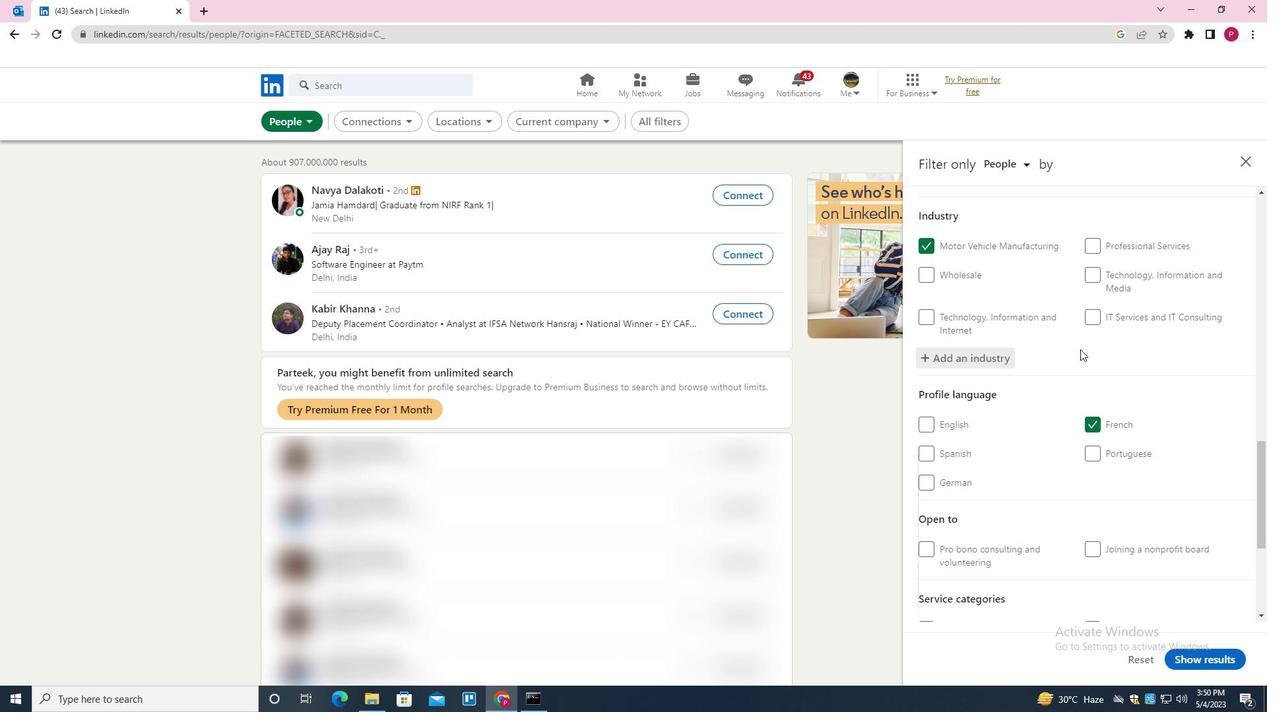 
Action: Mouse scrolled (1079, 349) with delta (0, 0)
Screenshot: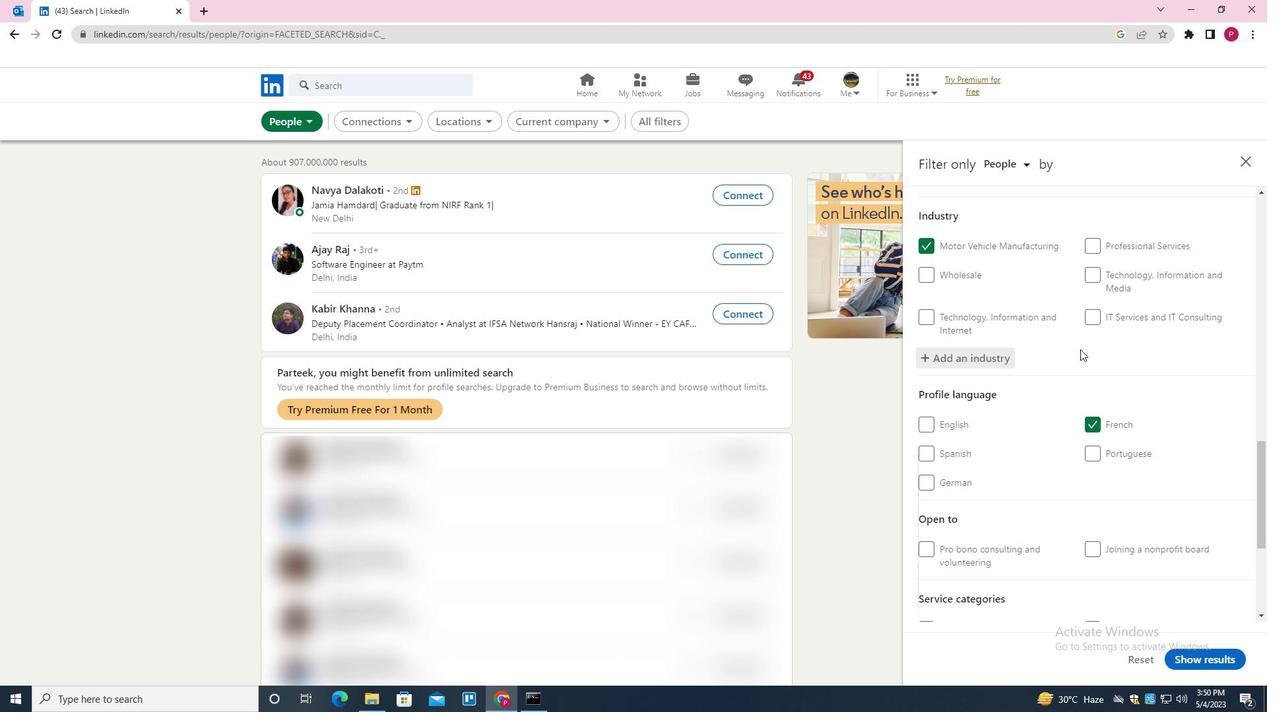 
Action: Mouse scrolled (1079, 349) with delta (0, 0)
Screenshot: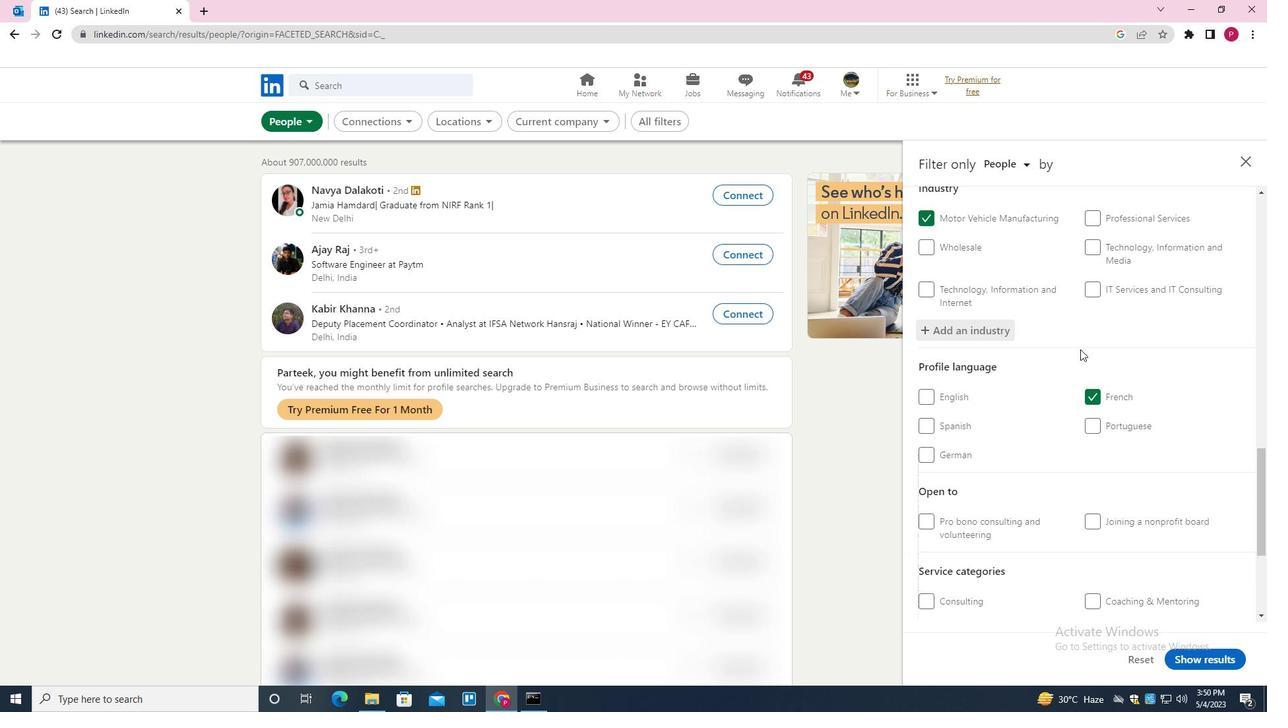 
Action: Mouse moved to (1120, 436)
Screenshot: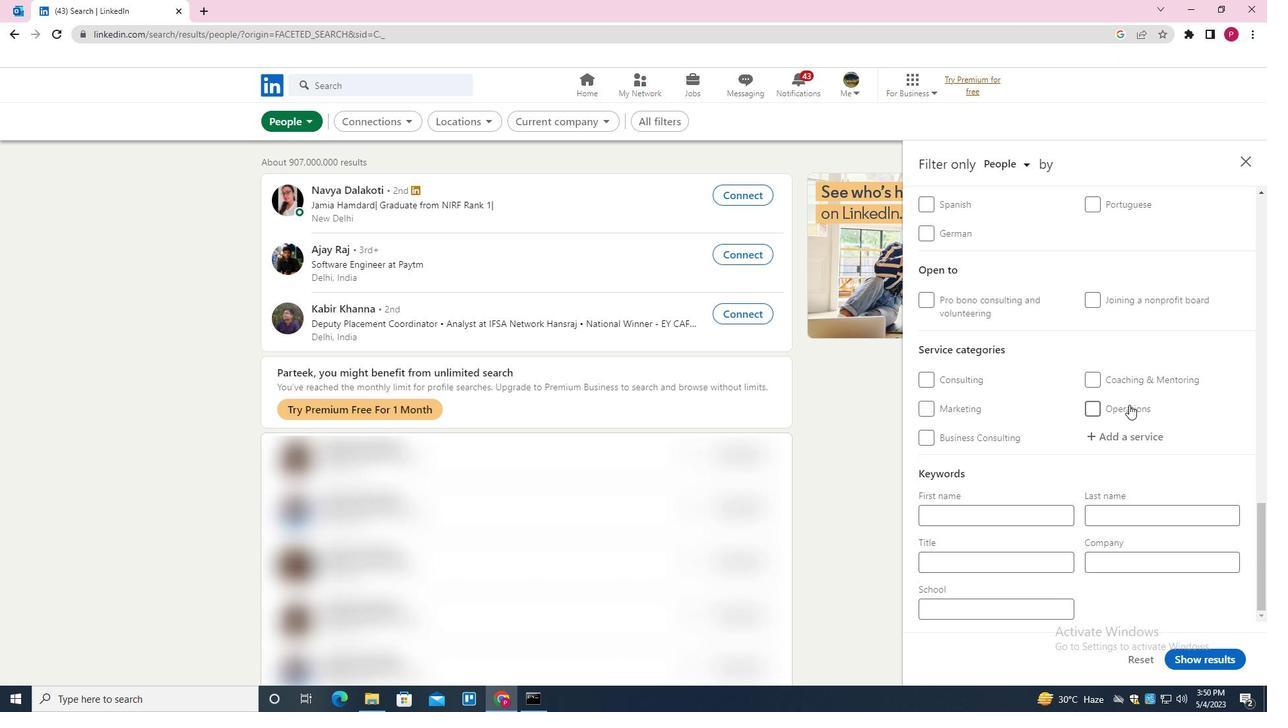 
Action: Mouse pressed left at (1120, 436)
Screenshot: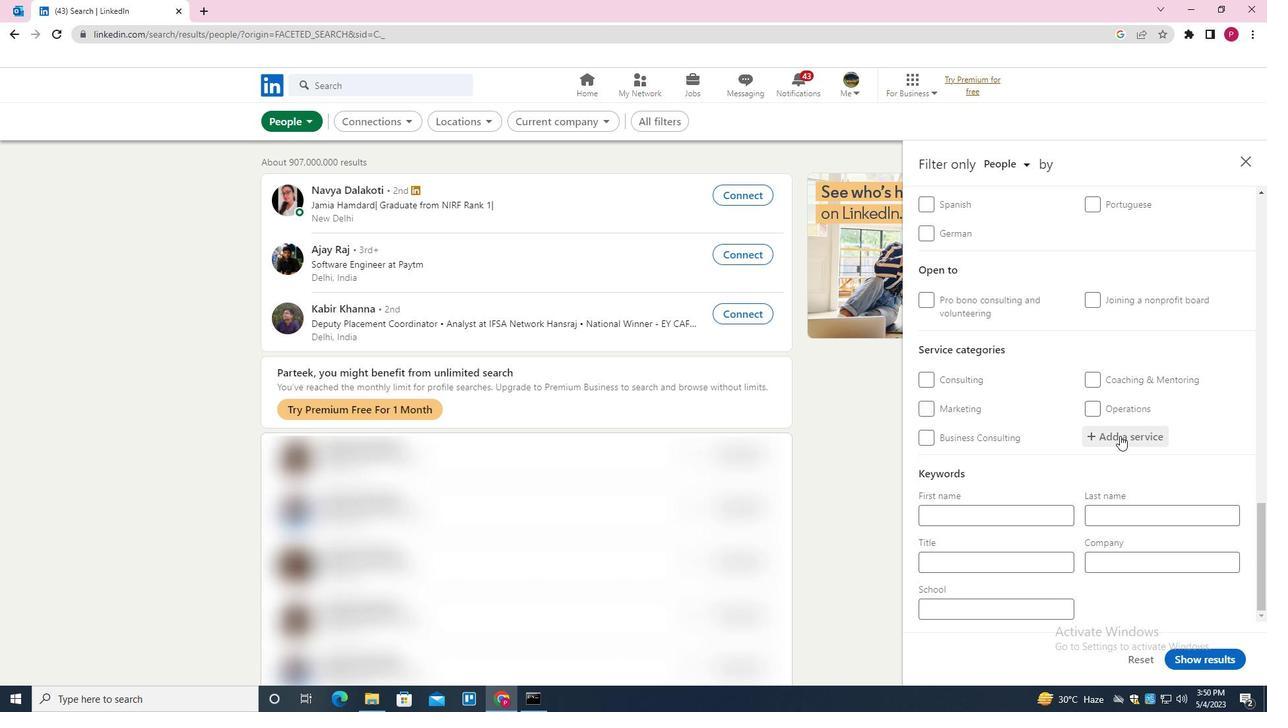 
Action: Key pressed <Key.shift><Key.shift><Key.shift><Key.shift>PROGRAME<Key.space><Key.shift><Key.backspace><Key.backspace><Key.backspace>M<Key.space><Key.shift>MANAGEMENT<Key.down><Key.enter>
Screenshot: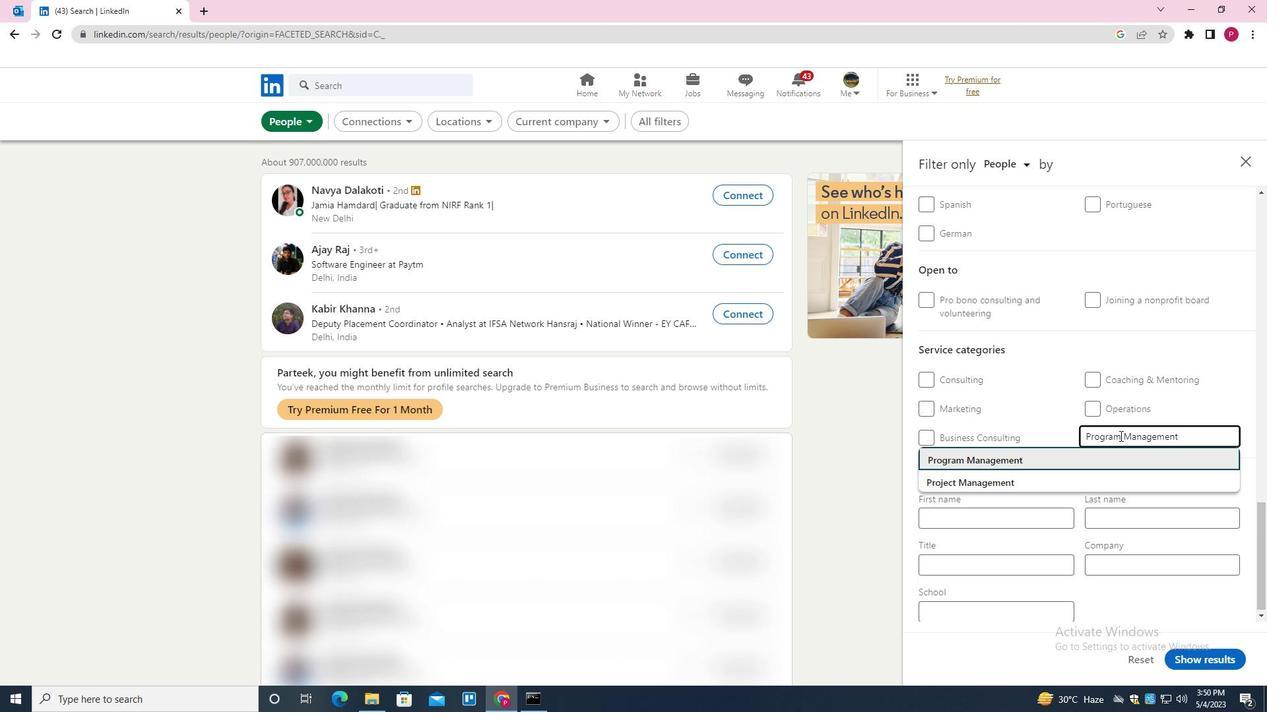 
Action: Mouse moved to (1126, 480)
Screenshot: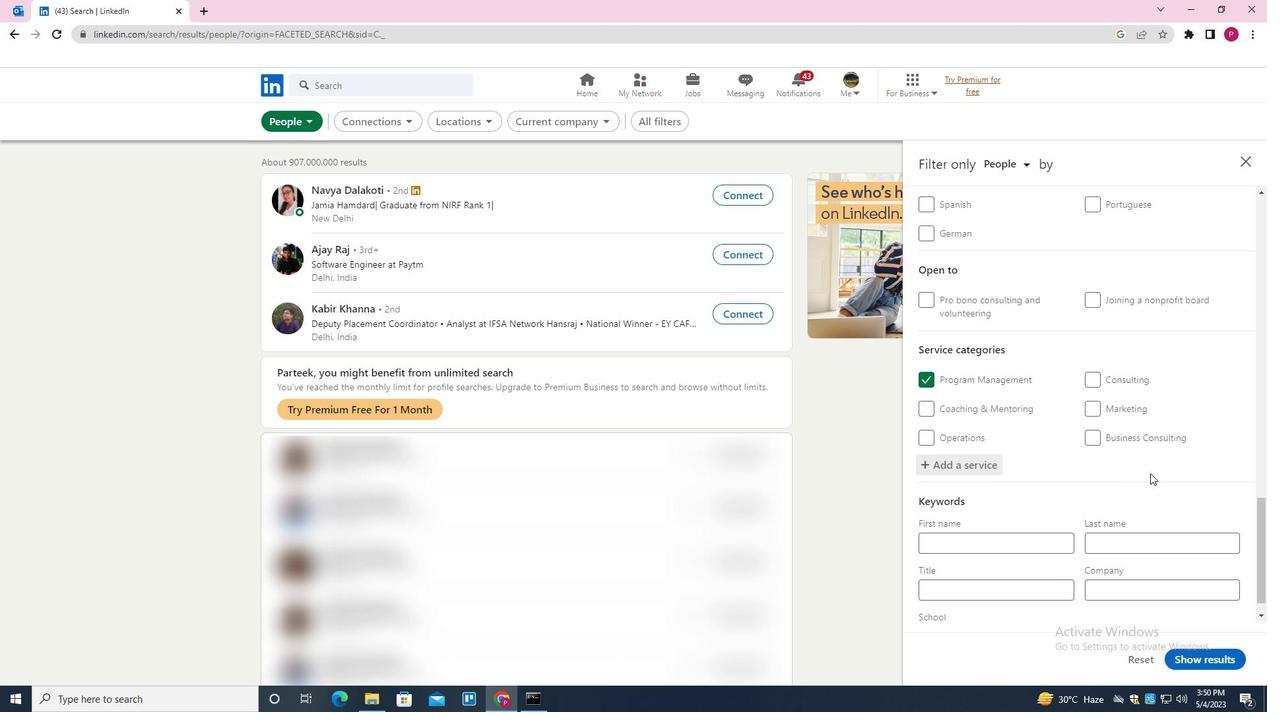 
Action: Mouse scrolled (1126, 479) with delta (0, 0)
Screenshot: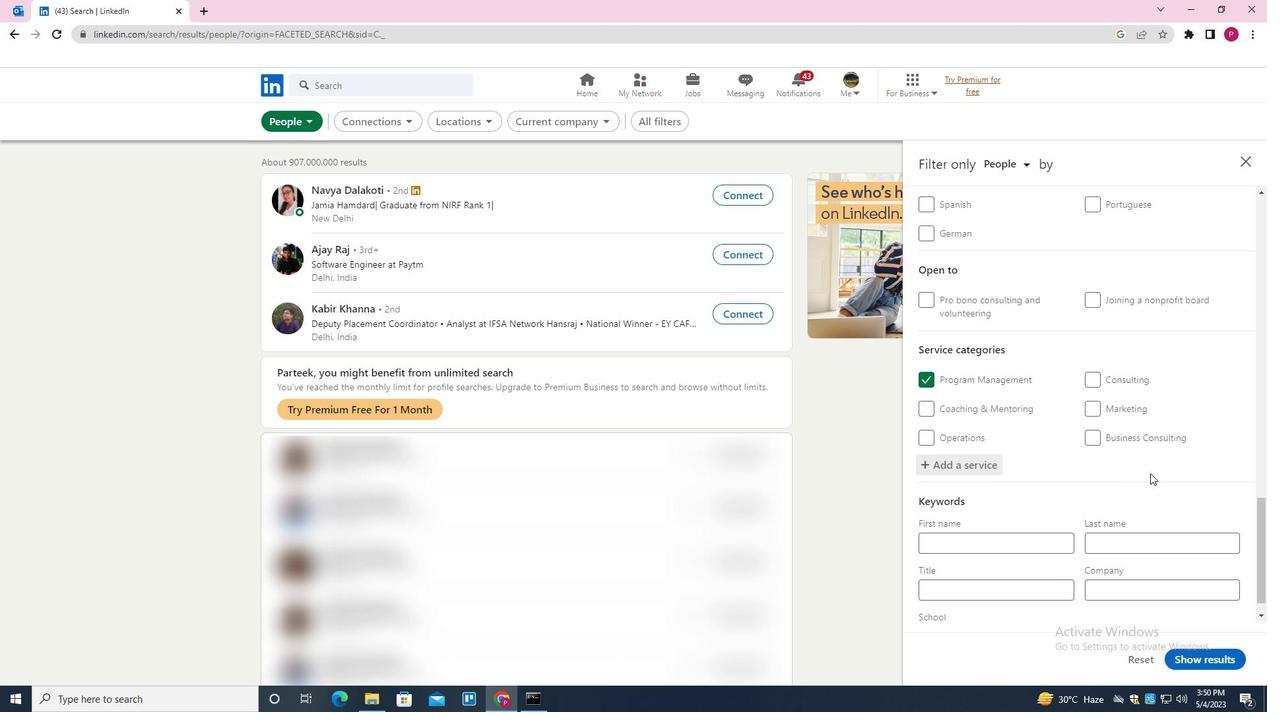 
Action: Mouse moved to (1119, 485)
Screenshot: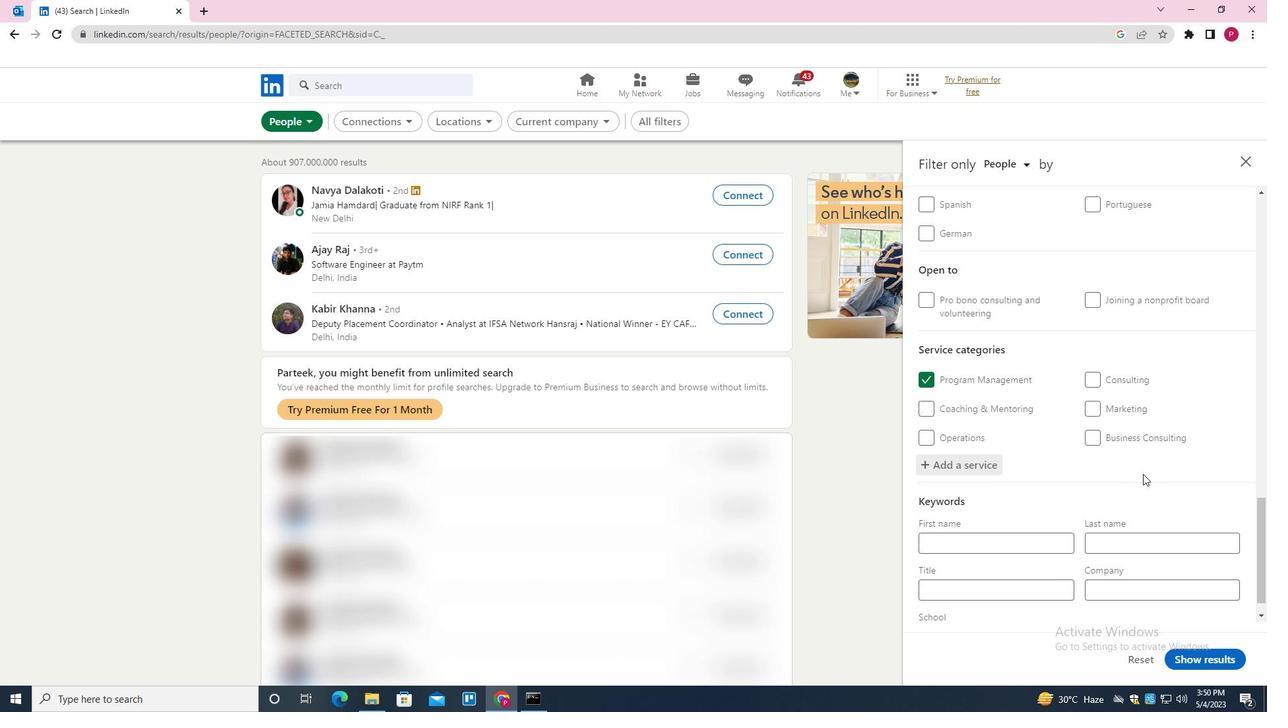
Action: Mouse scrolled (1119, 484) with delta (0, 0)
Screenshot: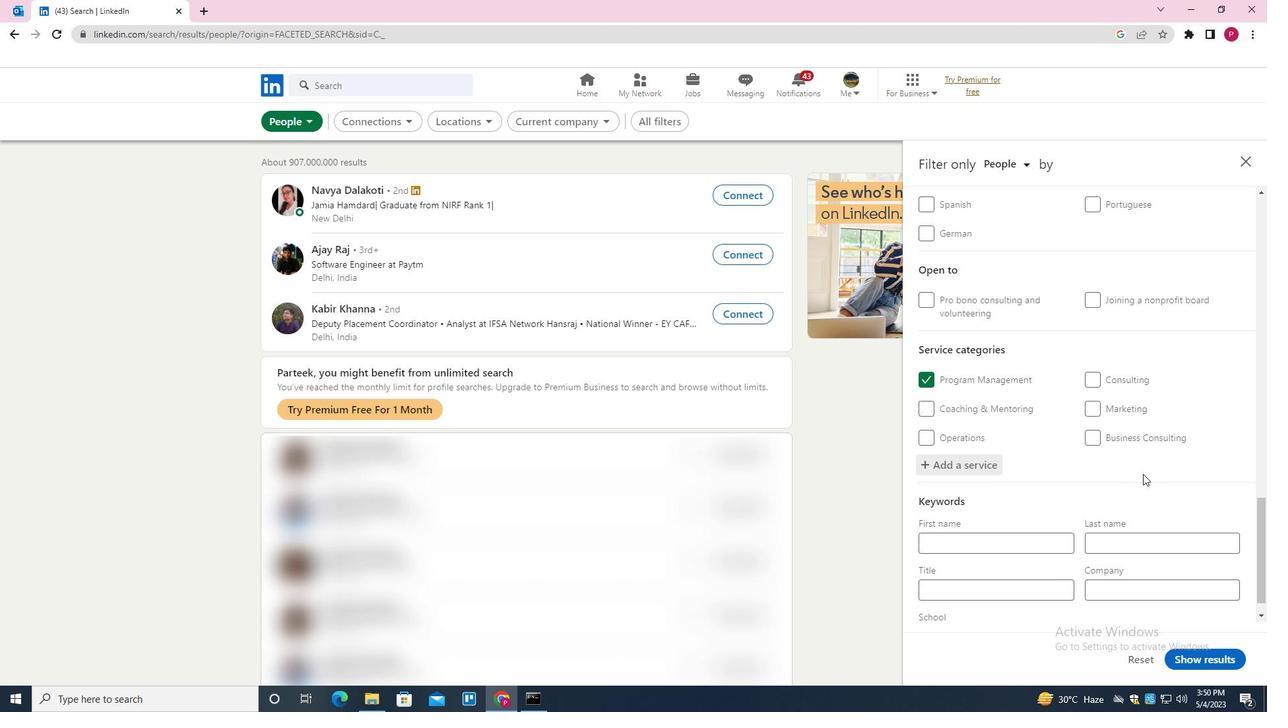 
Action: Mouse moved to (1104, 496)
Screenshot: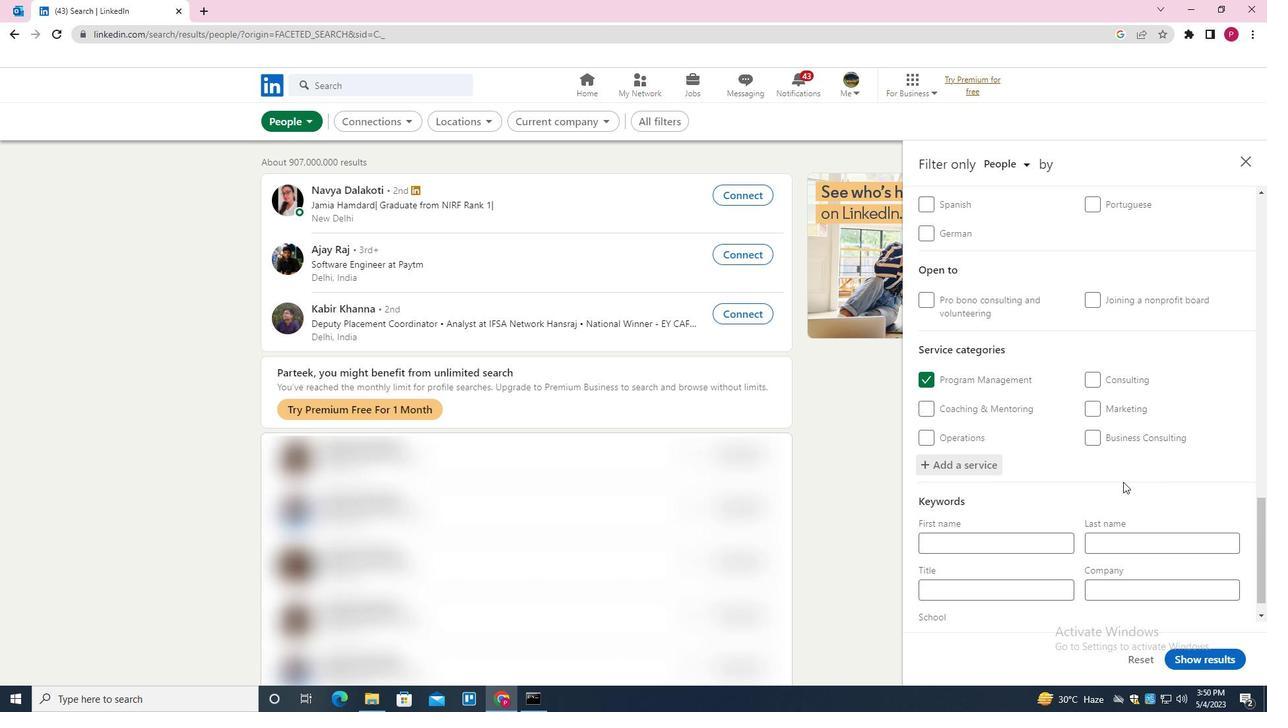 
Action: Mouse scrolled (1104, 496) with delta (0, 0)
Screenshot: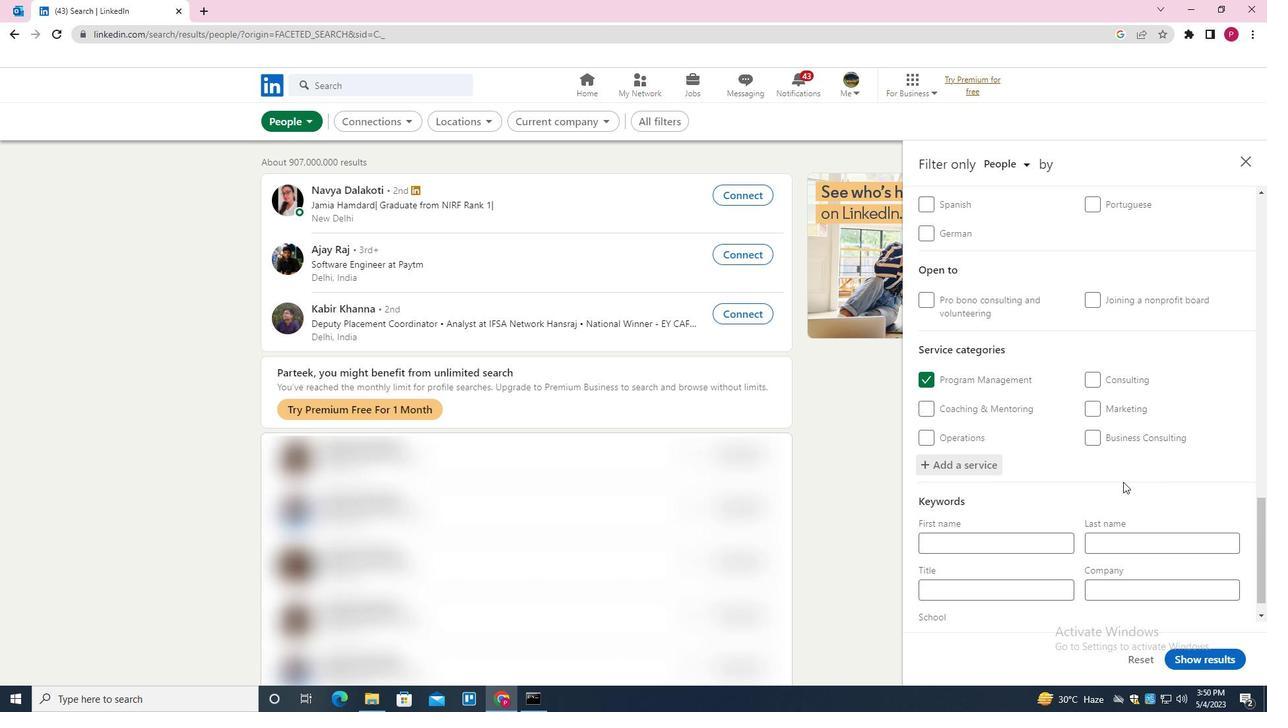 
Action: Mouse moved to (1013, 553)
Screenshot: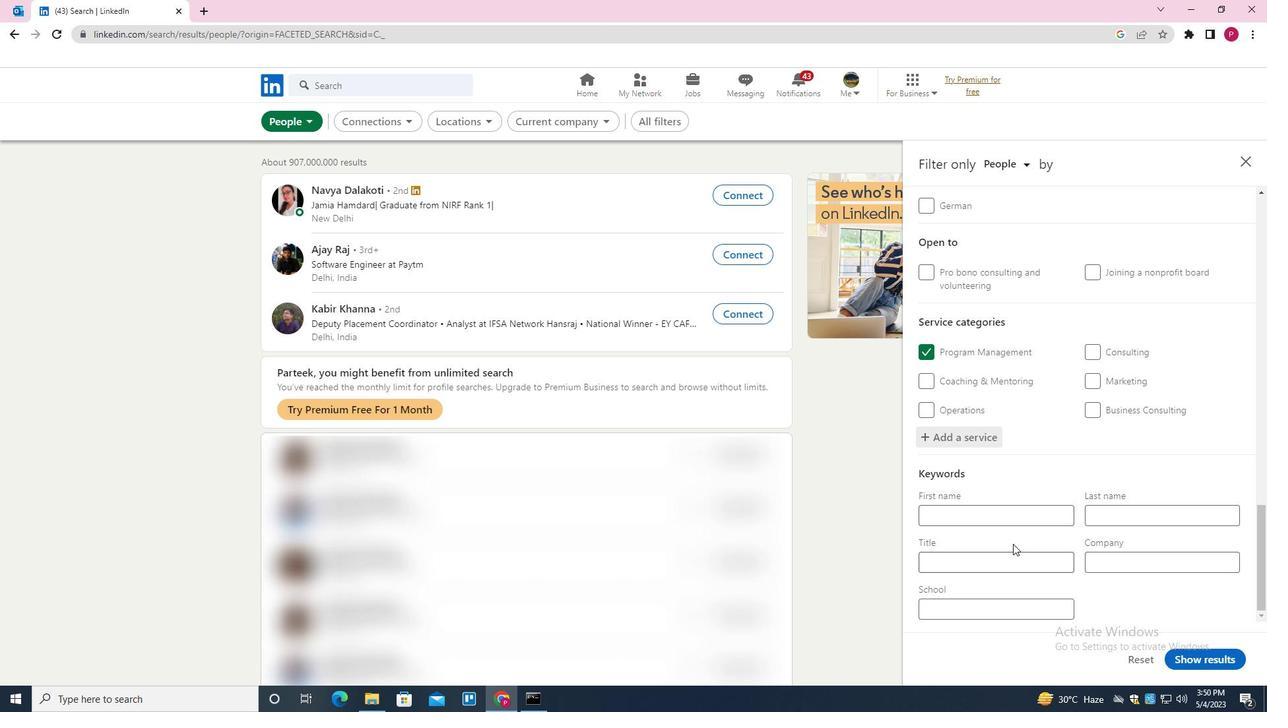 
Action: Mouse pressed left at (1013, 553)
Screenshot: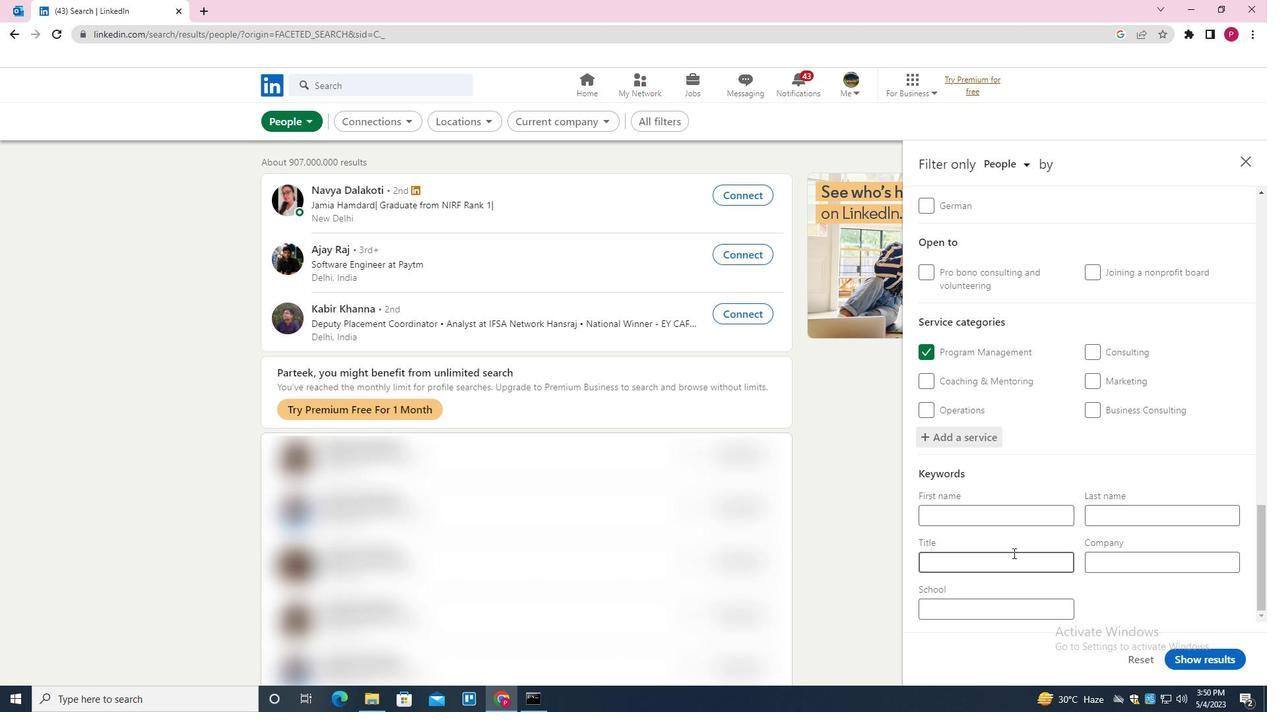 
Action: Key pressed <Key.shift>YOGA<Key.space><Key.shift>INSTRUCTOR
Screenshot: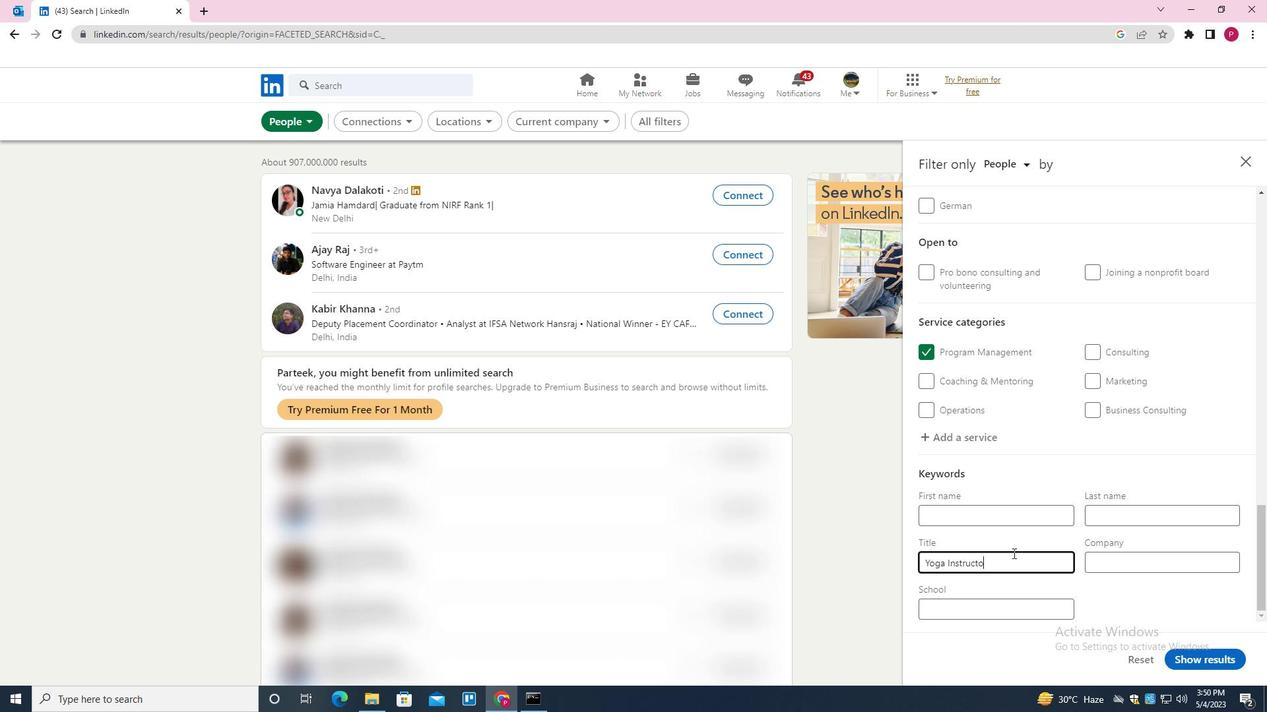 
Action: Mouse moved to (1192, 662)
Screenshot: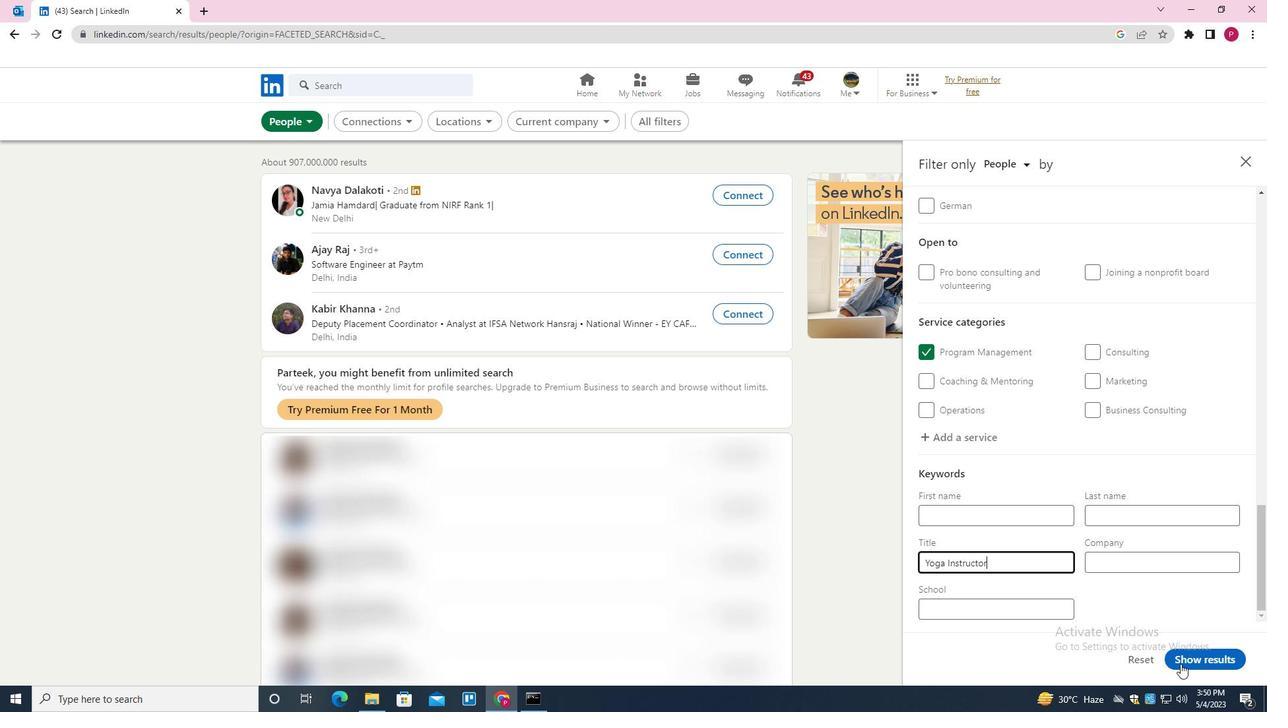 
Action: Mouse pressed left at (1192, 662)
Screenshot: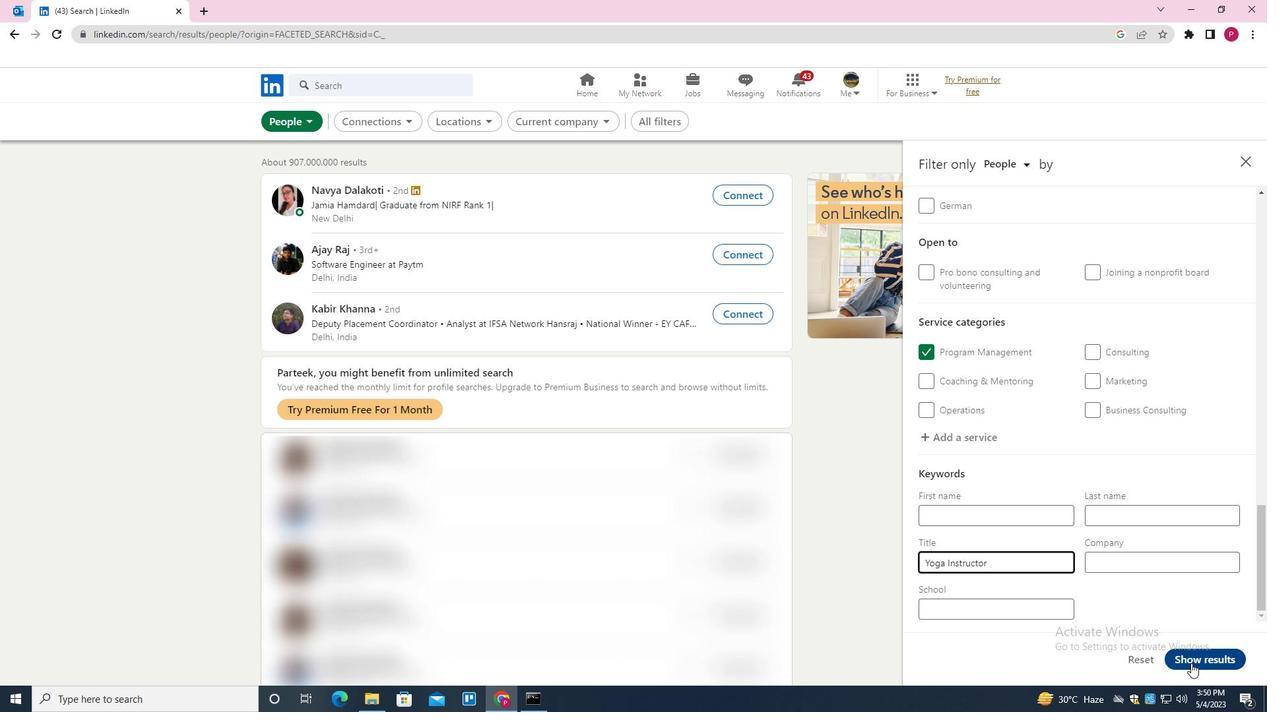 
Action: Mouse moved to (531, 330)
Screenshot: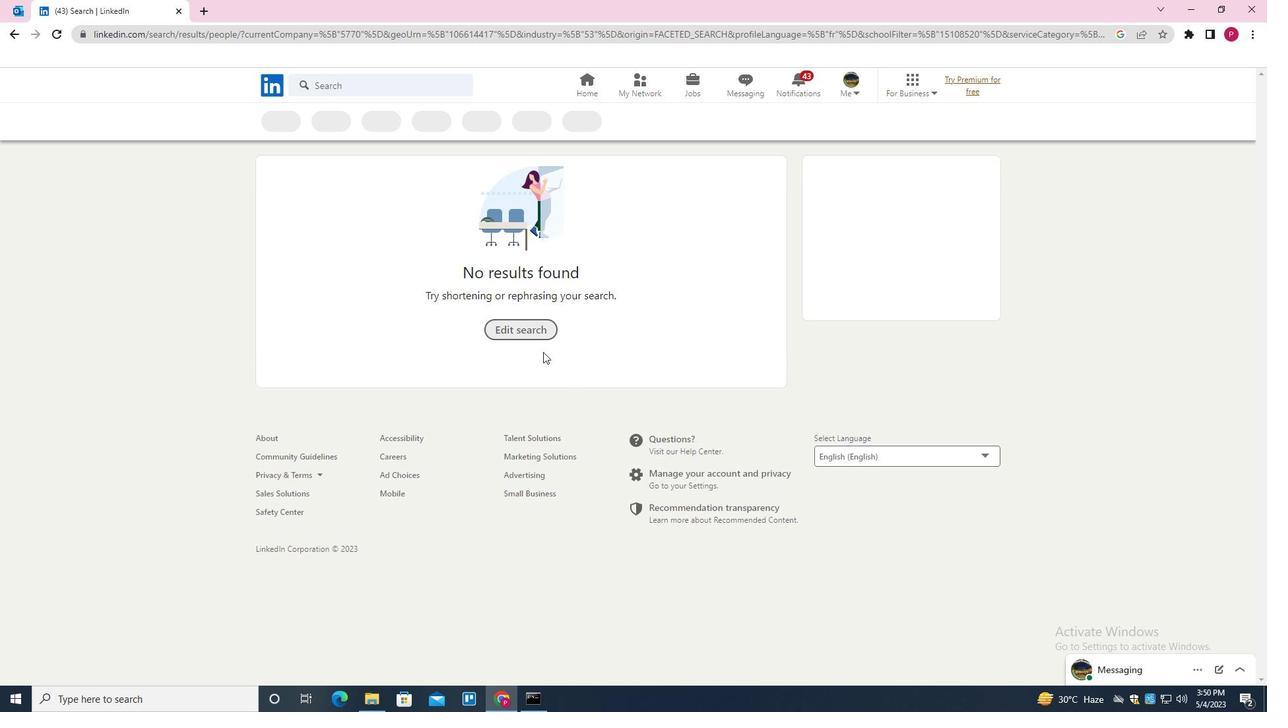 
